 Task: Find connections with filter location Fuyu with filter topic #homebuyers with filter profile language English with filter current company Vuclip with filter school TKM College of Engineering , Kollam with filter industry Biotechnology Research with filter service category Coaching & Mentoring with filter keywords title Founder
Action: Mouse moved to (678, 79)
Screenshot: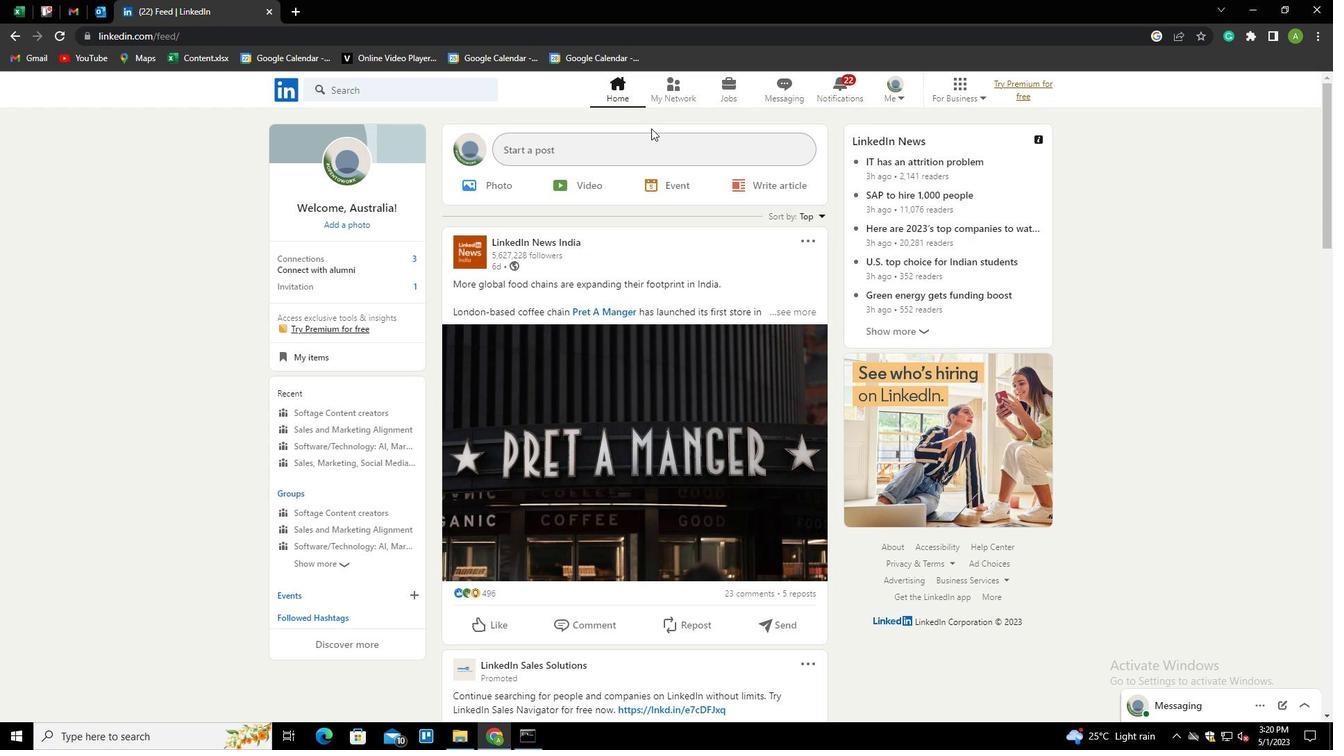 
Action: Mouse pressed left at (678, 79)
Screenshot: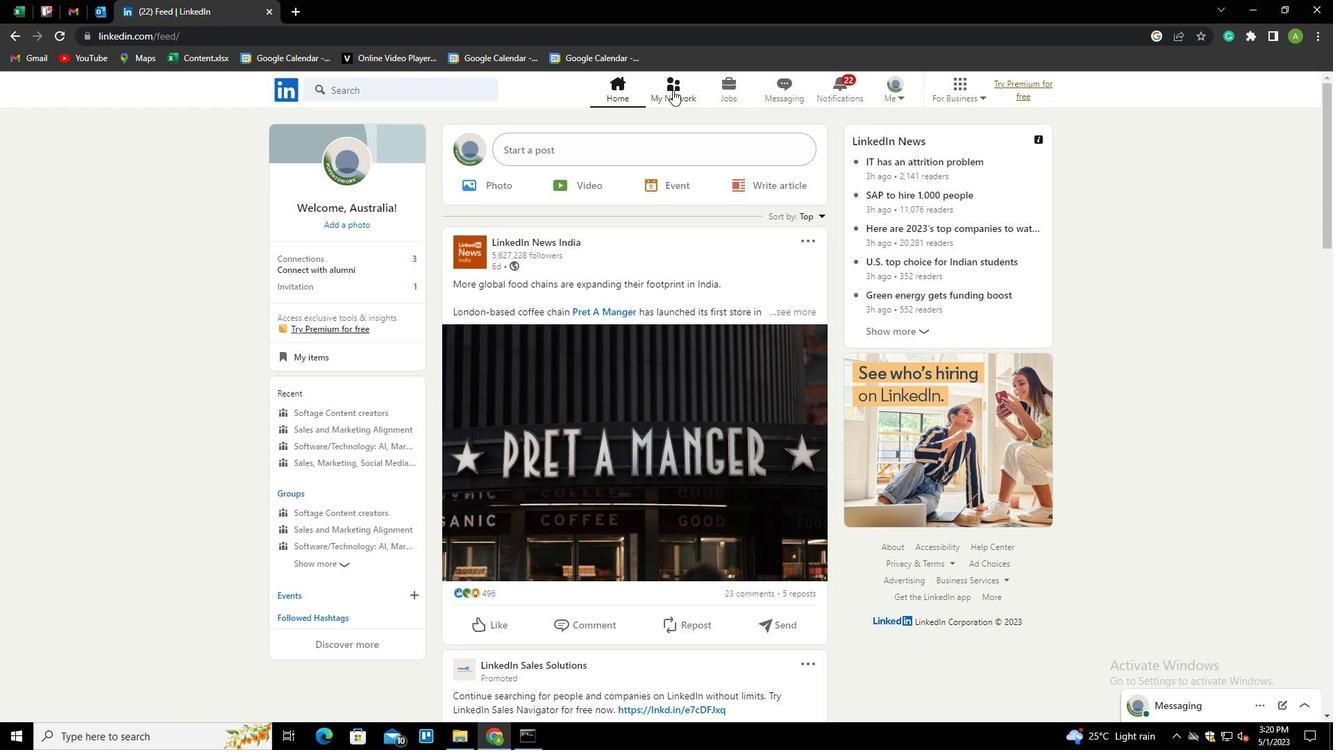 
Action: Mouse moved to (368, 163)
Screenshot: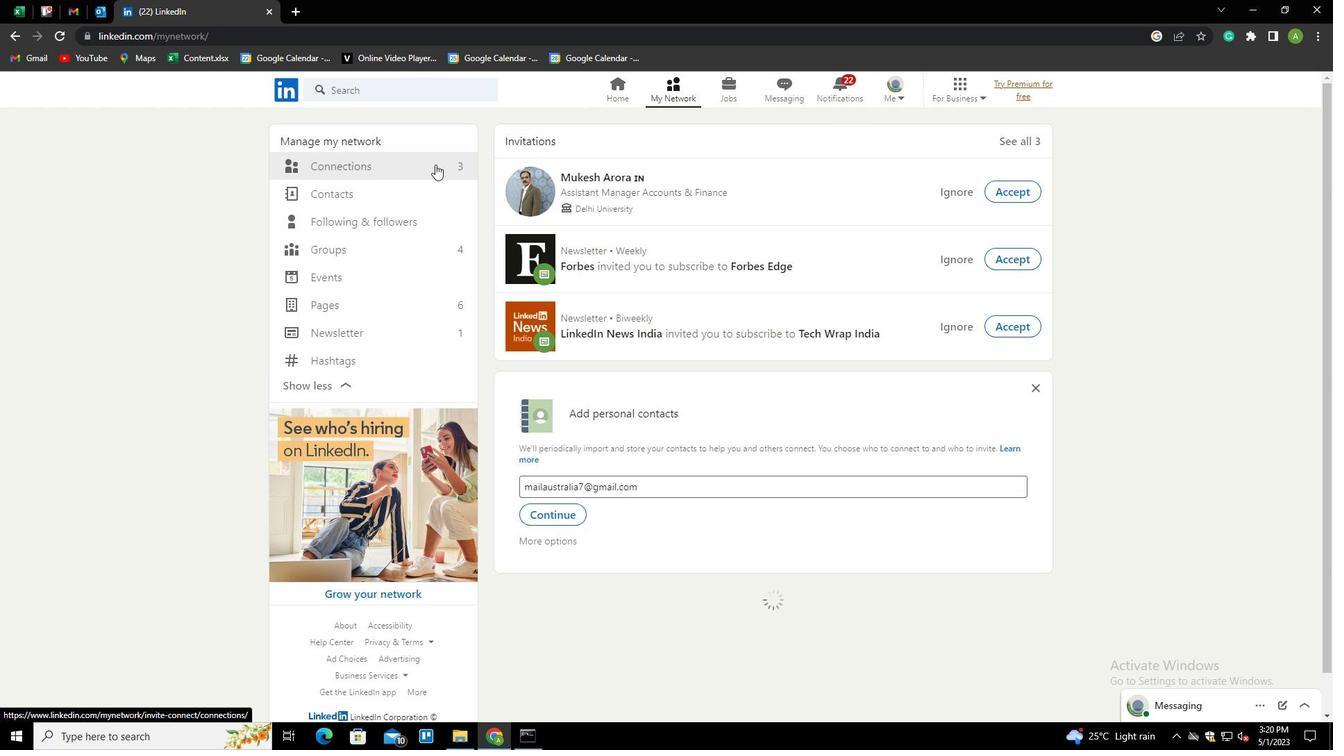 
Action: Mouse pressed left at (368, 163)
Screenshot: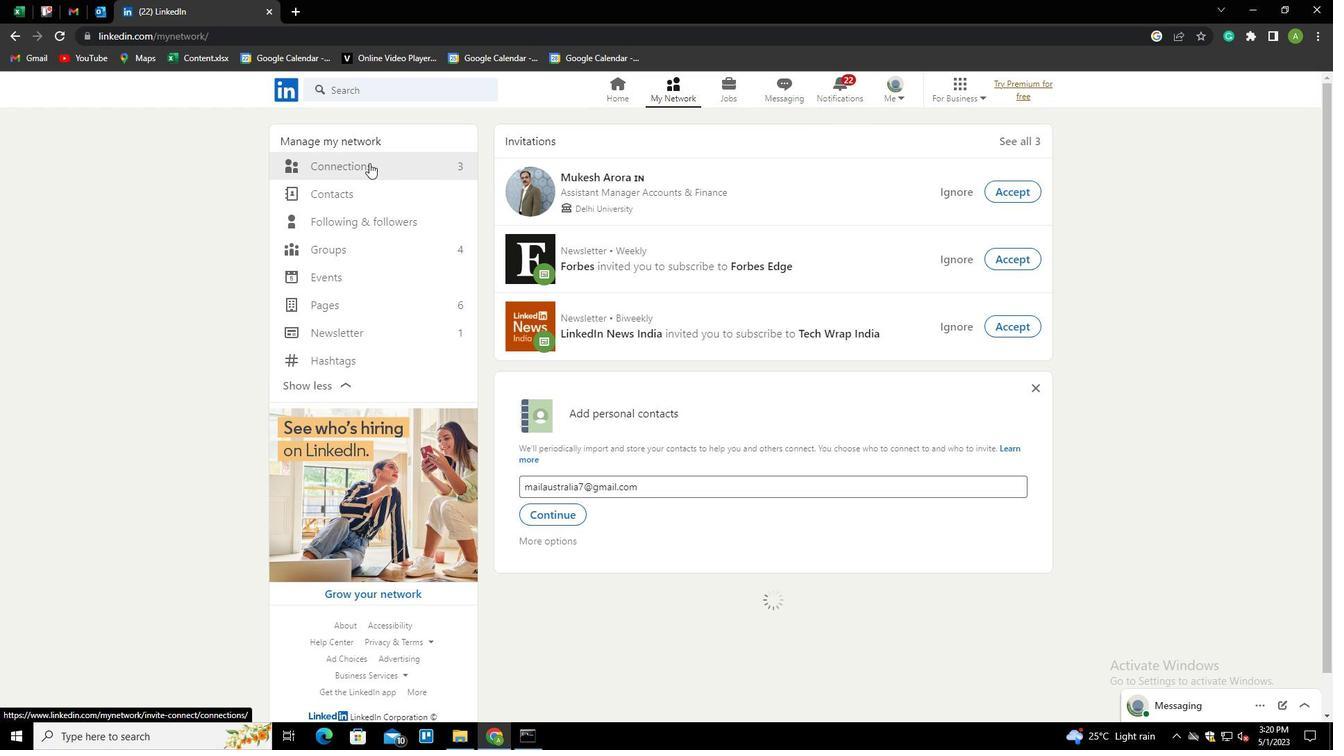 
Action: Mouse moved to (758, 166)
Screenshot: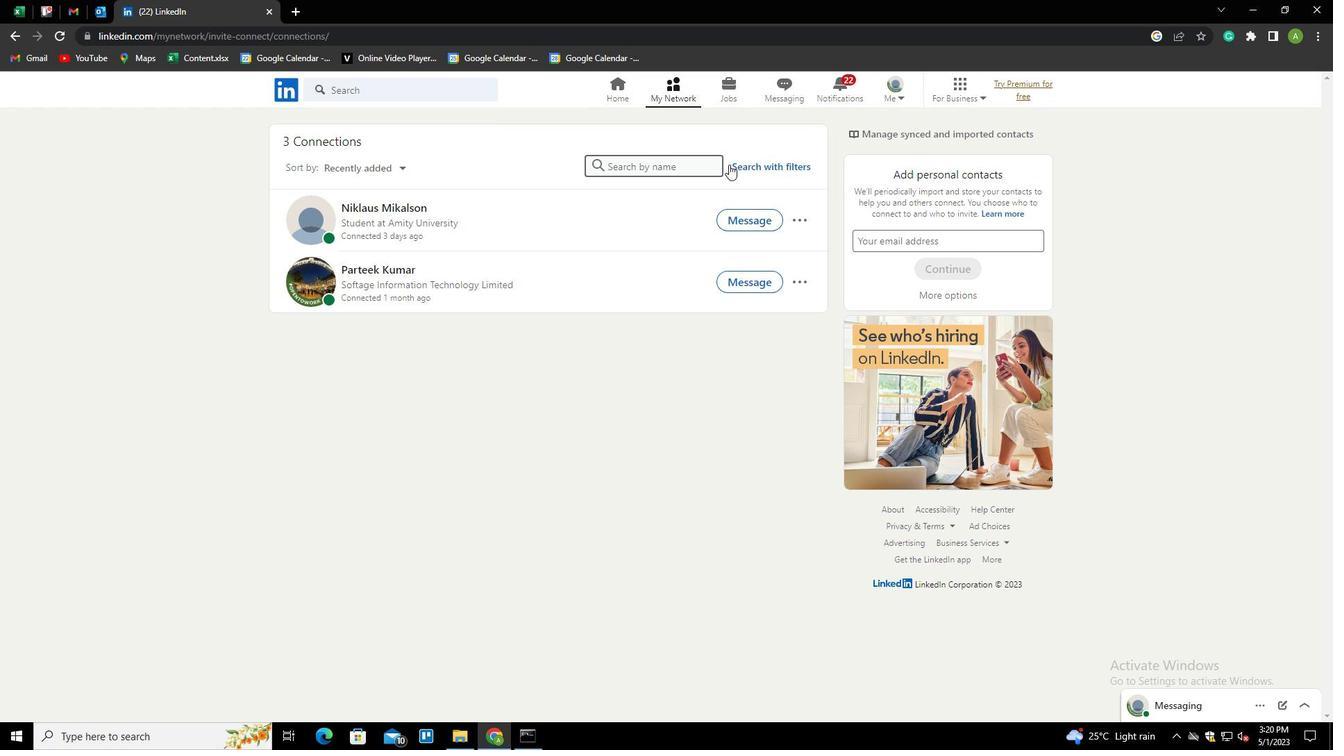 
Action: Mouse pressed left at (758, 166)
Screenshot: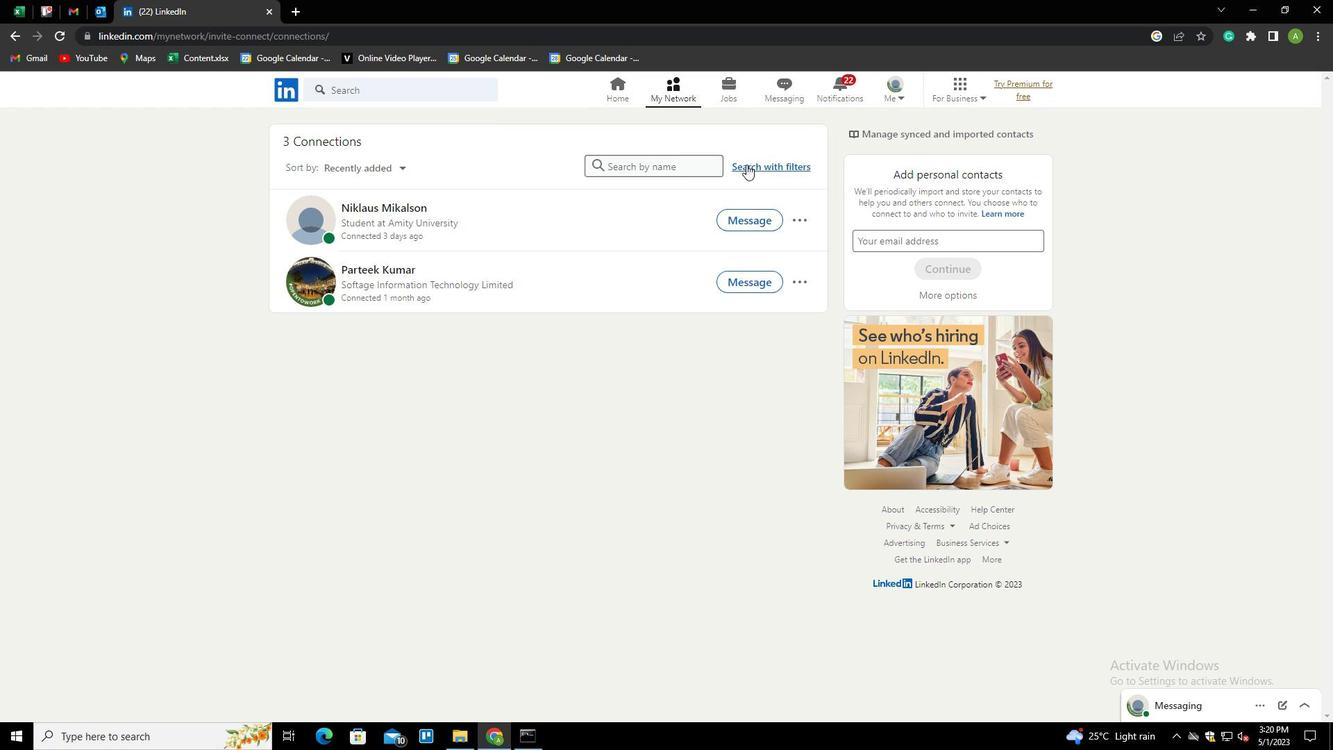 
Action: Mouse moved to (708, 133)
Screenshot: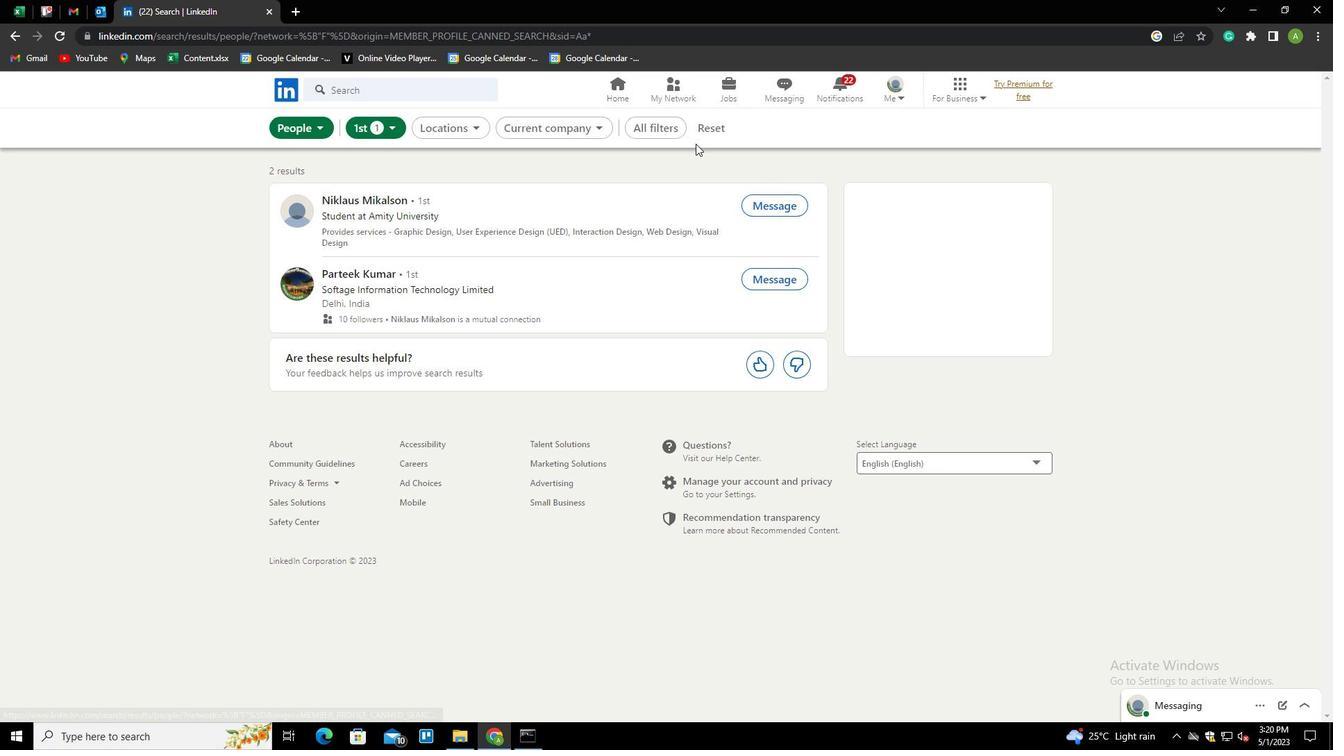 
Action: Mouse pressed left at (708, 133)
Screenshot: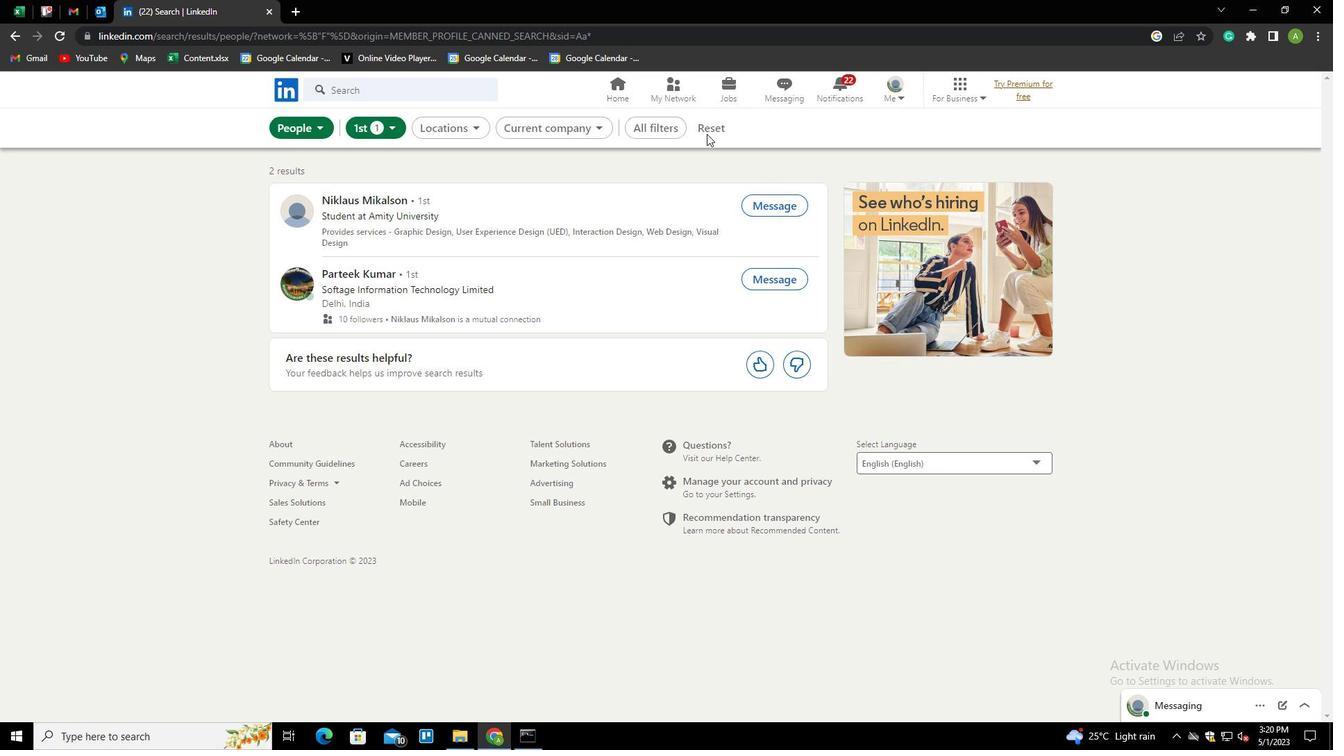 
Action: Mouse moved to (684, 123)
Screenshot: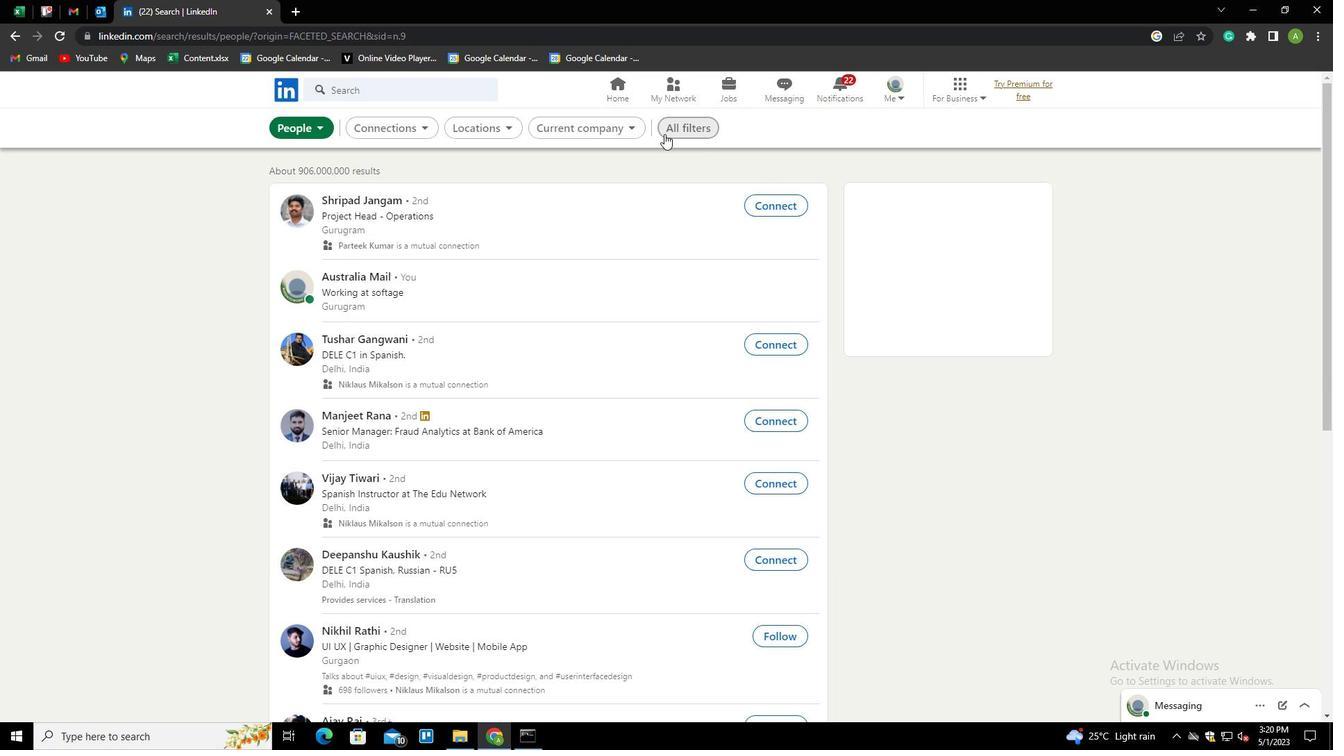 
Action: Mouse pressed left at (684, 123)
Screenshot: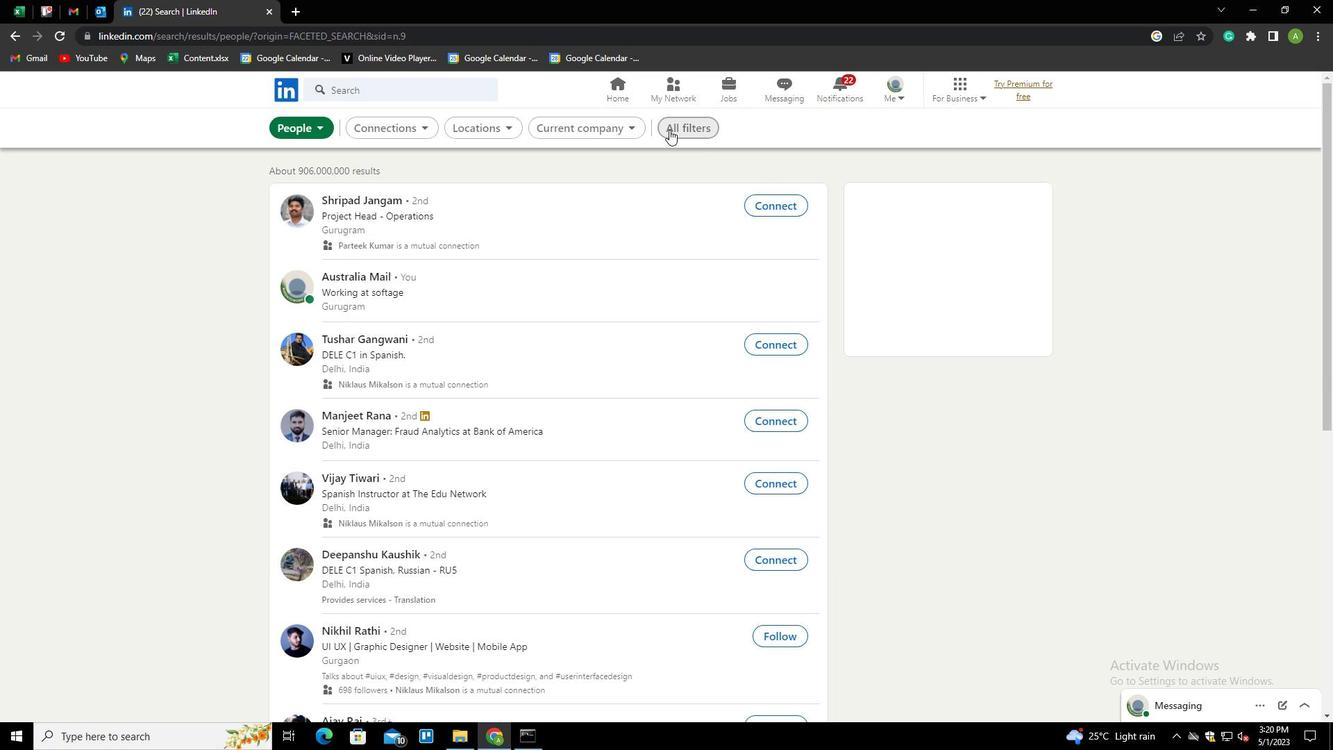 
Action: Mouse moved to (1168, 488)
Screenshot: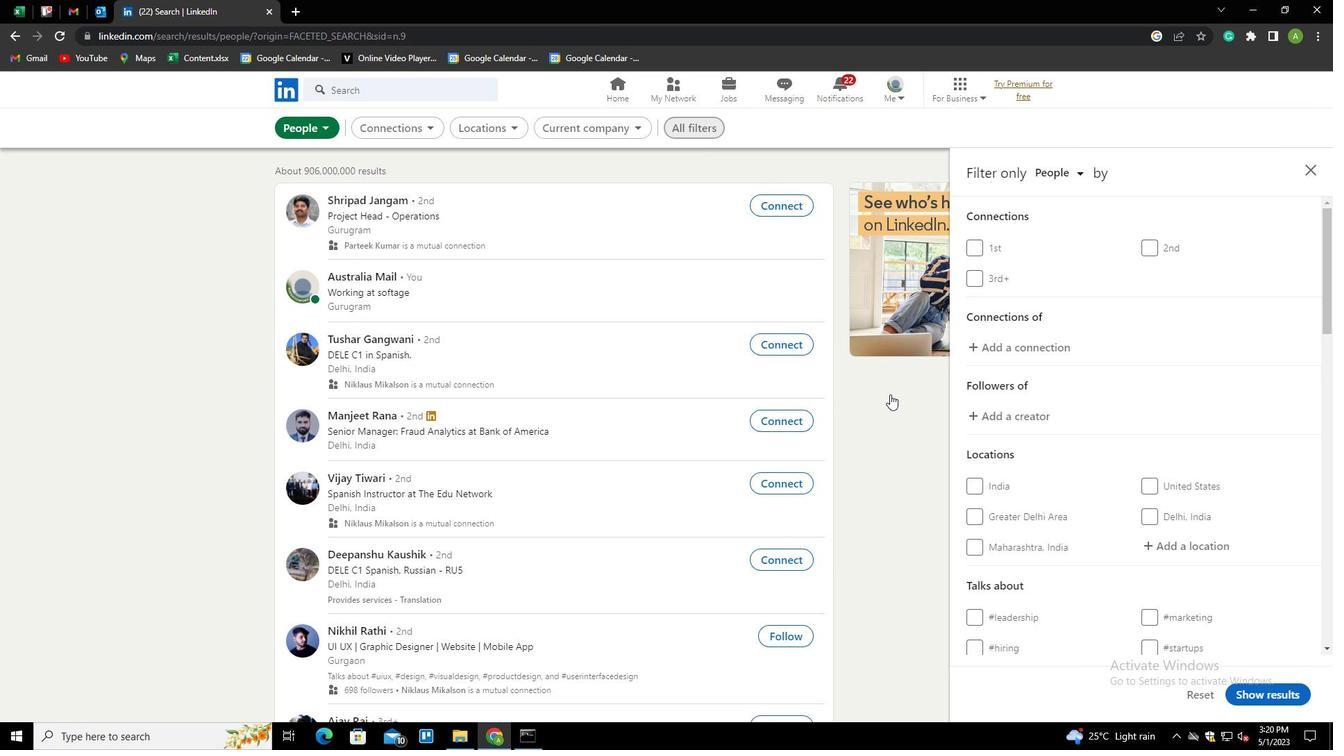 
Action: Mouse scrolled (1168, 488) with delta (0, 0)
Screenshot: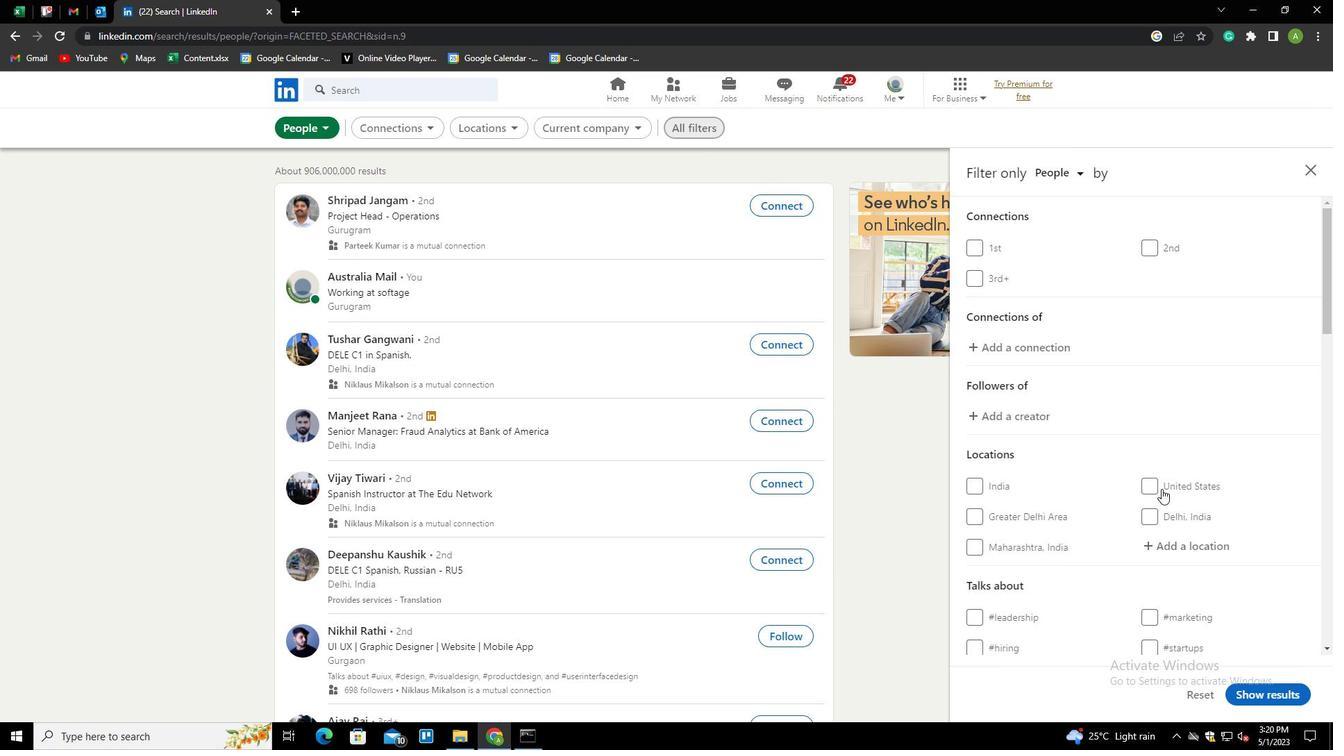 
Action: Mouse moved to (1162, 482)
Screenshot: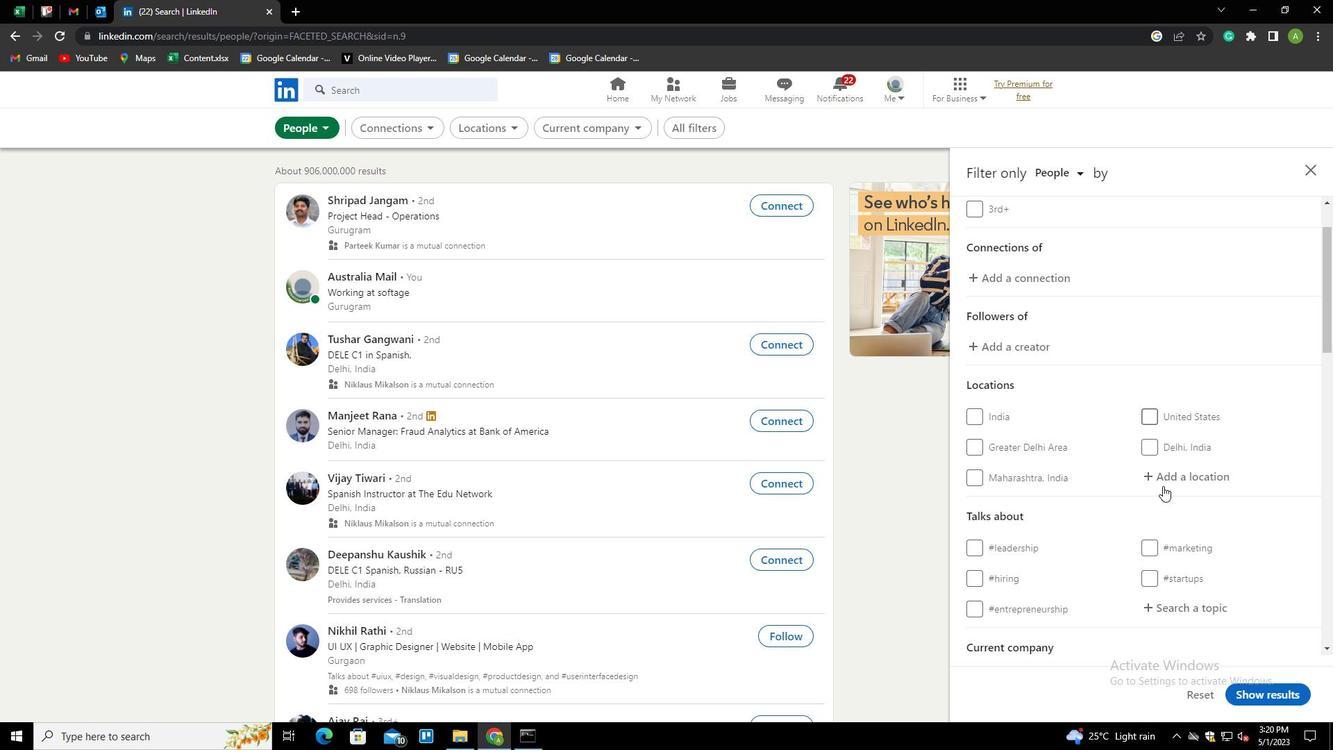 
Action: Mouse pressed left at (1162, 482)
Screenshot: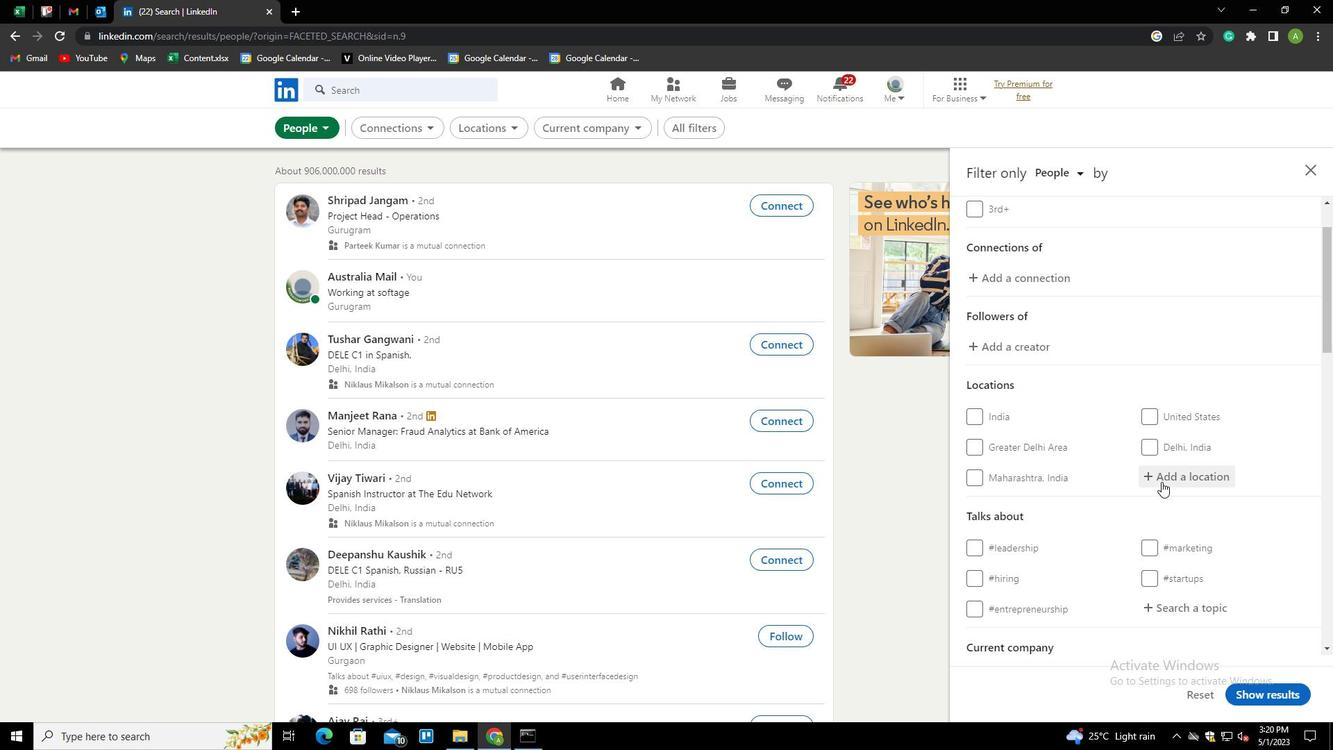 
Action: Key pressed <Key.shift>FUYU
Screenshot: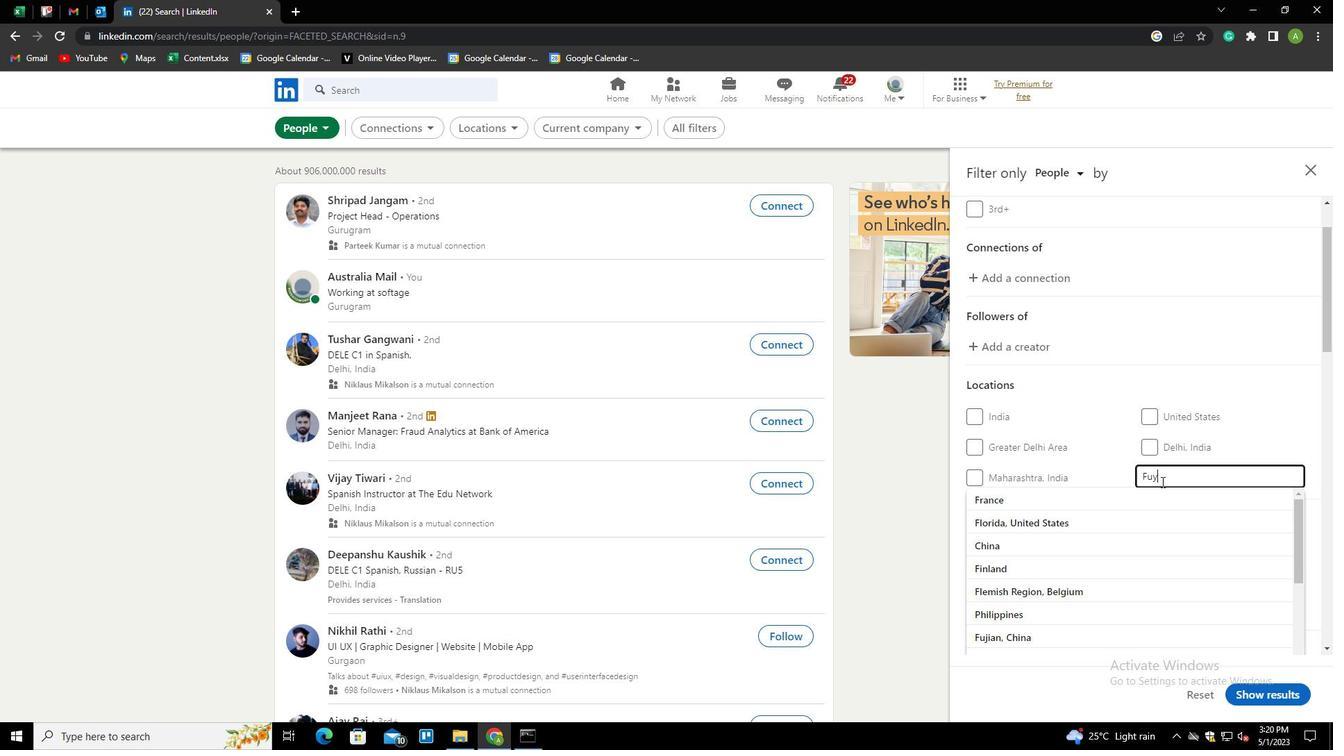 
Action: Mouse moved to (1203, 615)
Screenshot: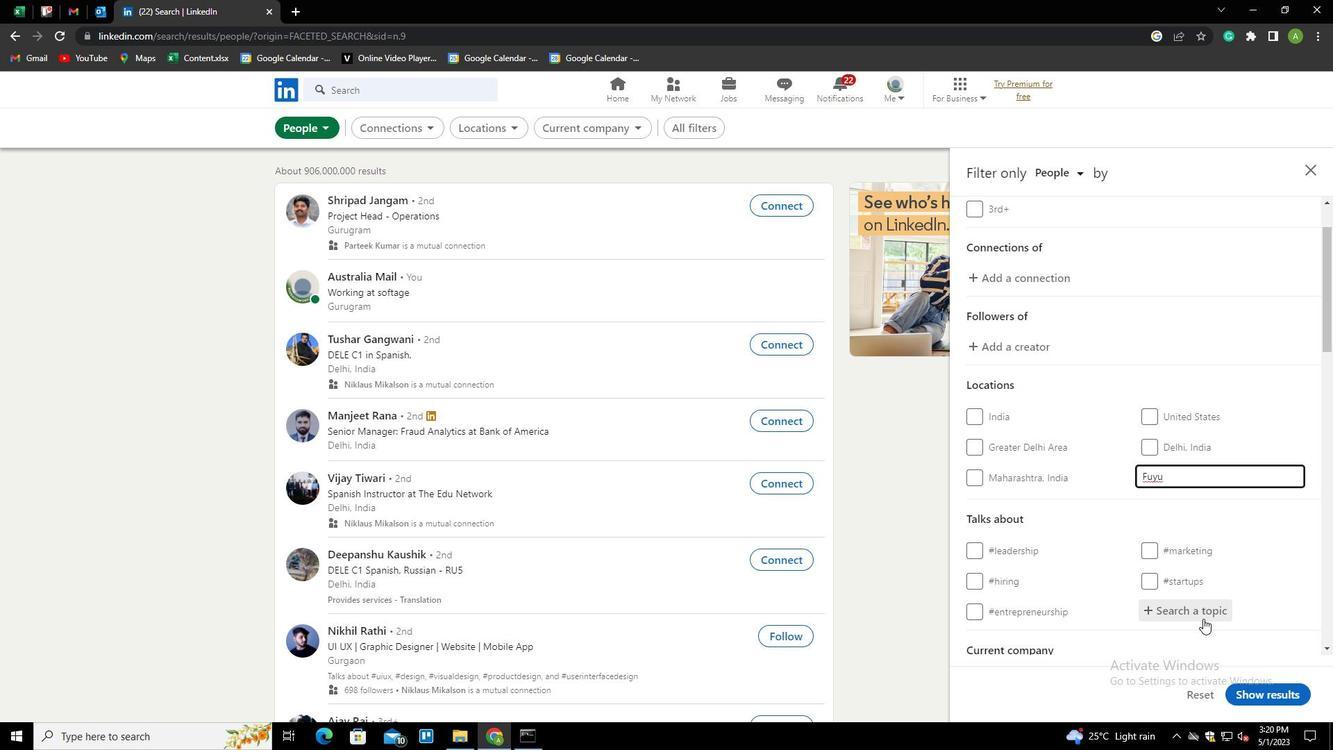 
Action: Mouse pressed left at (1203, 615)
Screenshot: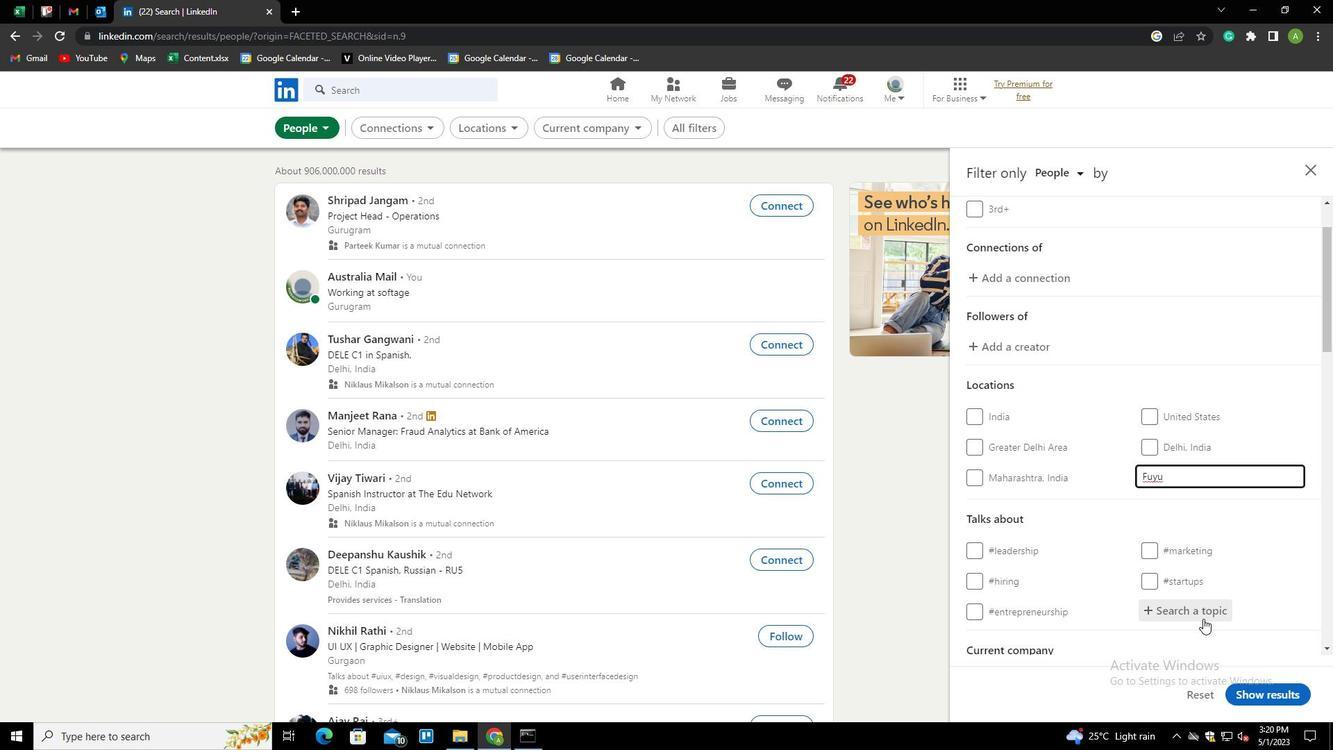 
Action: Mouse moved to (1208, 611)
Screenshot: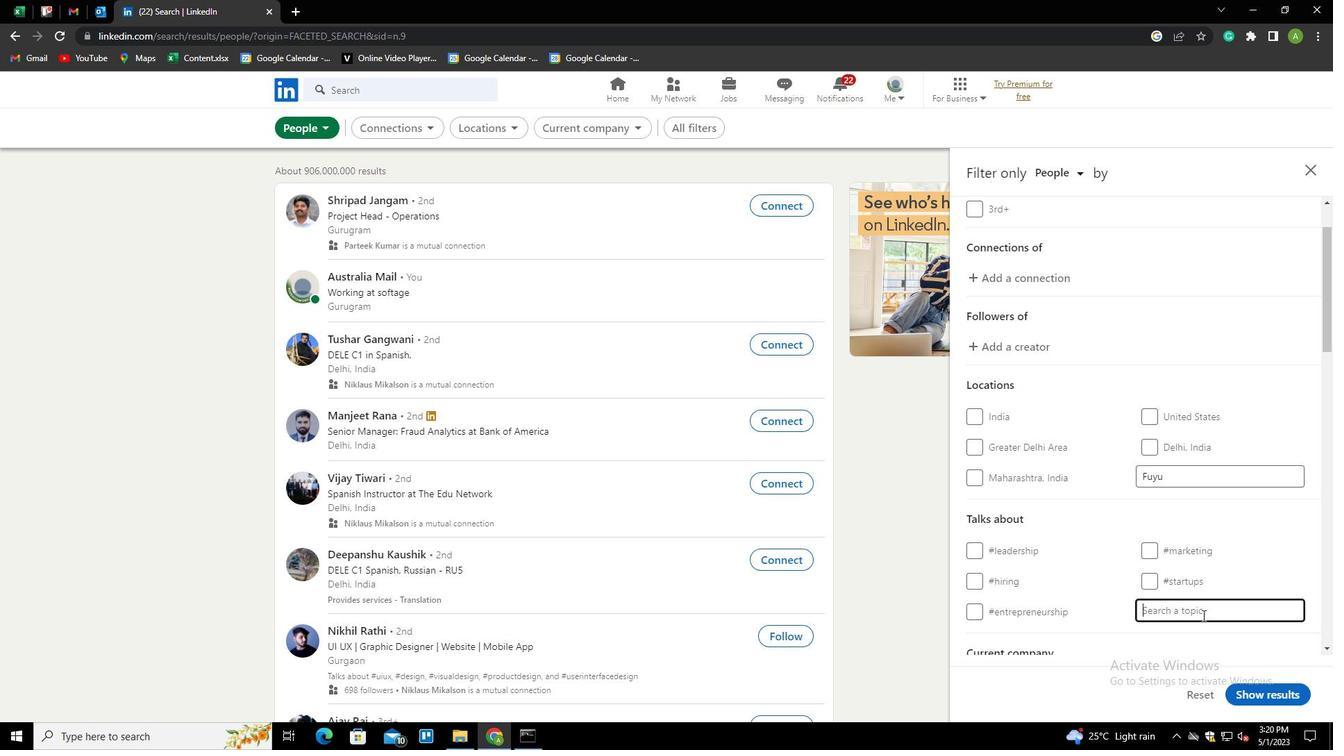 
Action: Mouse pressed left at (1208, 611)
Screenshot: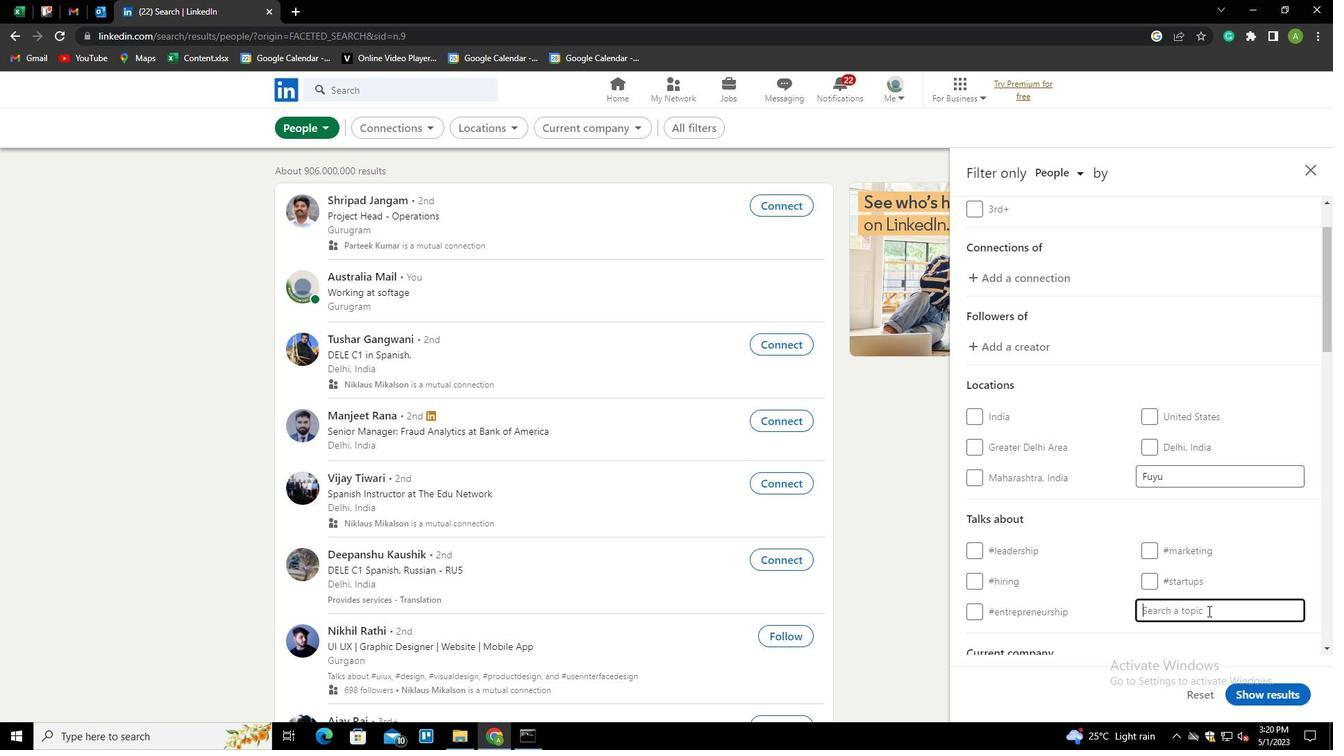 
Action: Key pressed HOMEBUYER<Key.down><Key.enter>
Screenshot: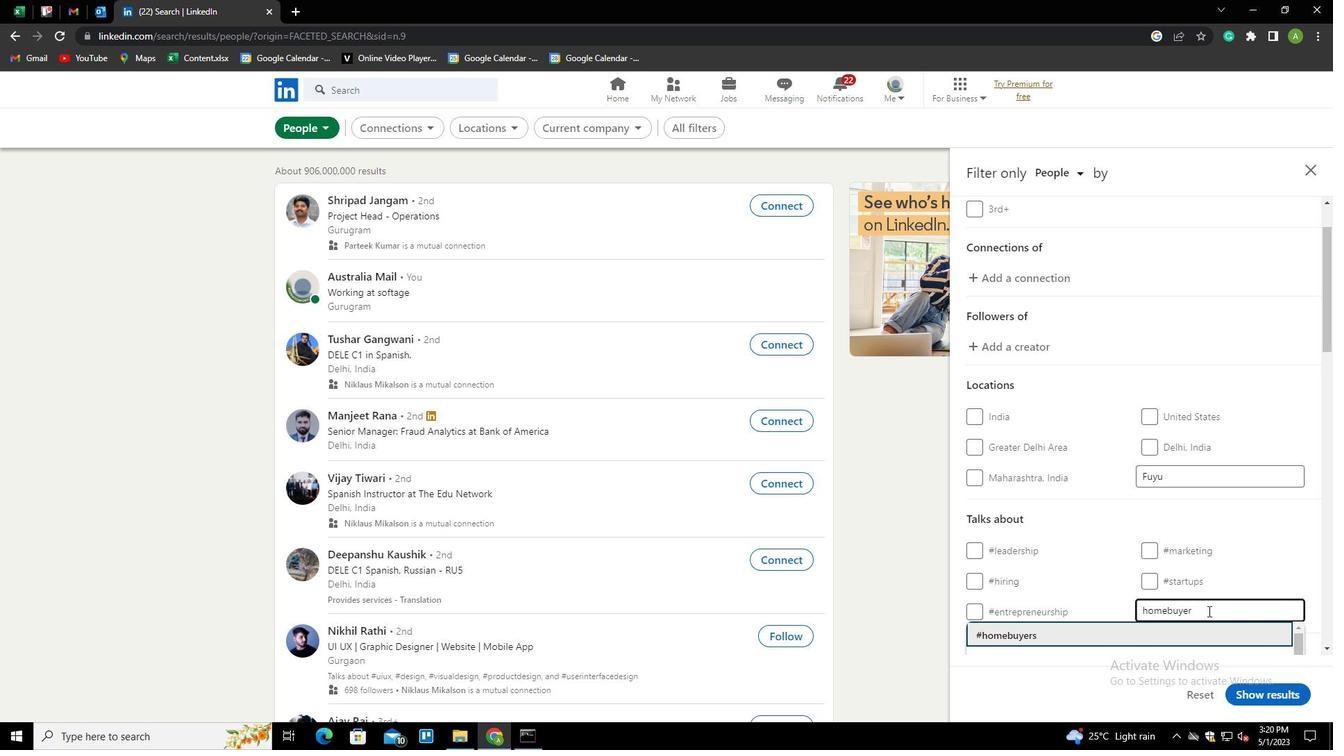 
Action: Mouse scrolled (1208, 610) with delta (0, 0)
Screenshot: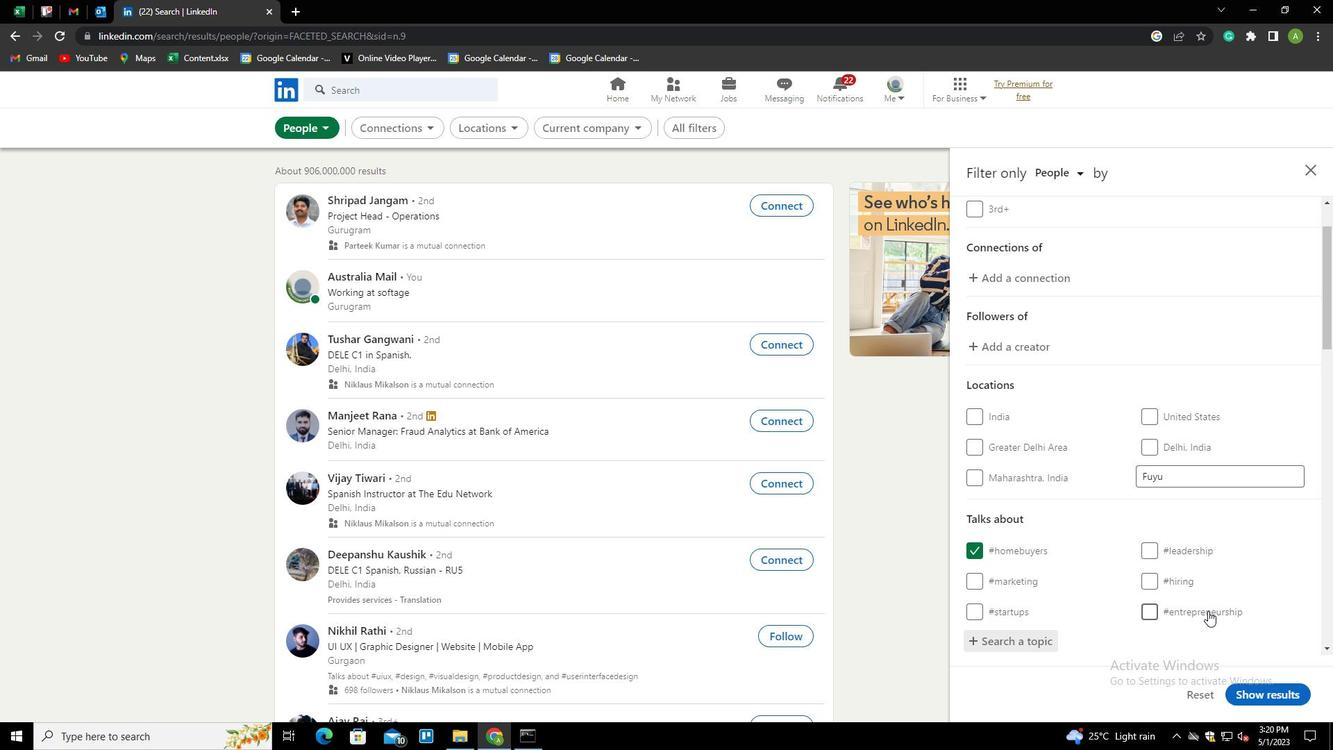 
Action: Mouse scrolled (1208, 610) with delta (0, 0)
Screenshot: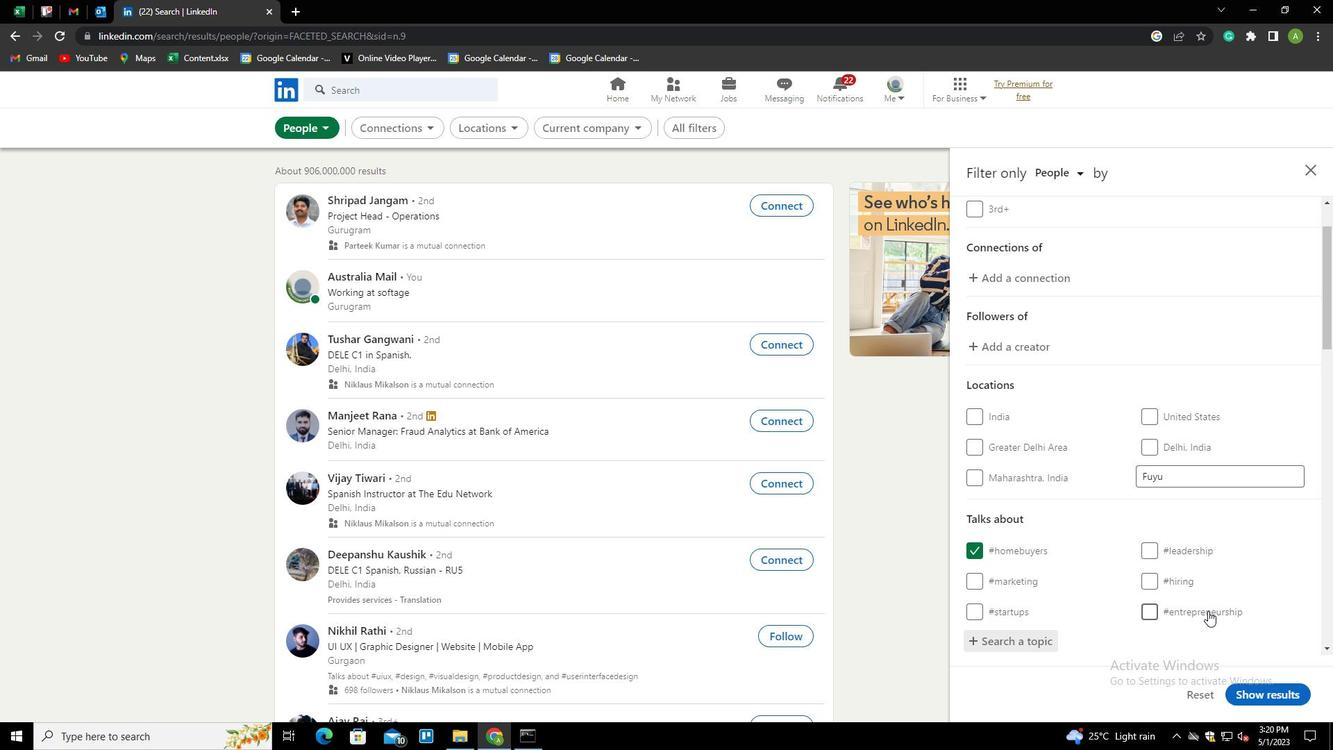 
Action: Mouse scrolled (1208, 610) with delta (0, 0)
Screenshot: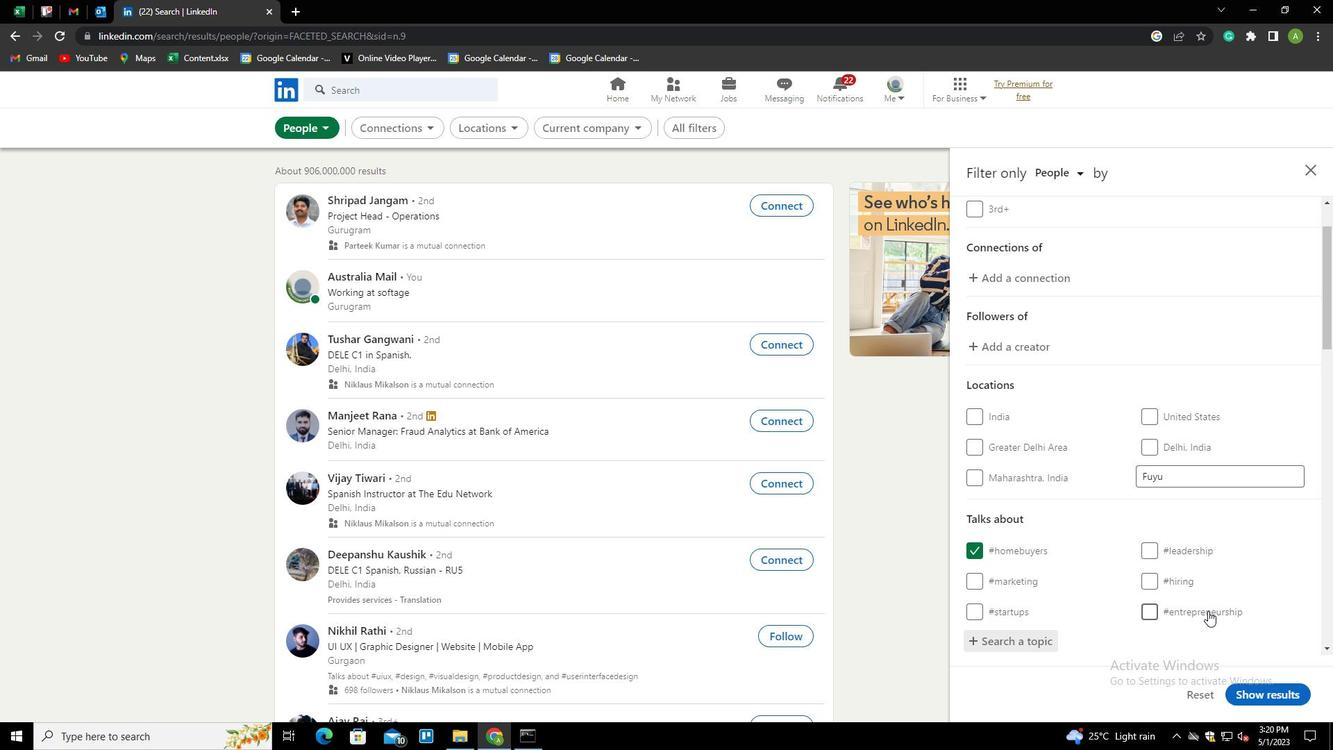 
Action: Mouse scrolled (1208, 610) with delta (0, 0)
Screenshot: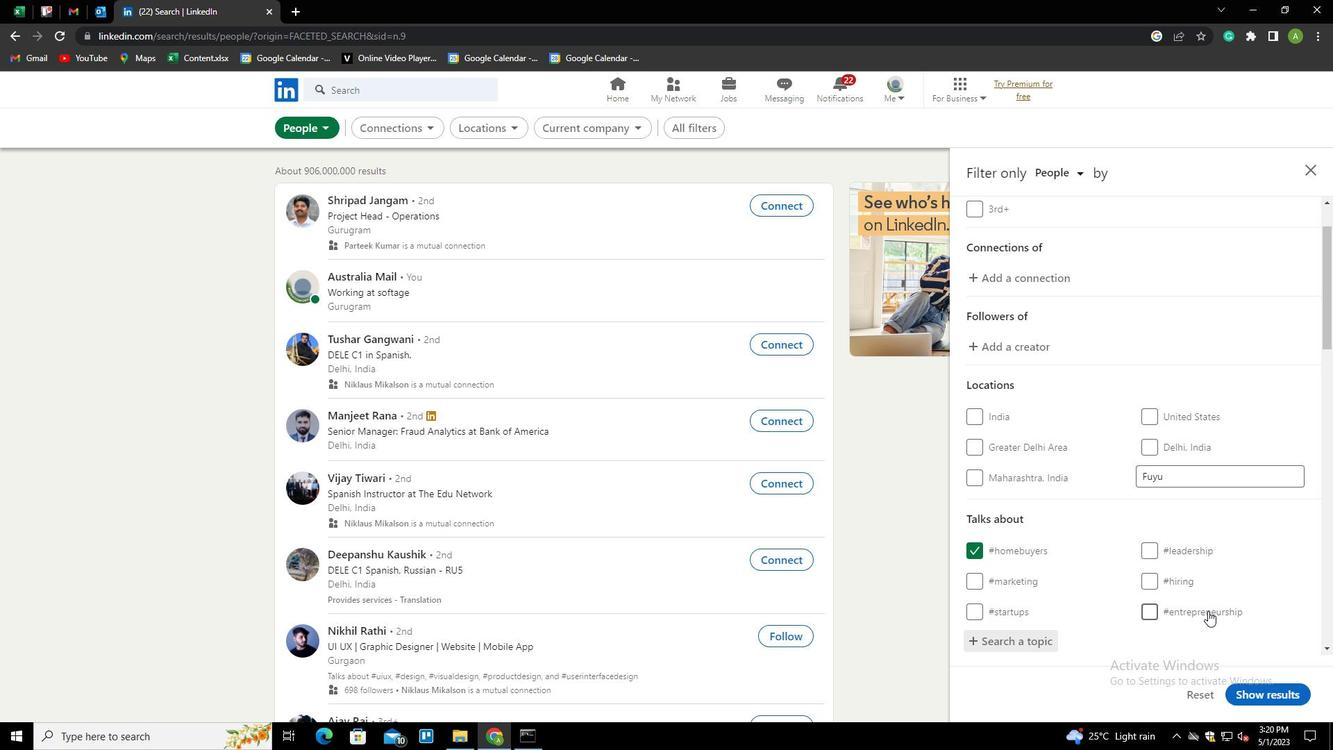 
Action: Mouse scrolled (1208, 610) with delta (0, 0)
Screenshot: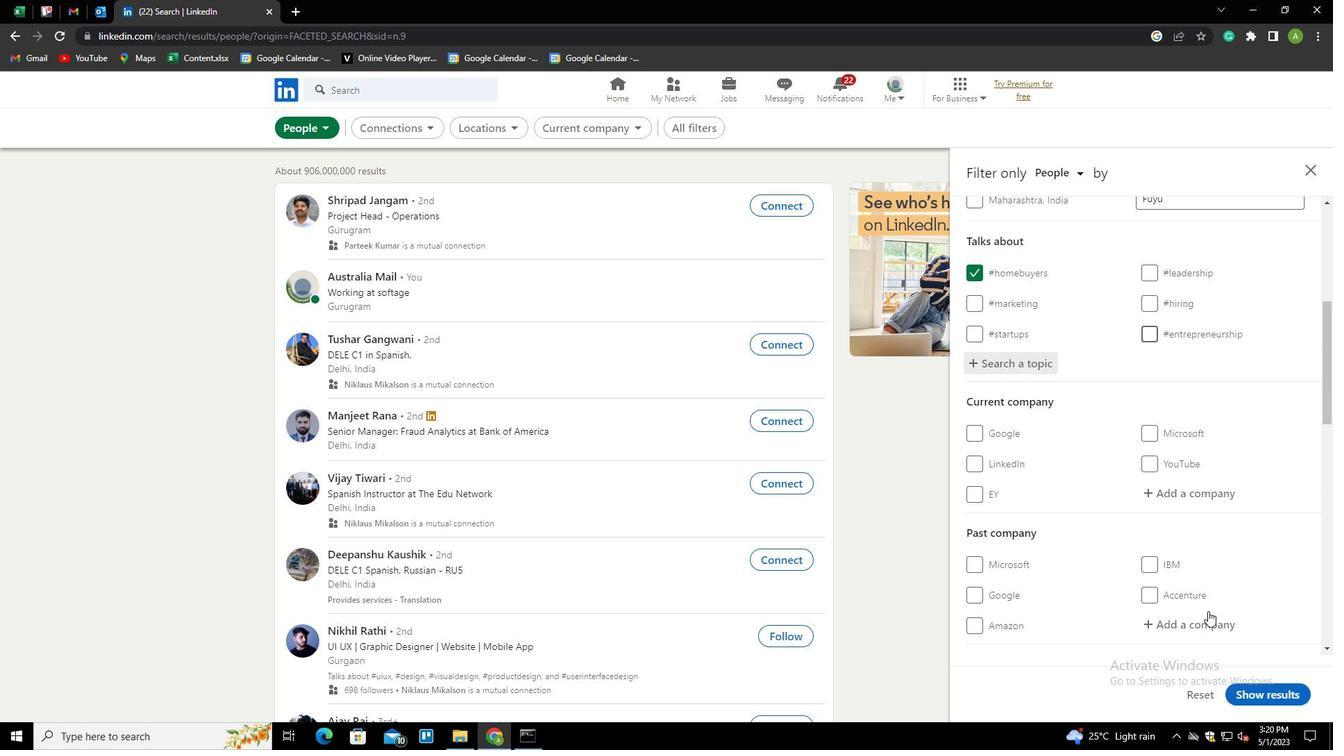 
Action: Mouse scrolled (1208, 610) with delta (0, 0)
Screenshot: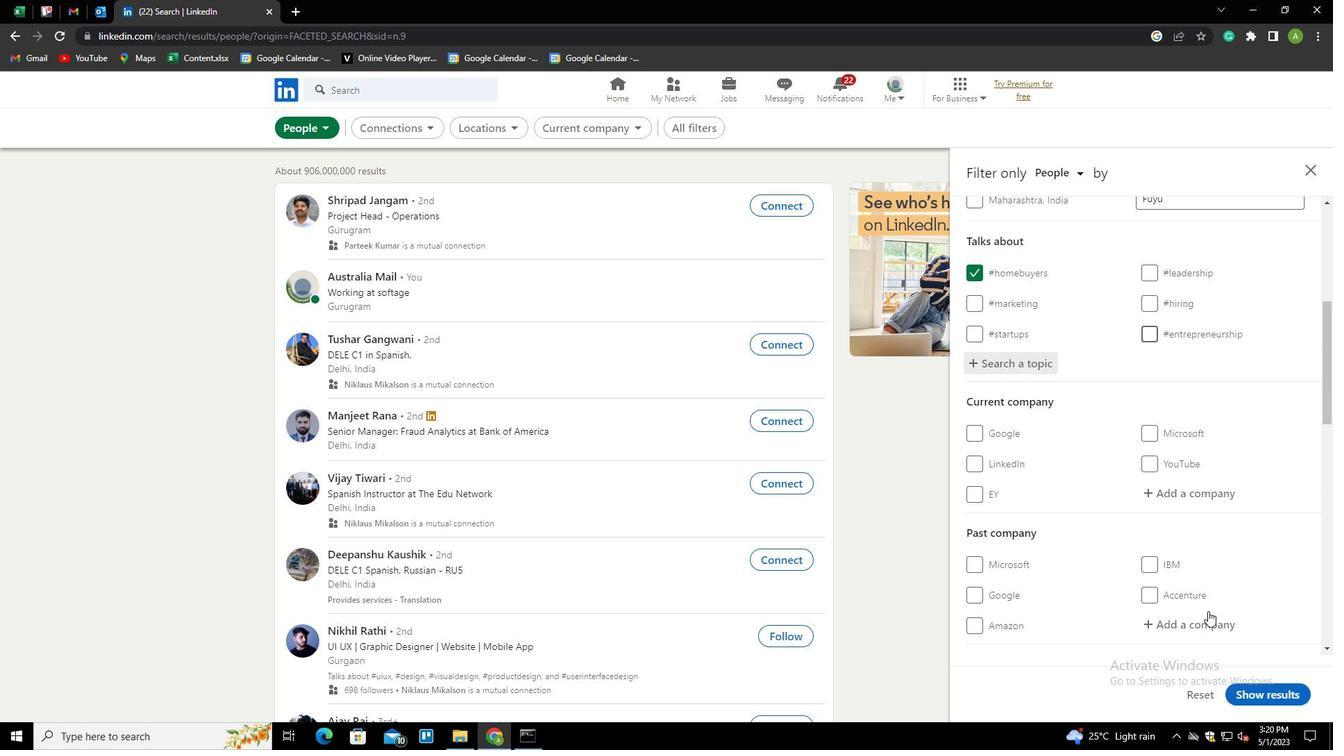 
Action: Mouse scrolled (1208, 610) with delta (0, 0)
Screenshot: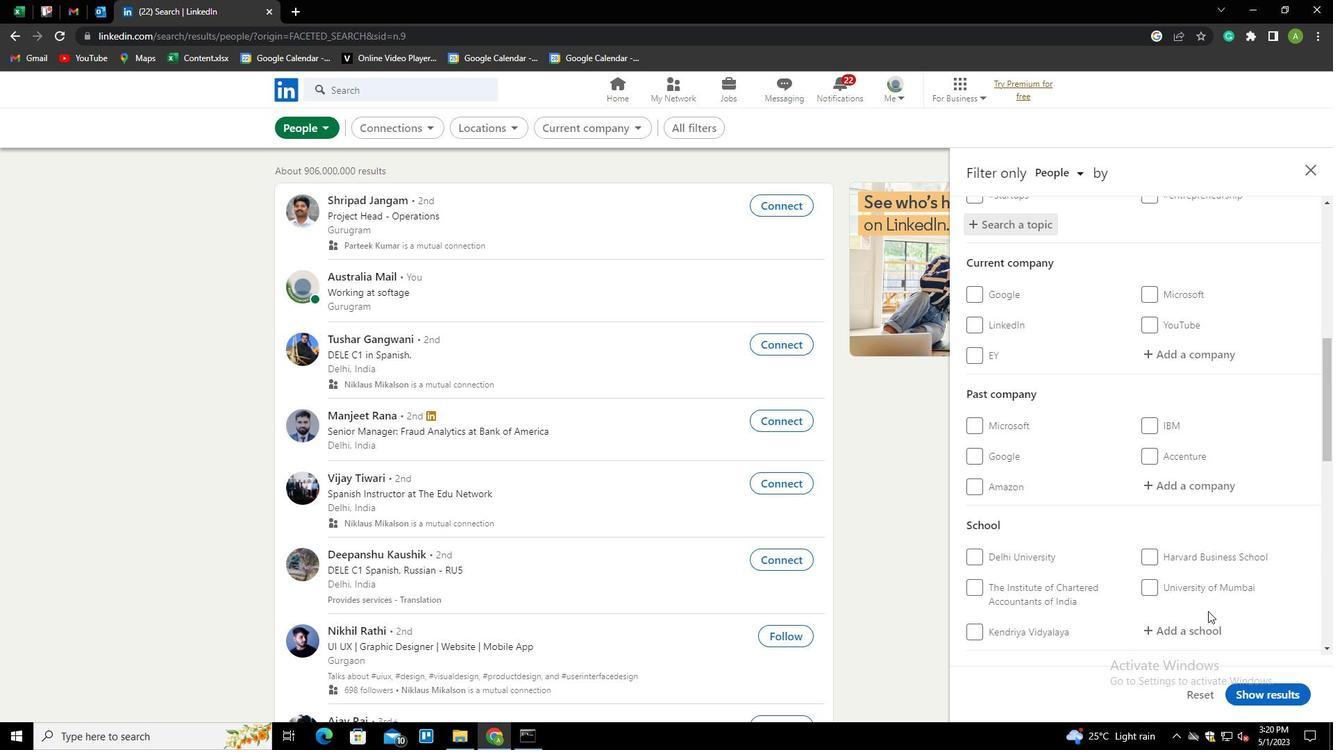 
Action: Mouse moved to (1205, 604)
Screenshot: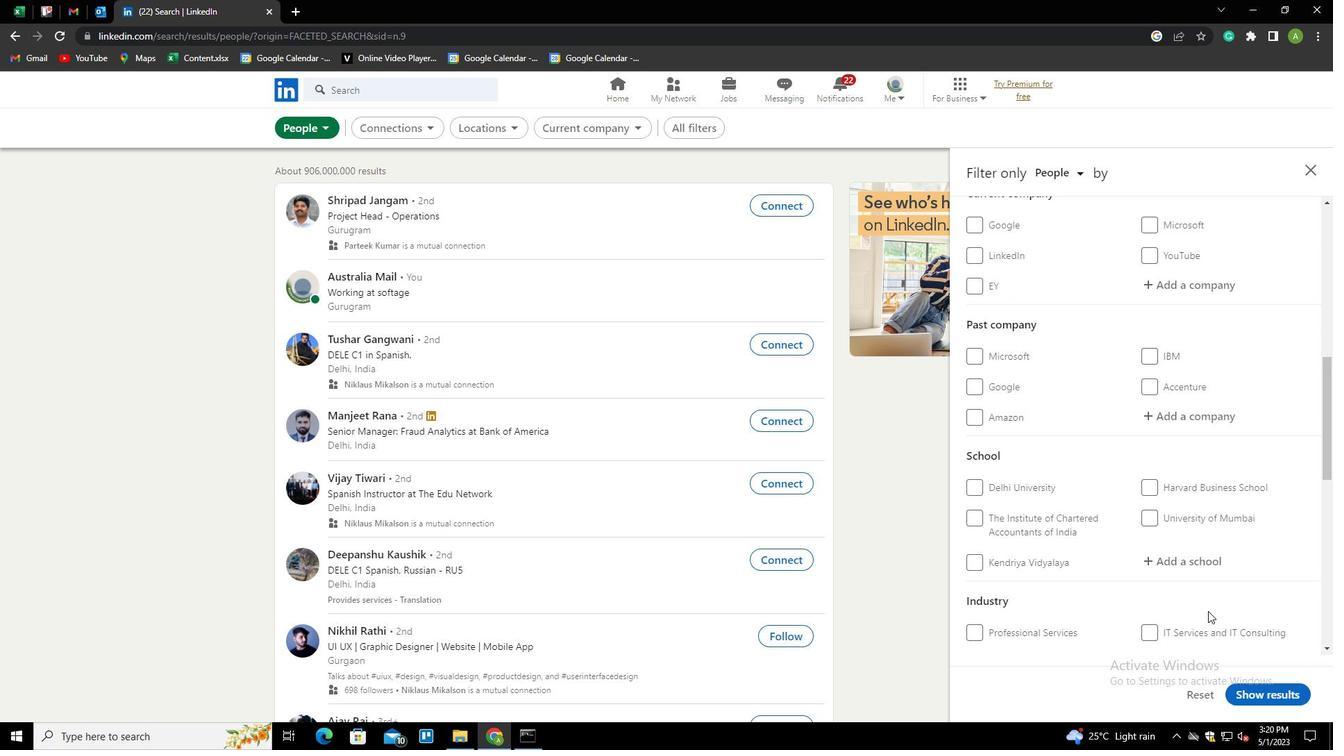 
Action: Mouse scrolled (1205, 604) with delta (0, 0)
Screenshot: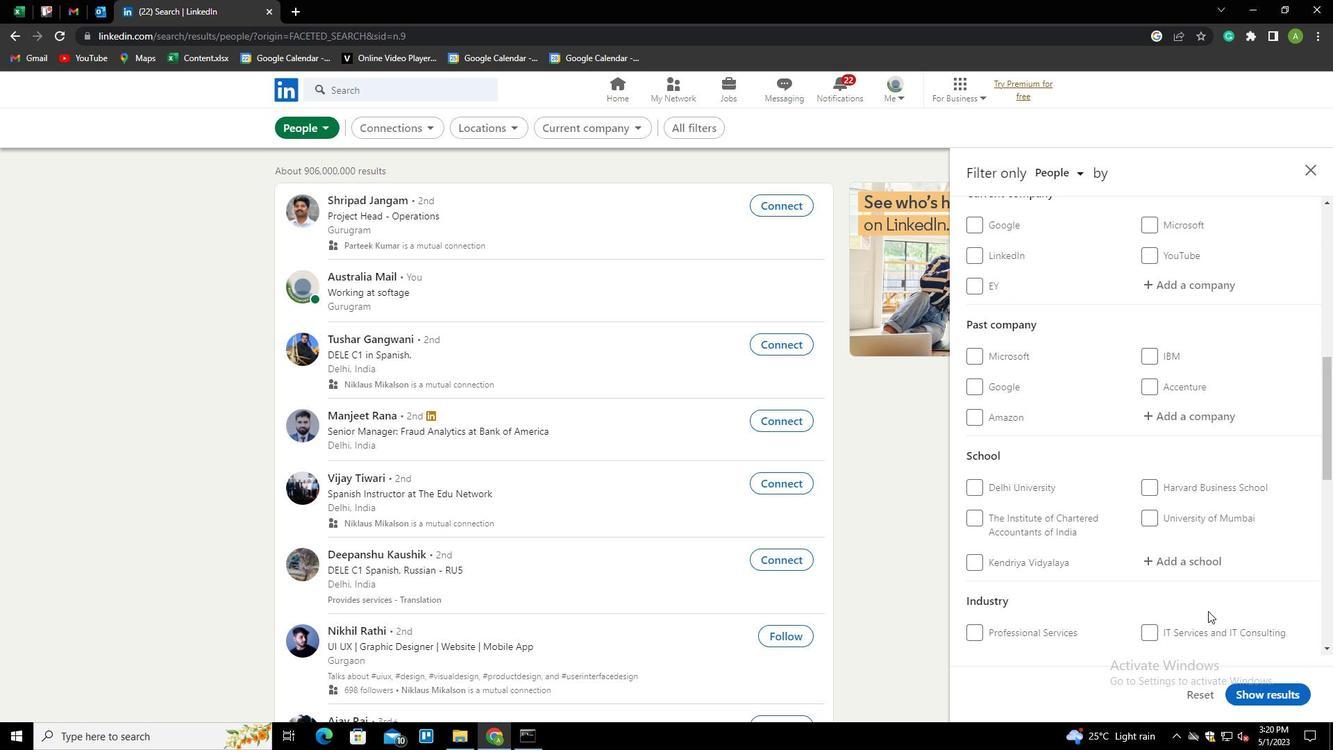 
Action: Mouse scrolled (1205, 604) with delta (0, 0)
Screenshot: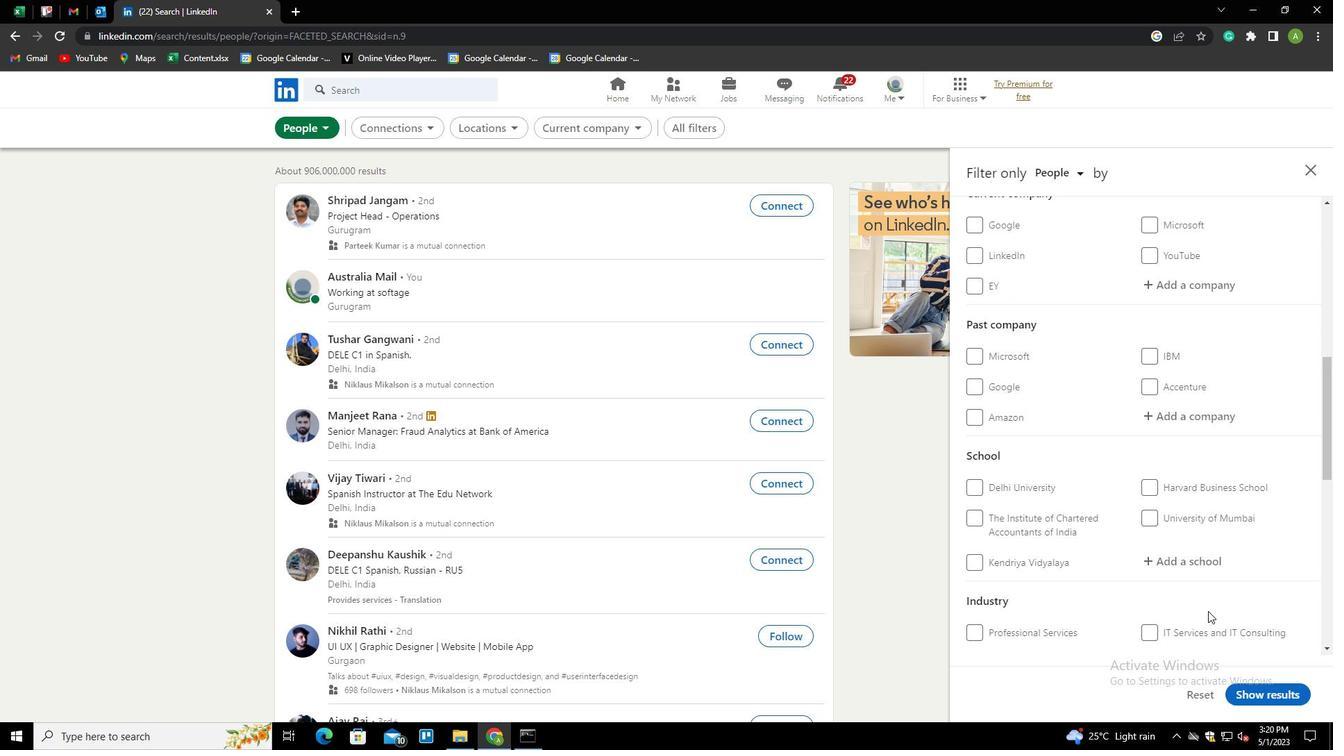 
Action: Mouse scrolled (1205, 604) with delta (0, 0)
Screenshot: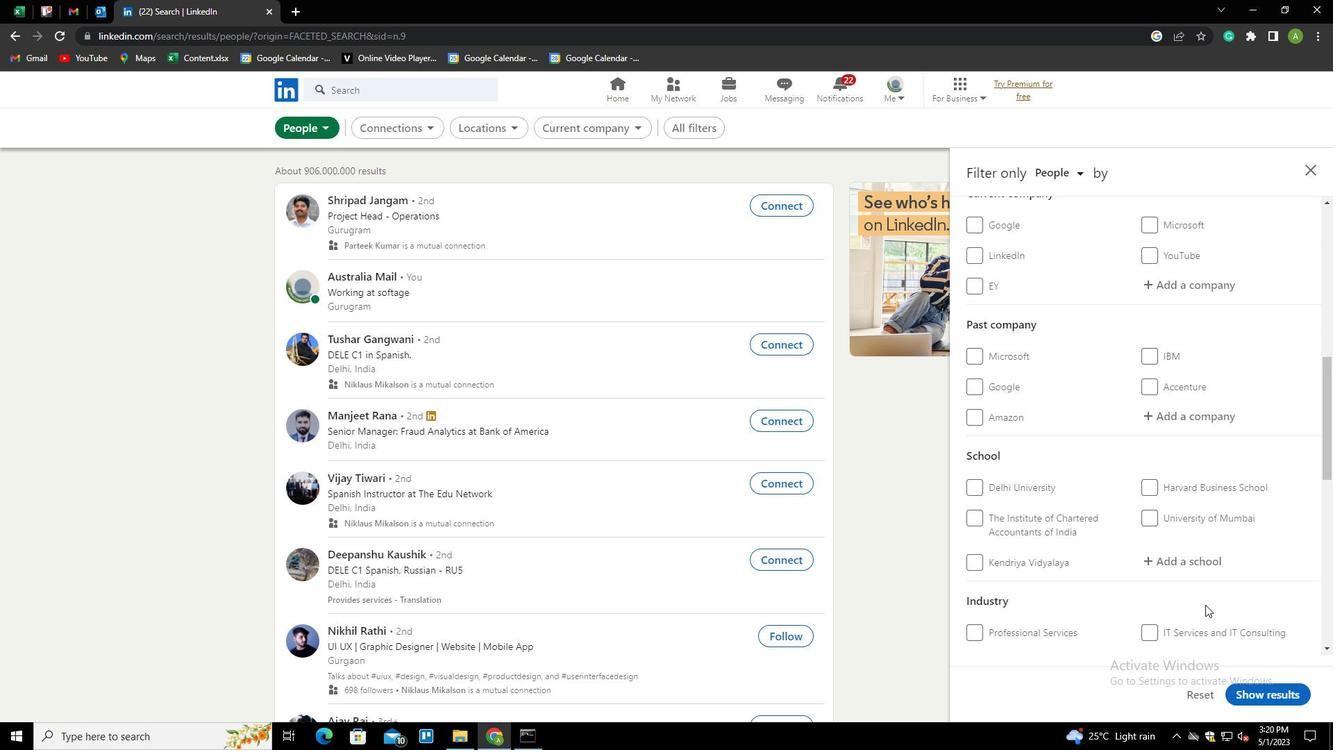 
Action: Mouse scrolled (1205, 604) with delta (0, 0)
Screenshot: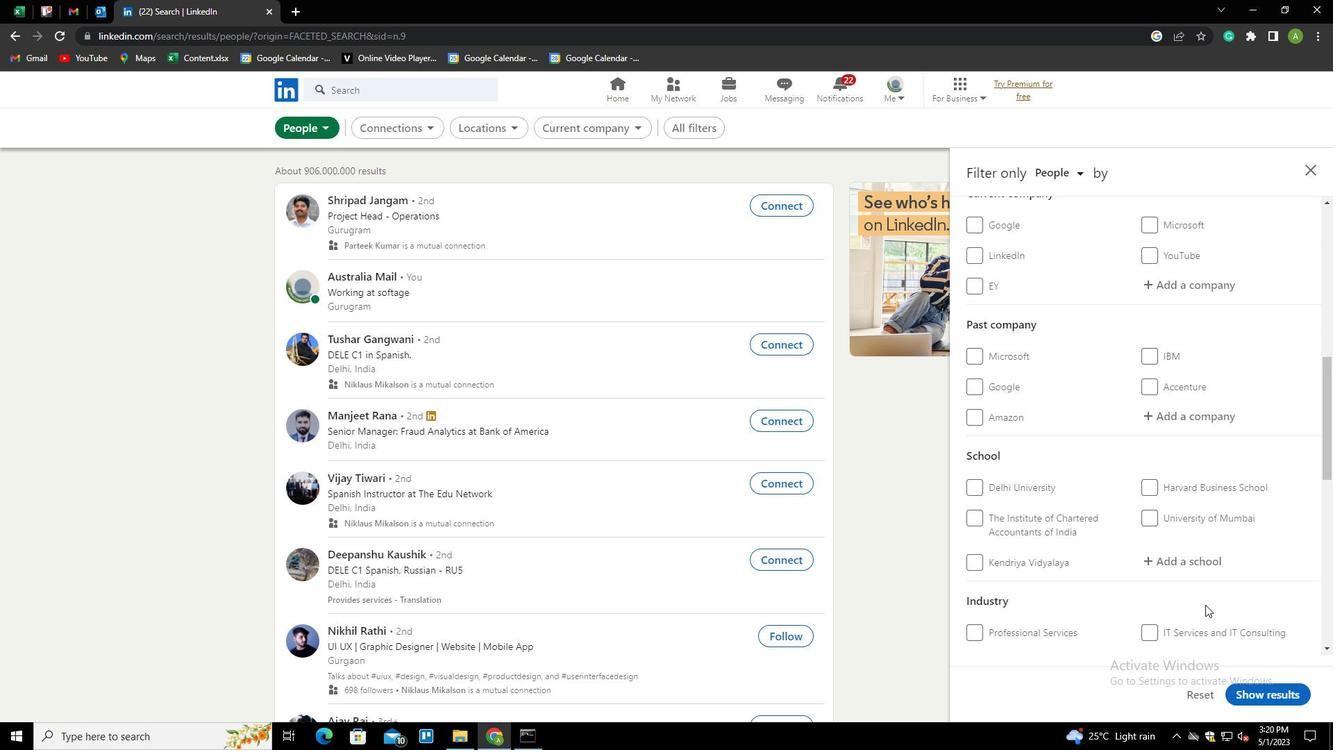 
Action: Mouse scrolled (1205, 604) with delta (0, 0)
Screenshot: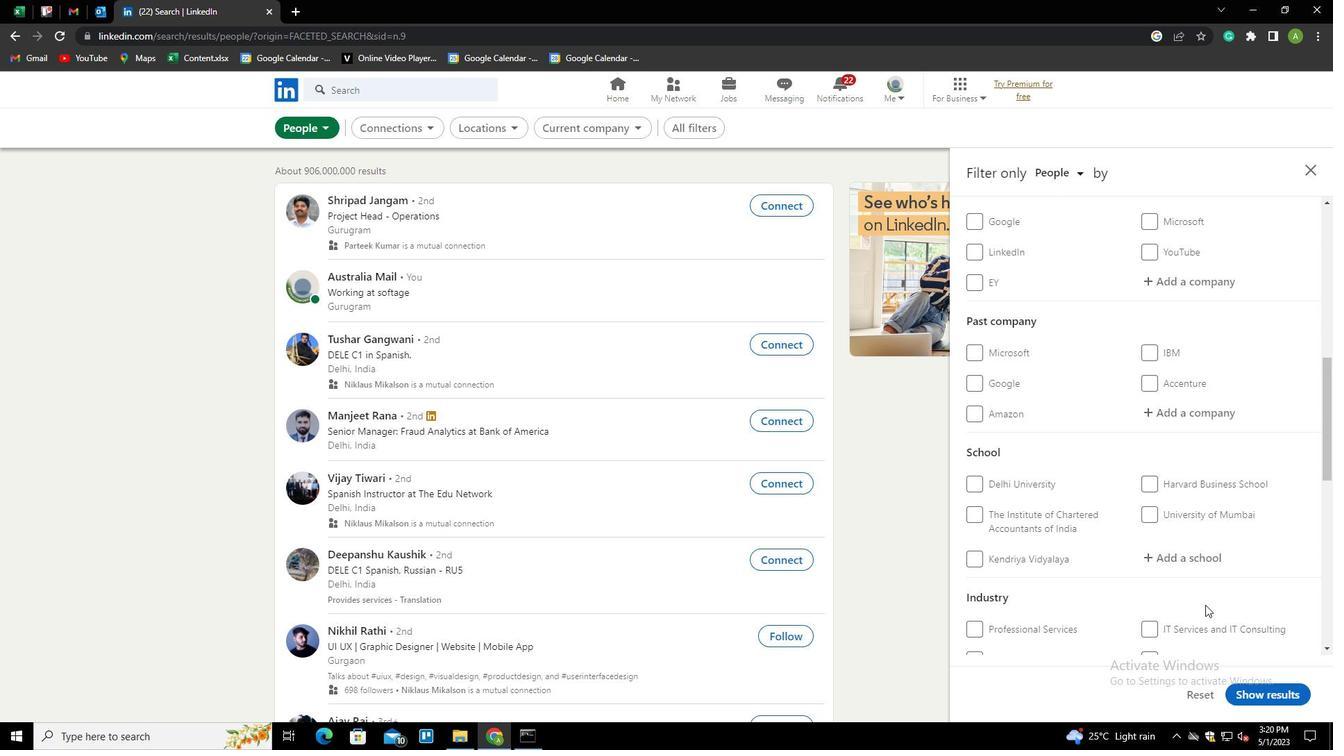 
Action: Mouse scrolled (1205, 604) with delta (0, 0)
Screenshot: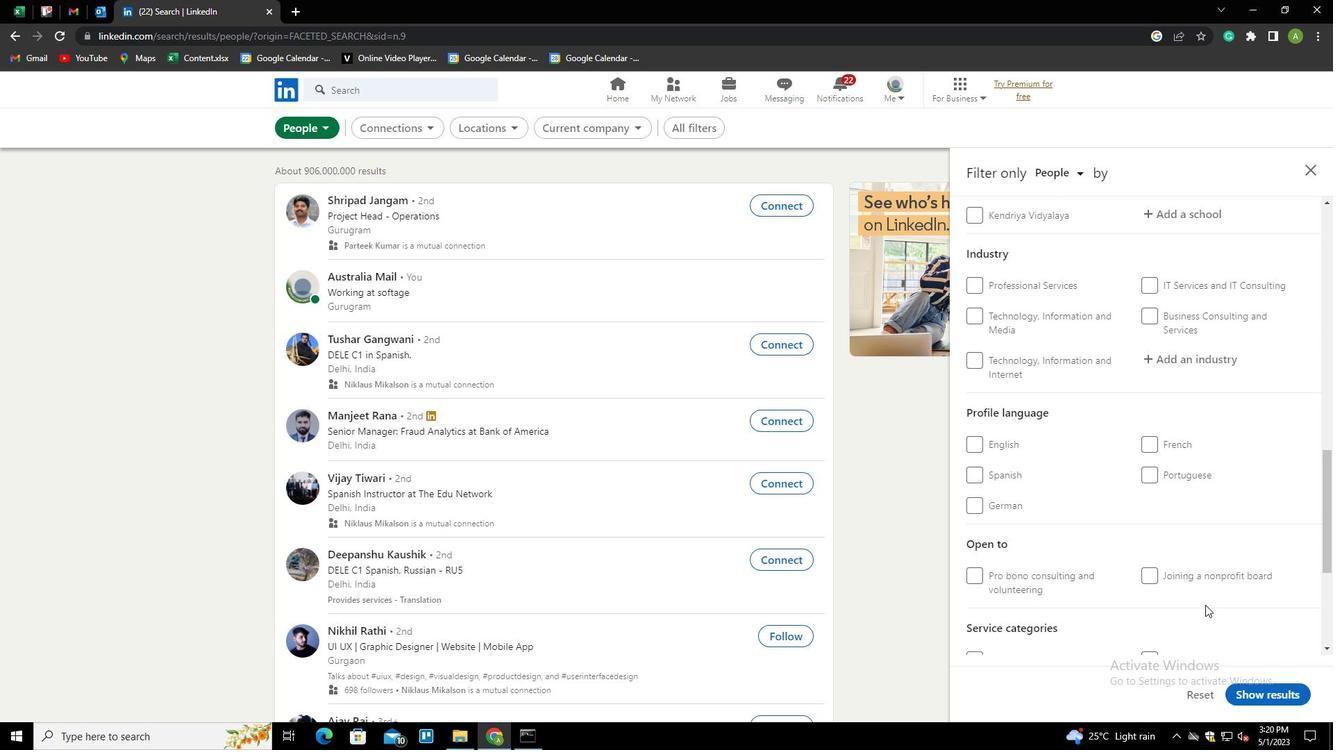 
Action: Mouse moved to (973, 375)
Screenshot: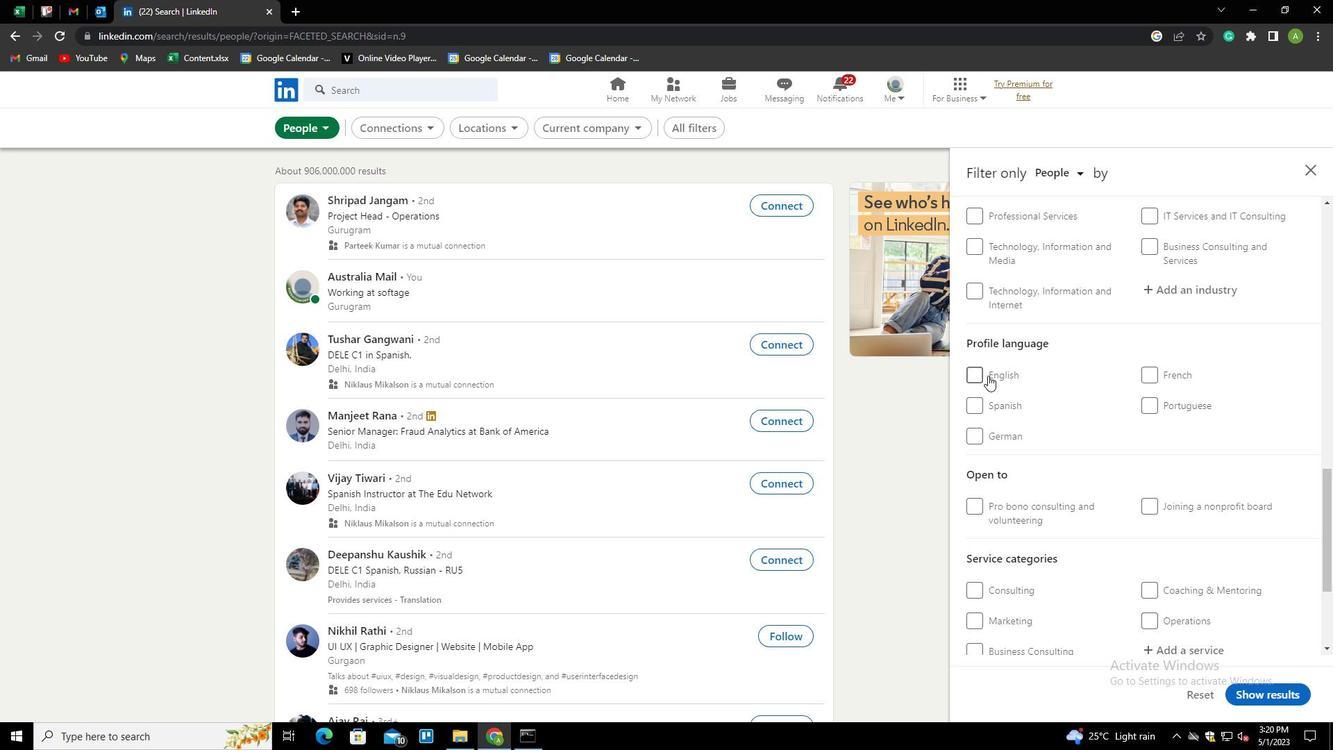 
Action: Mouse pressed left at (973, 375)
Screenshot: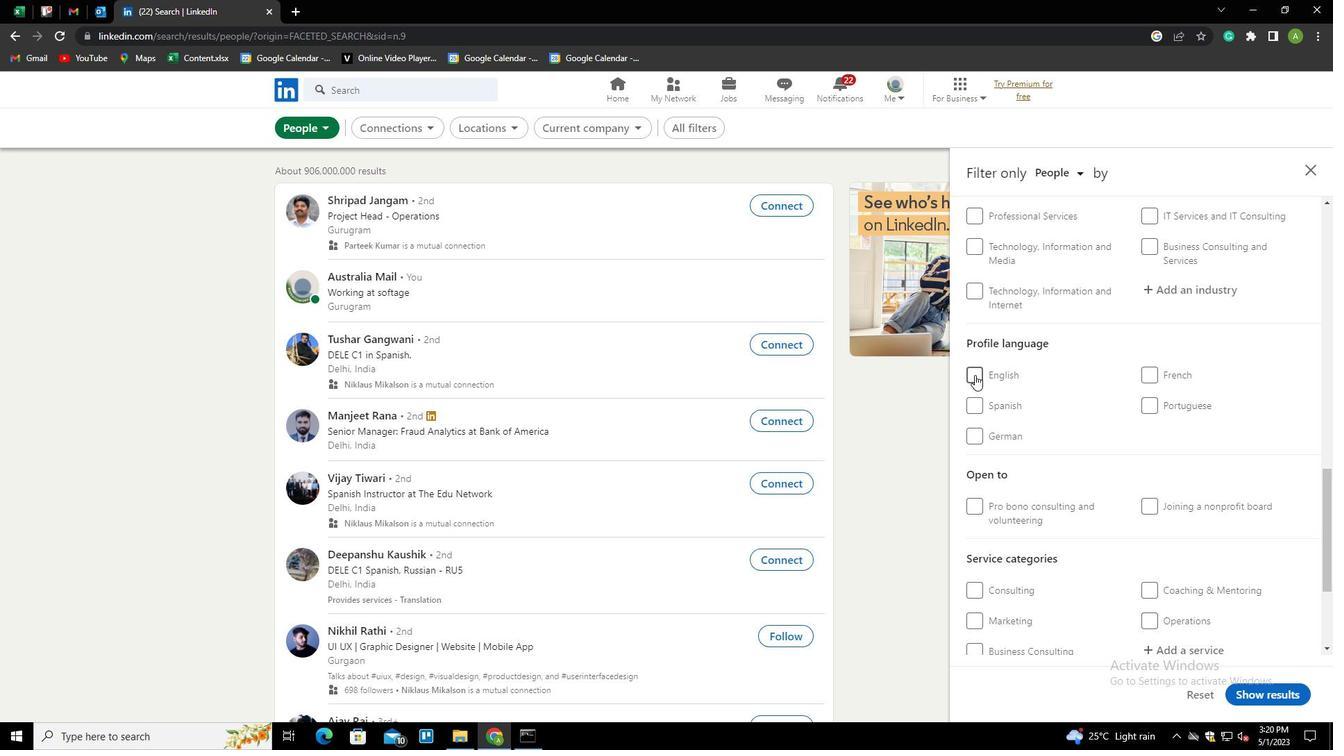 
Action: Mouse moved to (1183, 540)
Screenshot: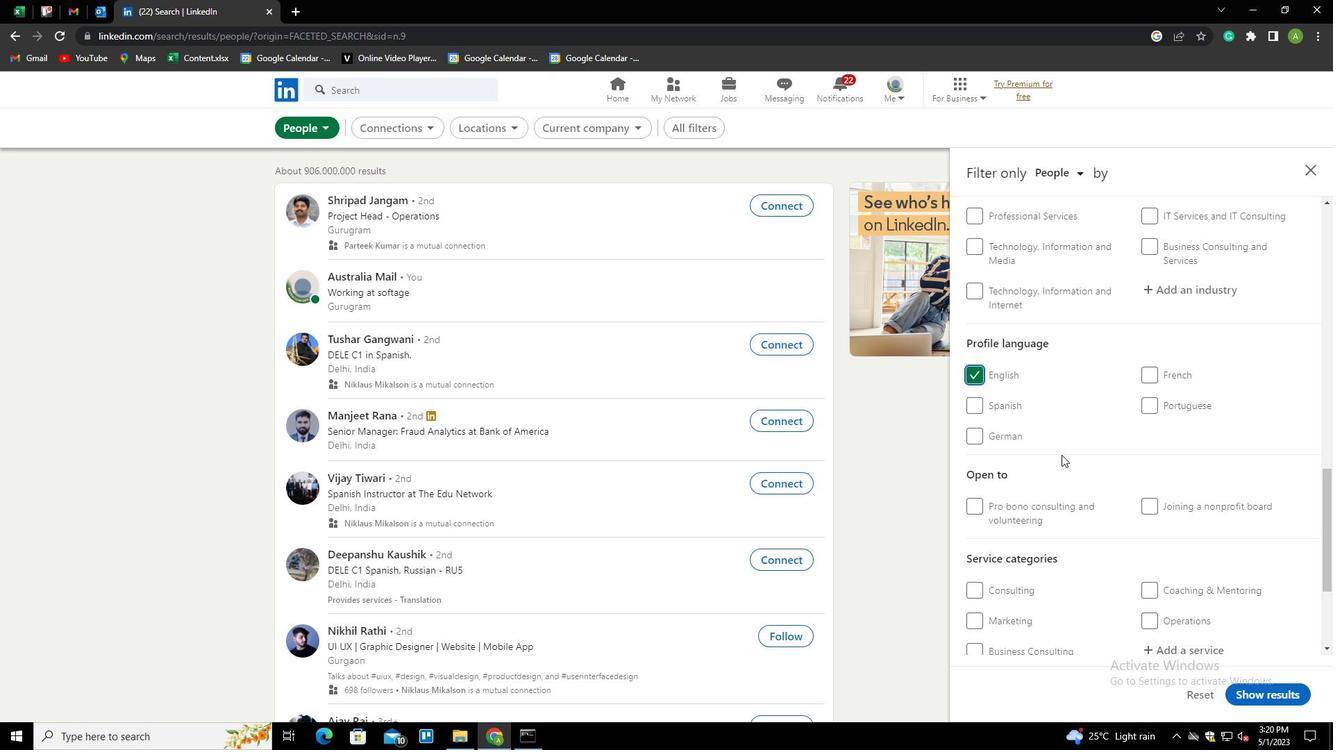 
Action: Mouse scrolled (1183, 541) with delta (0, 0)
Screenshot: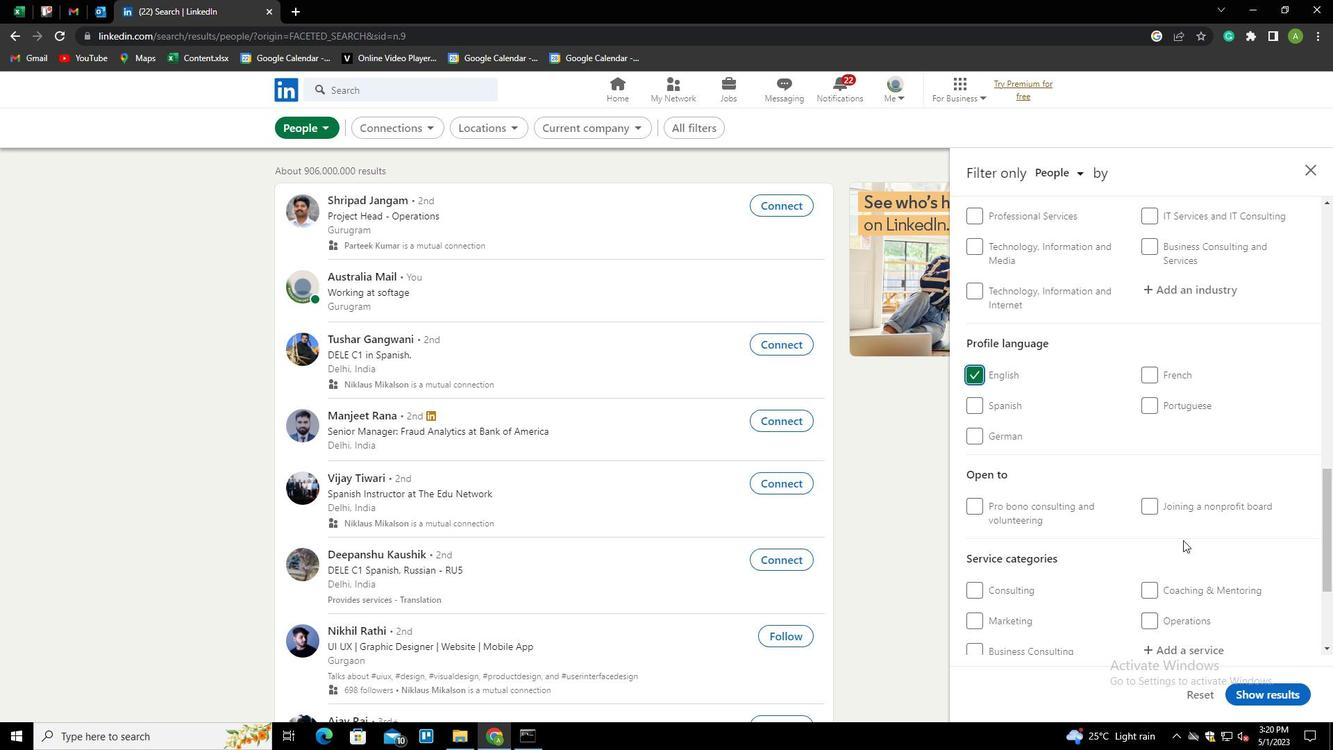 
Action: Mouse scrolled (1183, 541) with delta (0, 0)
Screenshot: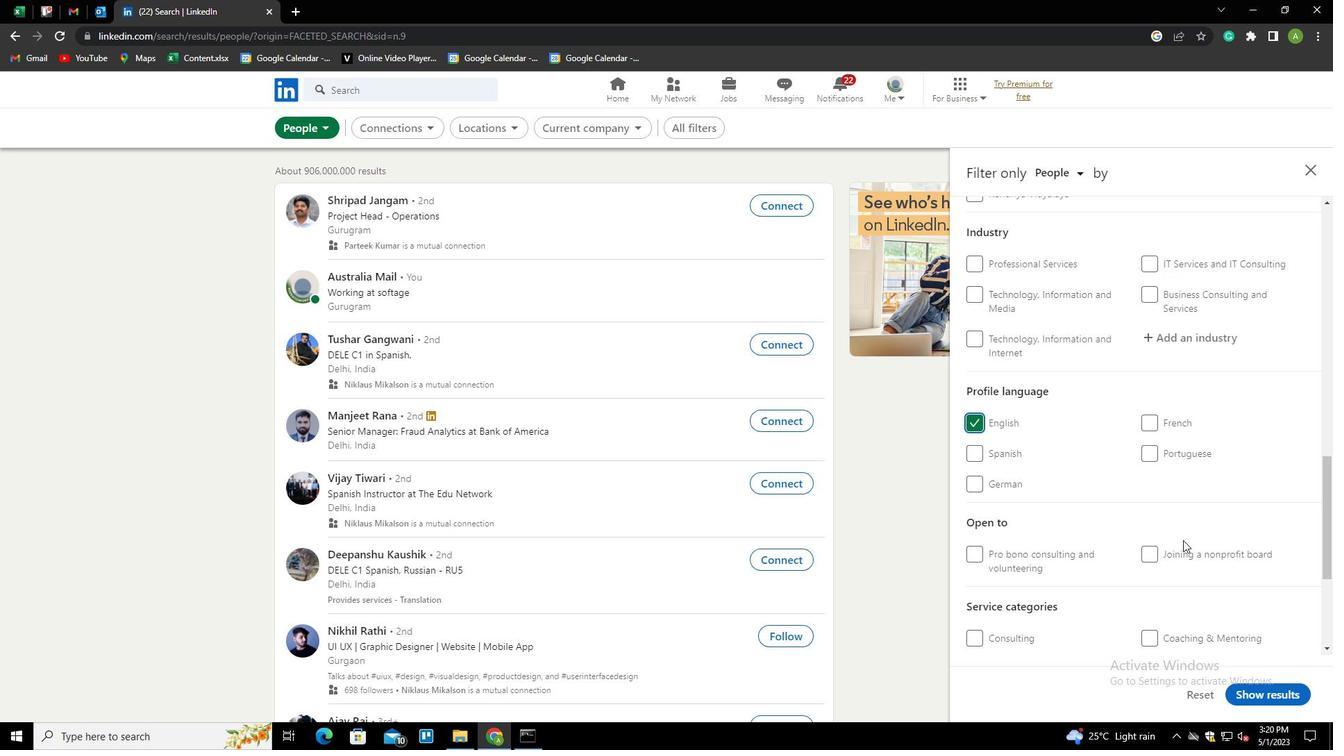 
Action: Mouse scrolled (1183, 541) with delta (0, 0)
Screenshot: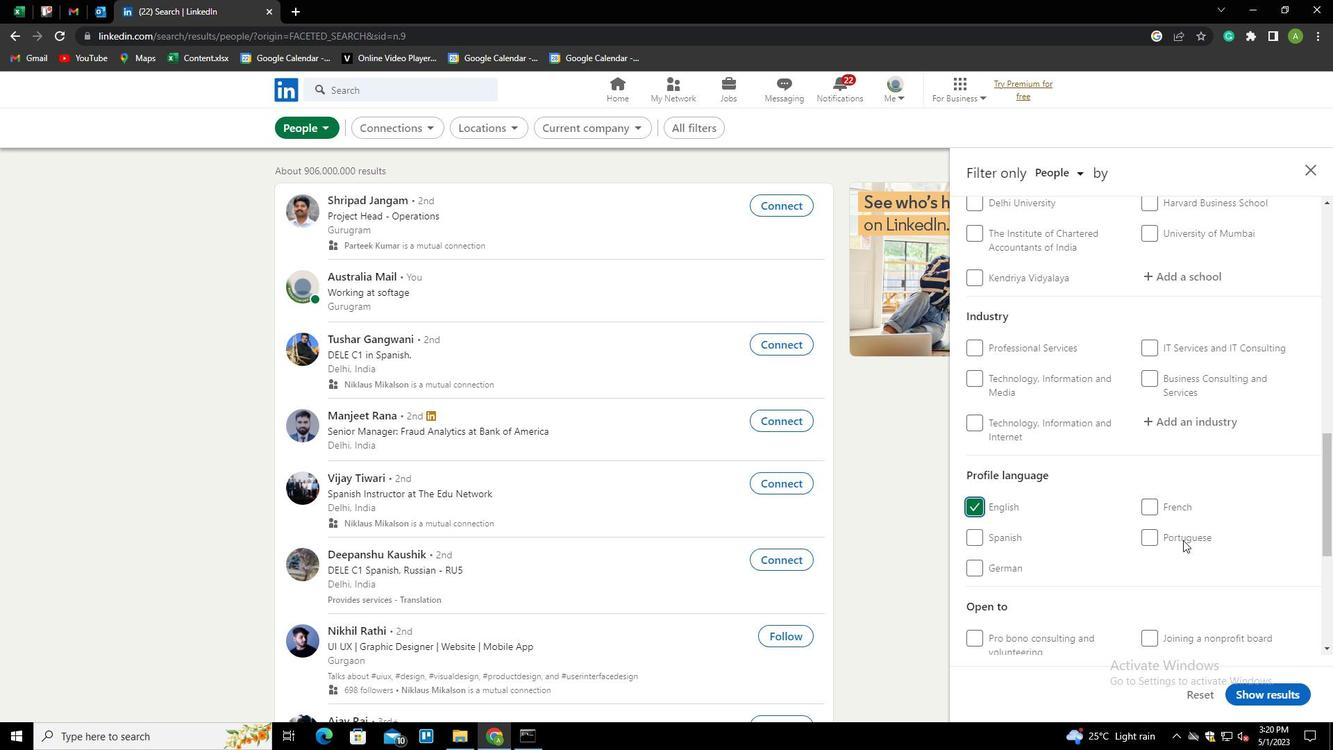 
Action: Mouse moved to (1175, 459)
Screenshot: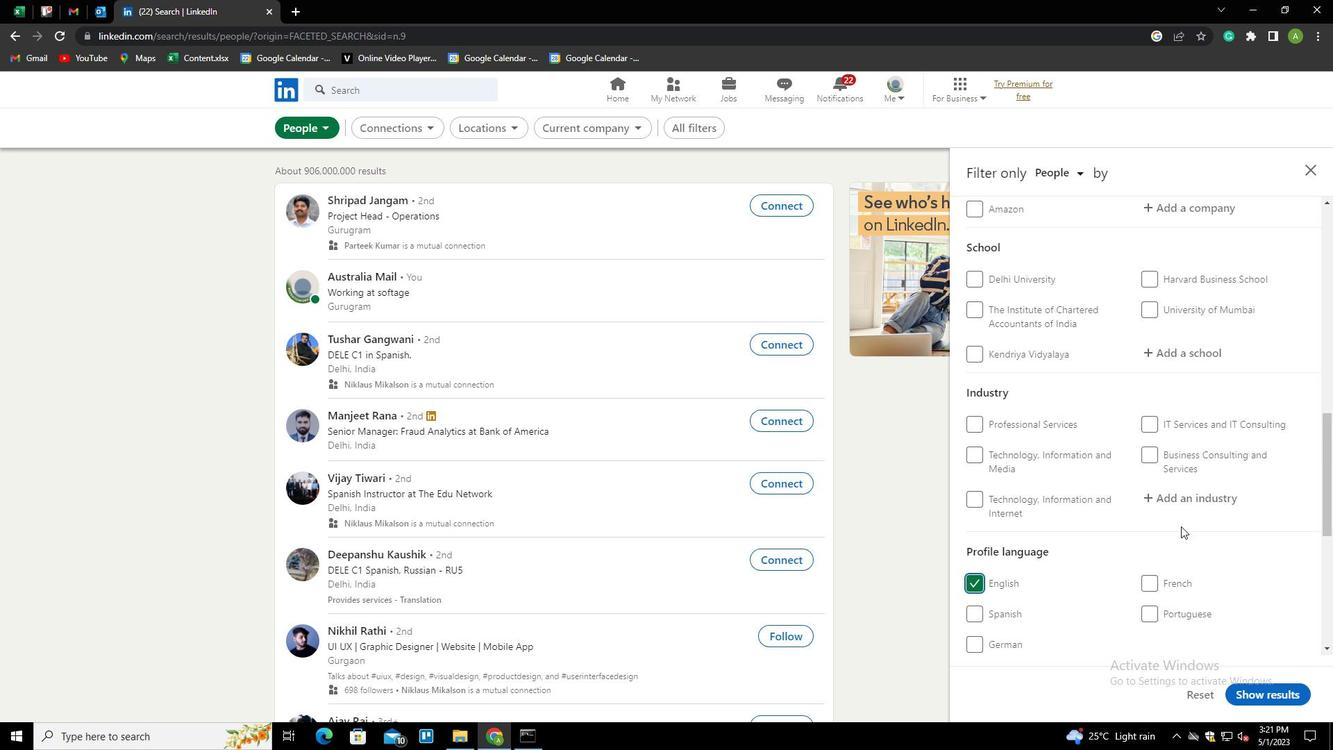 
Action: Mouse scrolled (1175, 460) with delta (0, 0)
Screenshot: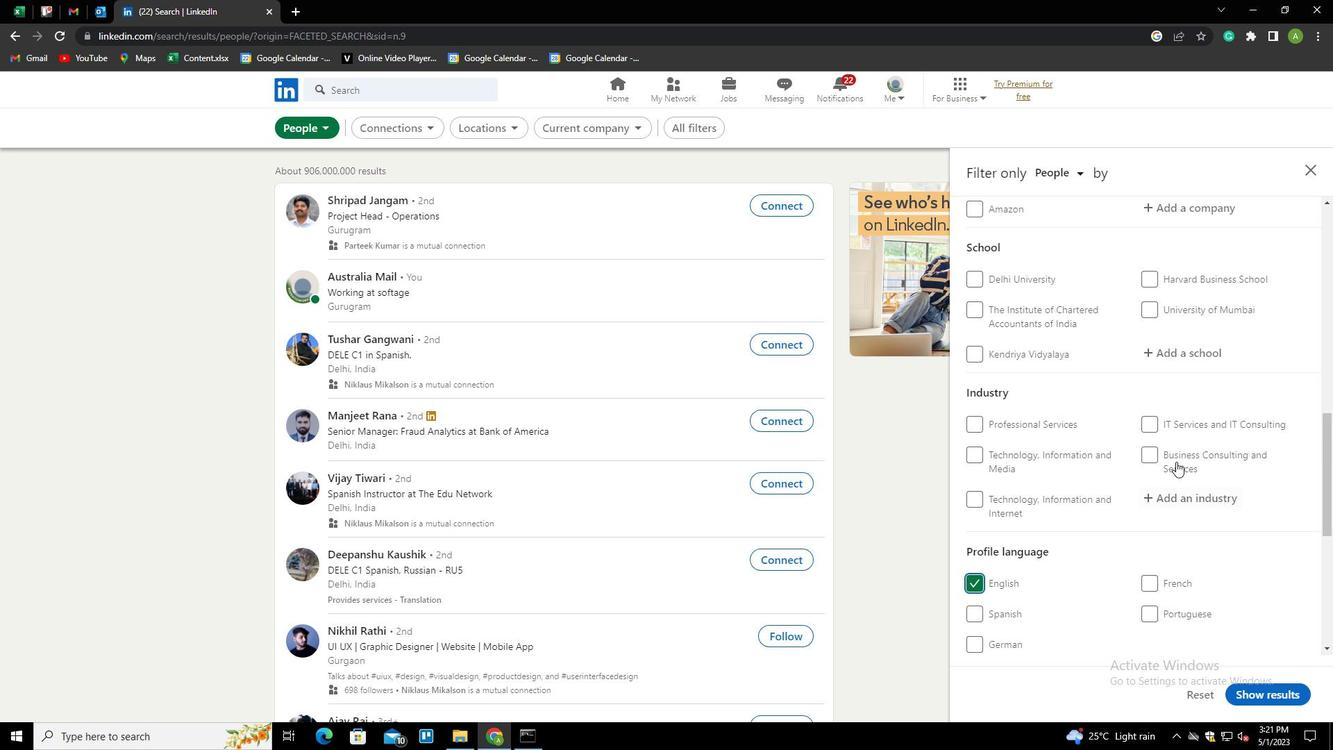 
Action: Mouse scrolled (1175, 460) with delta (0, 0)
Screenshot: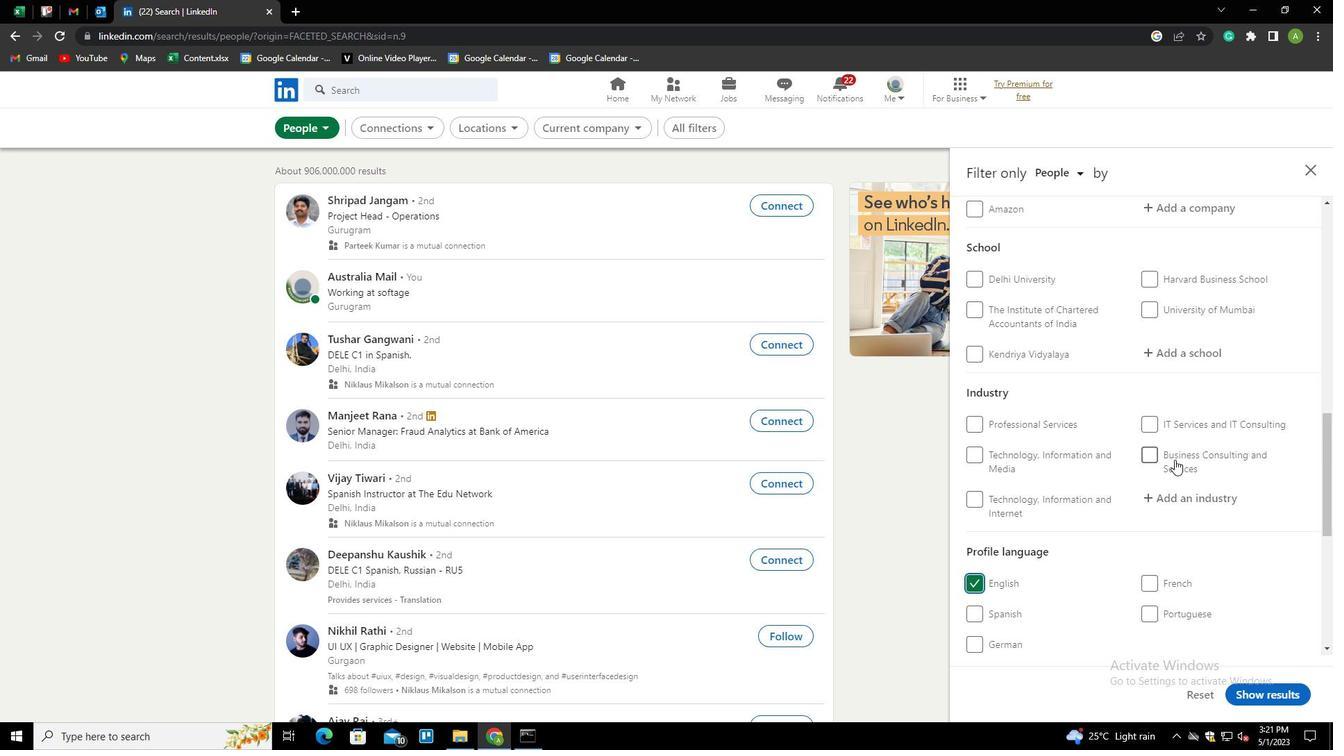 
Action: Mouse scrolled (1175, 460) with delta (0, 0)
Screenshot: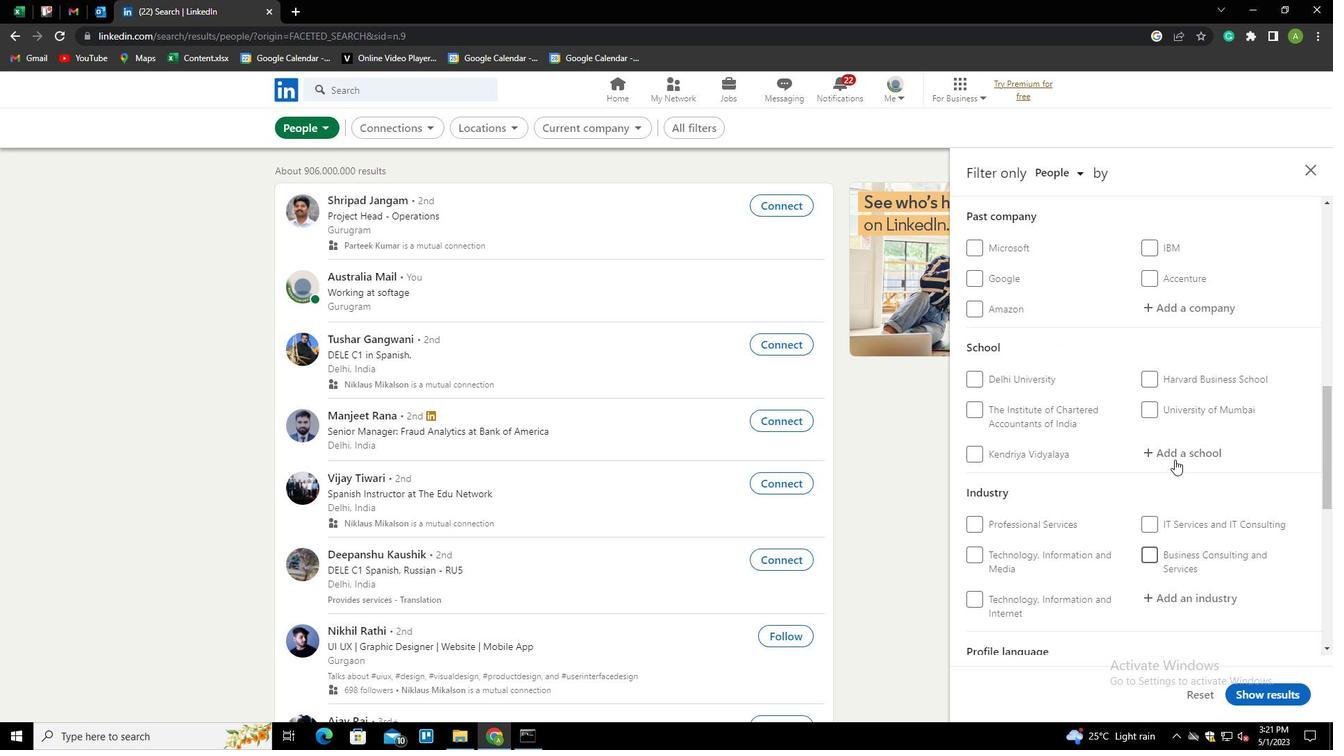 
Action: Mouse scrolled (1175, 460) with delta (0, 0)
Screenshot: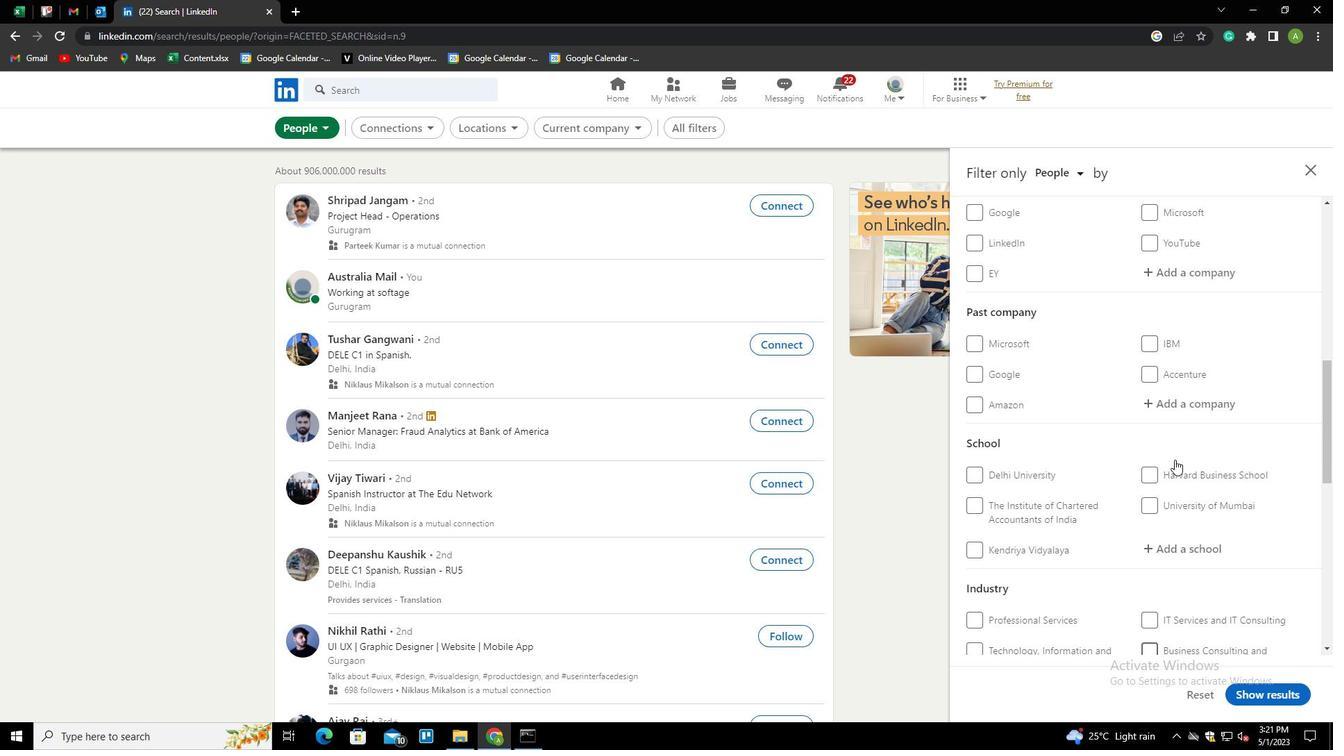 
Action: Mouse moved to (1167, 346)
Screenshot: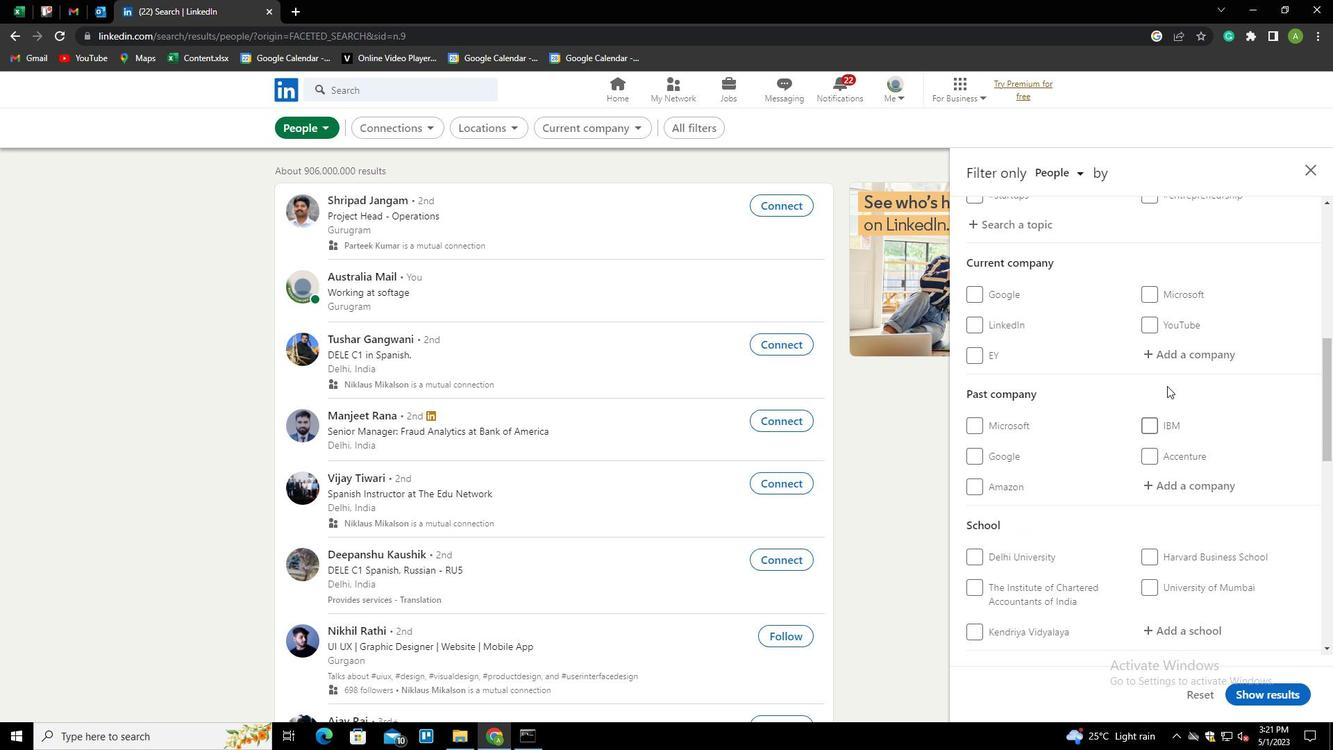 
Action: Mouse pressed left at (1167, 346)
Screenshot: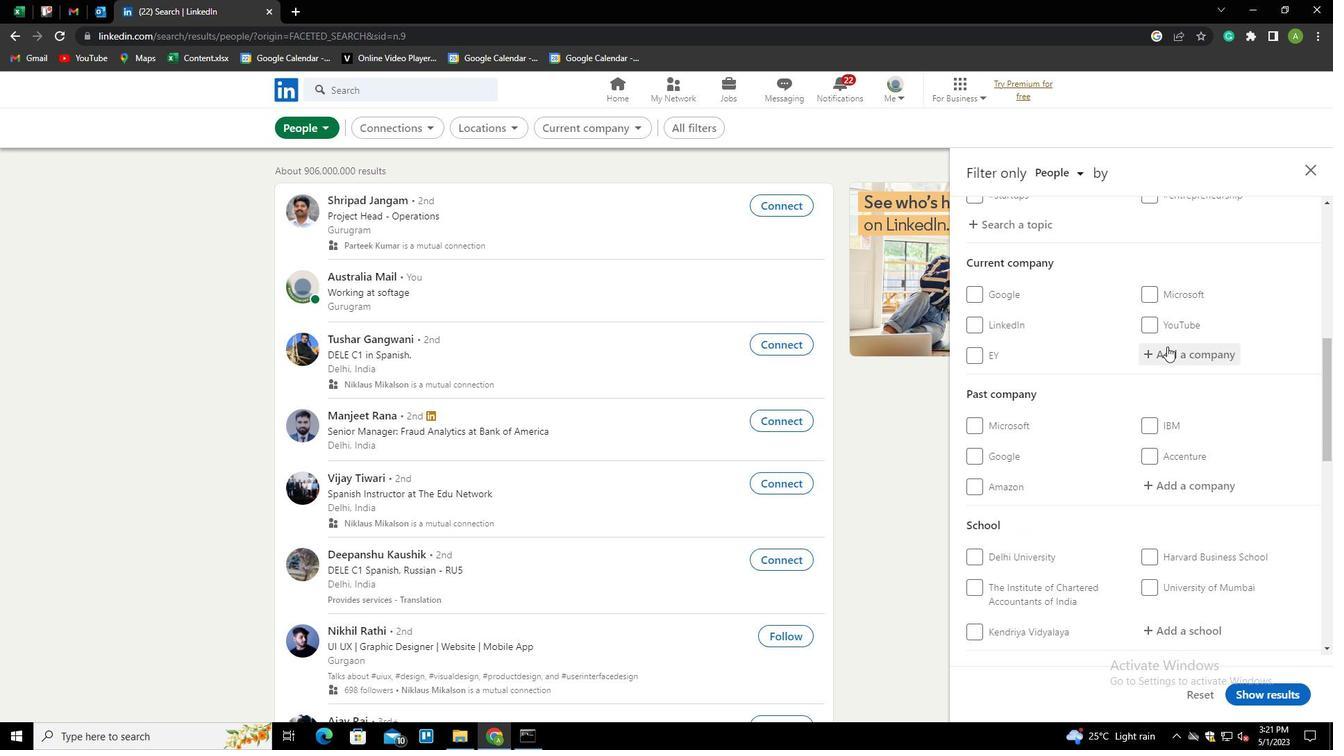 
Action: Key pressed <Key.shift>VUCLIP<Key.down><Key.enter>
Screenshot: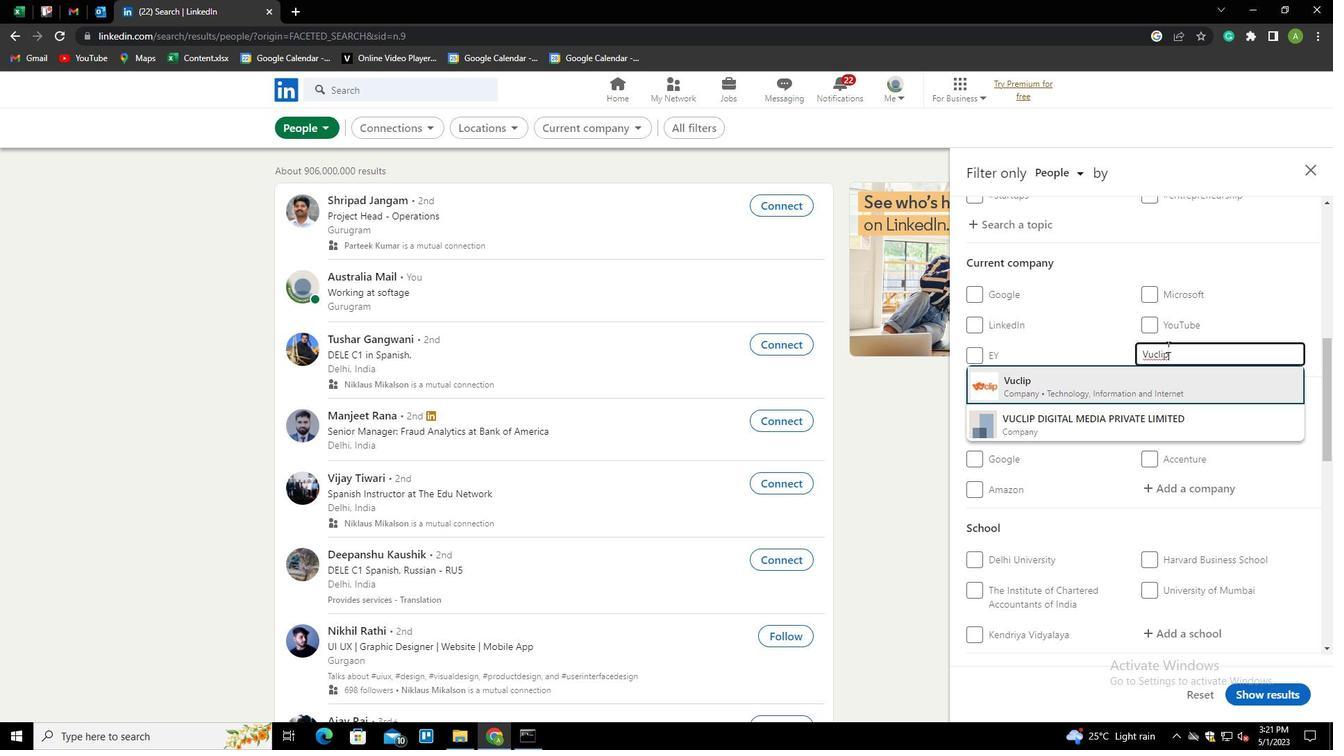 
Action: Mouse scrolled (1167, 345) with delta (0, 0)
Screenshot: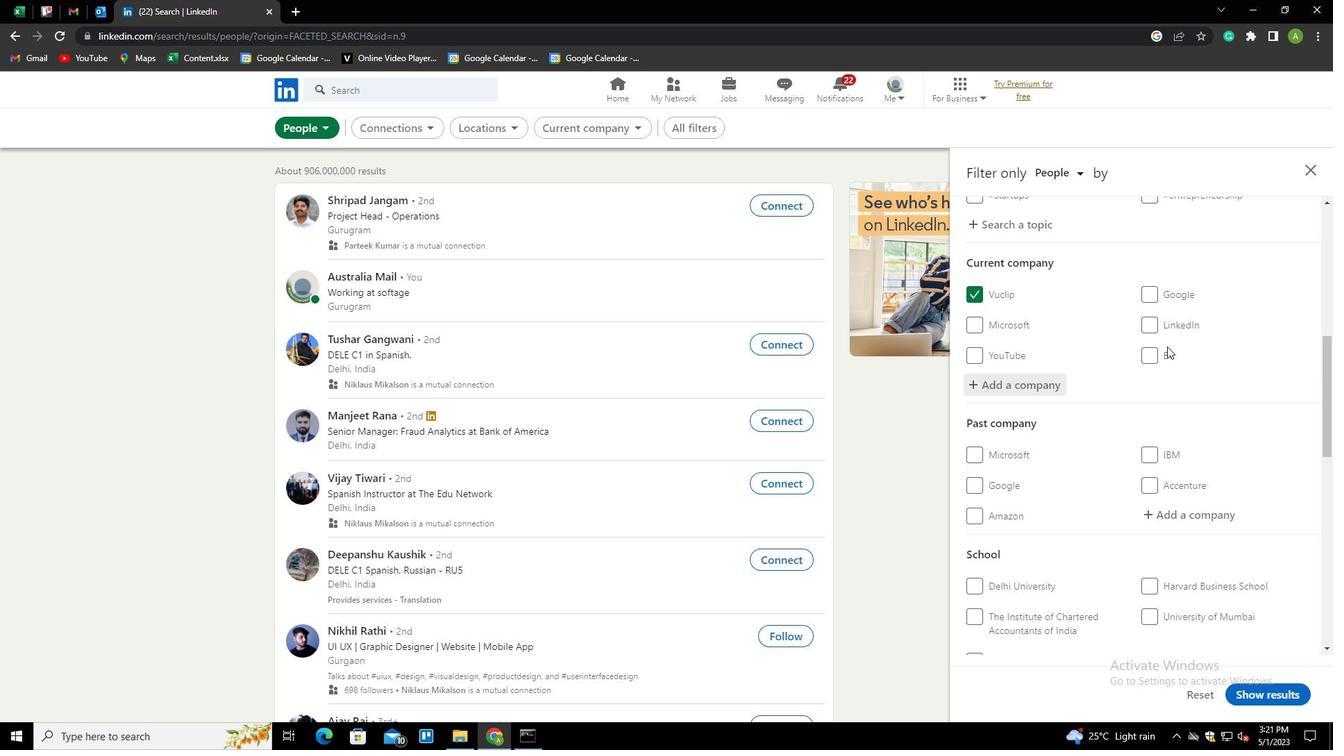 
Action: Mouse scrolled (1167, 345) with delta (0, 0)
Screenshot: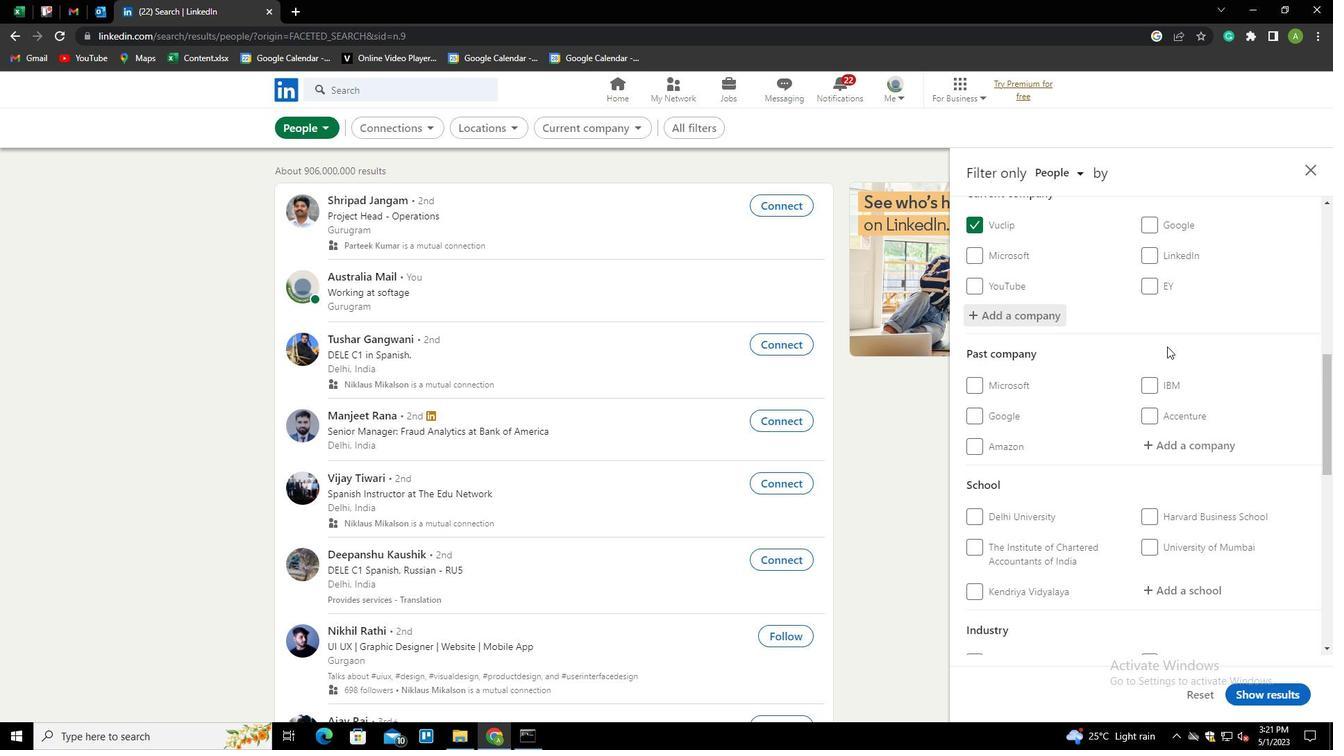 
Action: Mouse scrolled (1167, 345) with delta (0, 0)
Screenshot: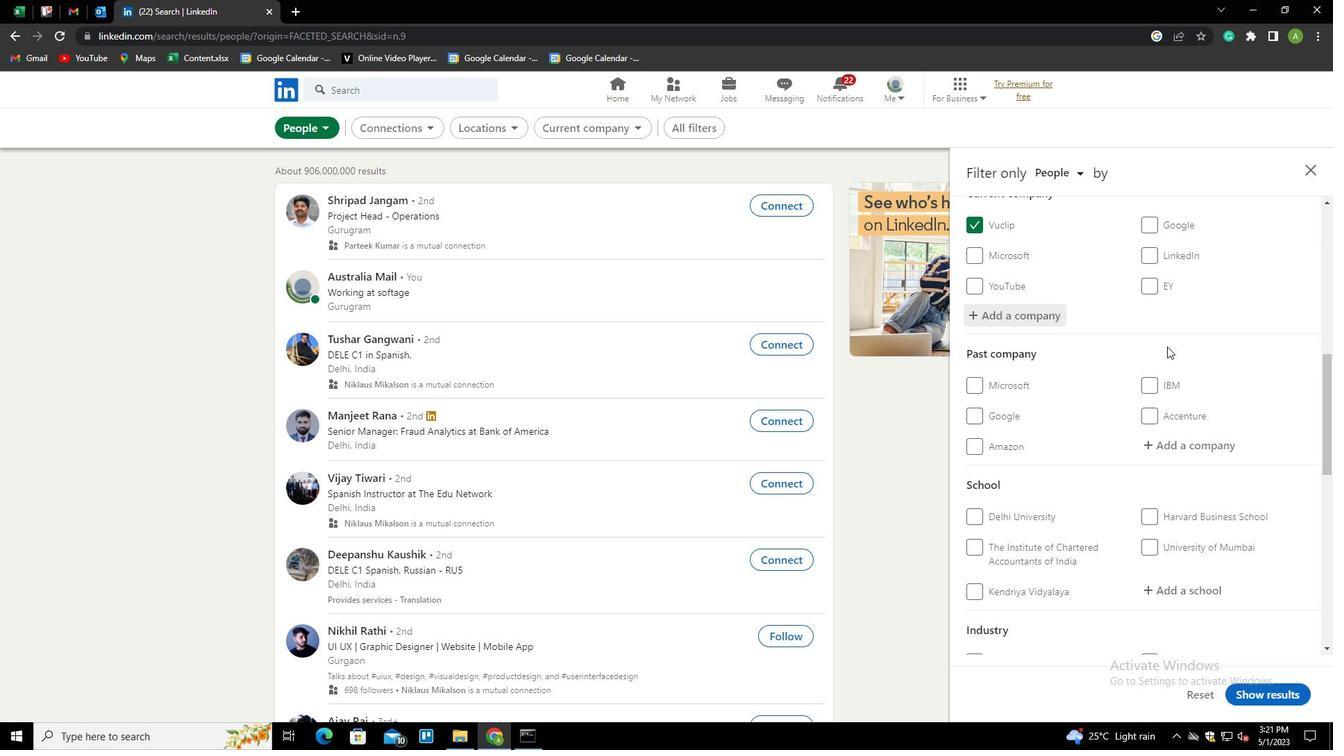 
Action: Mouse moved to (1167, 442)
Screenshot: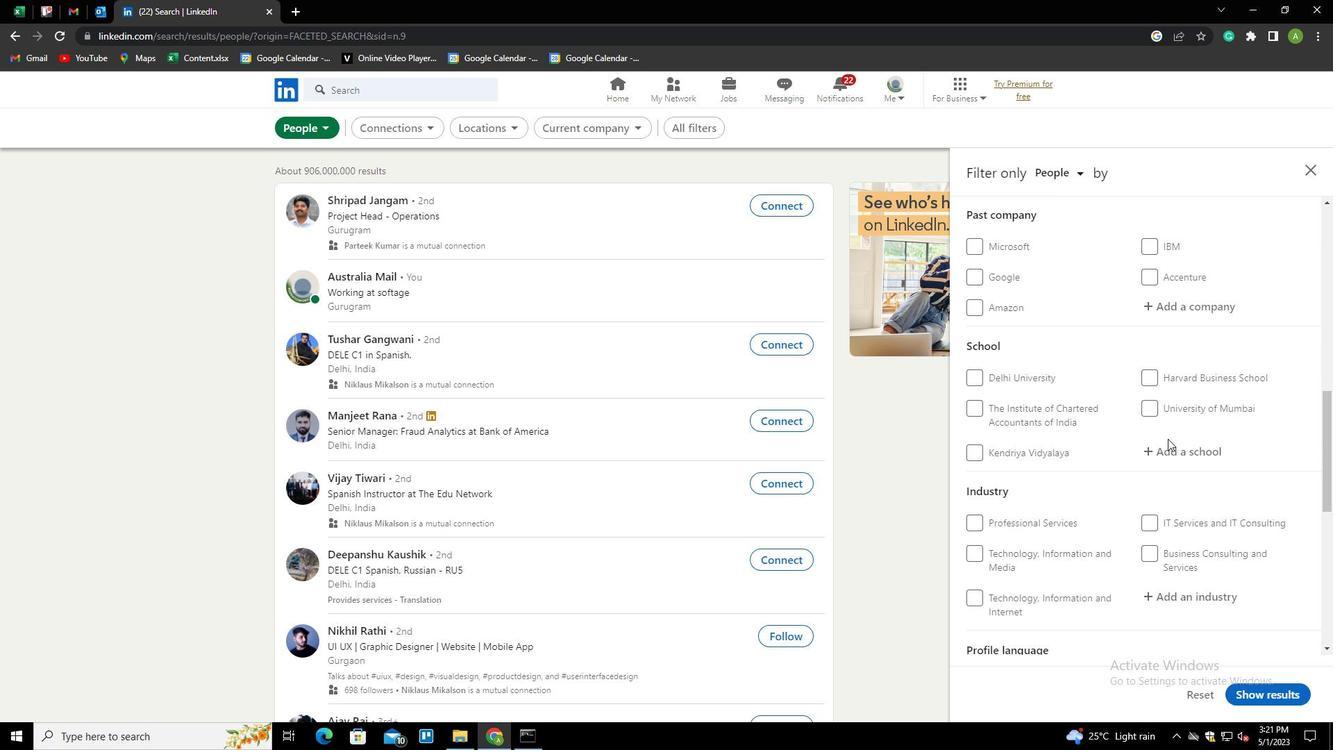 
Action: Mouse pressed left at (1167, 442)
Screenshot: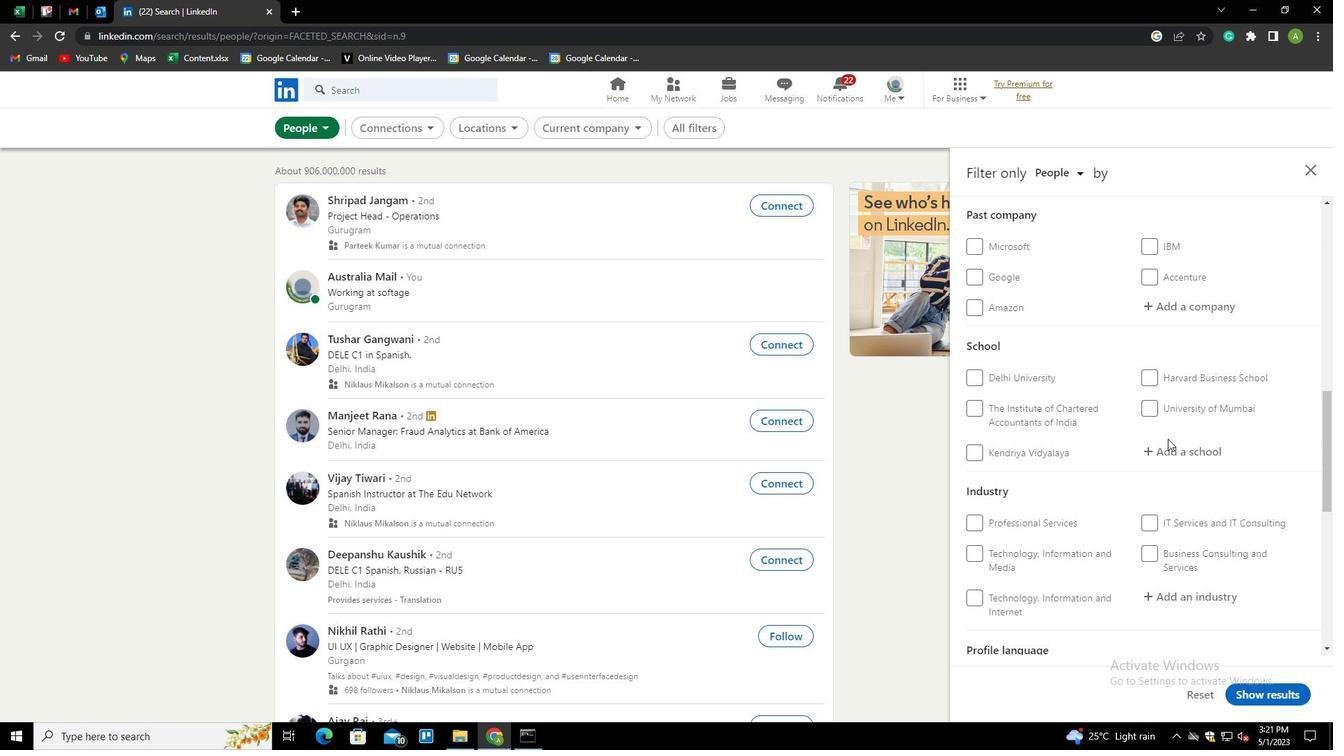 
Action: Mouse moved to (1166, 443)
Screenshot: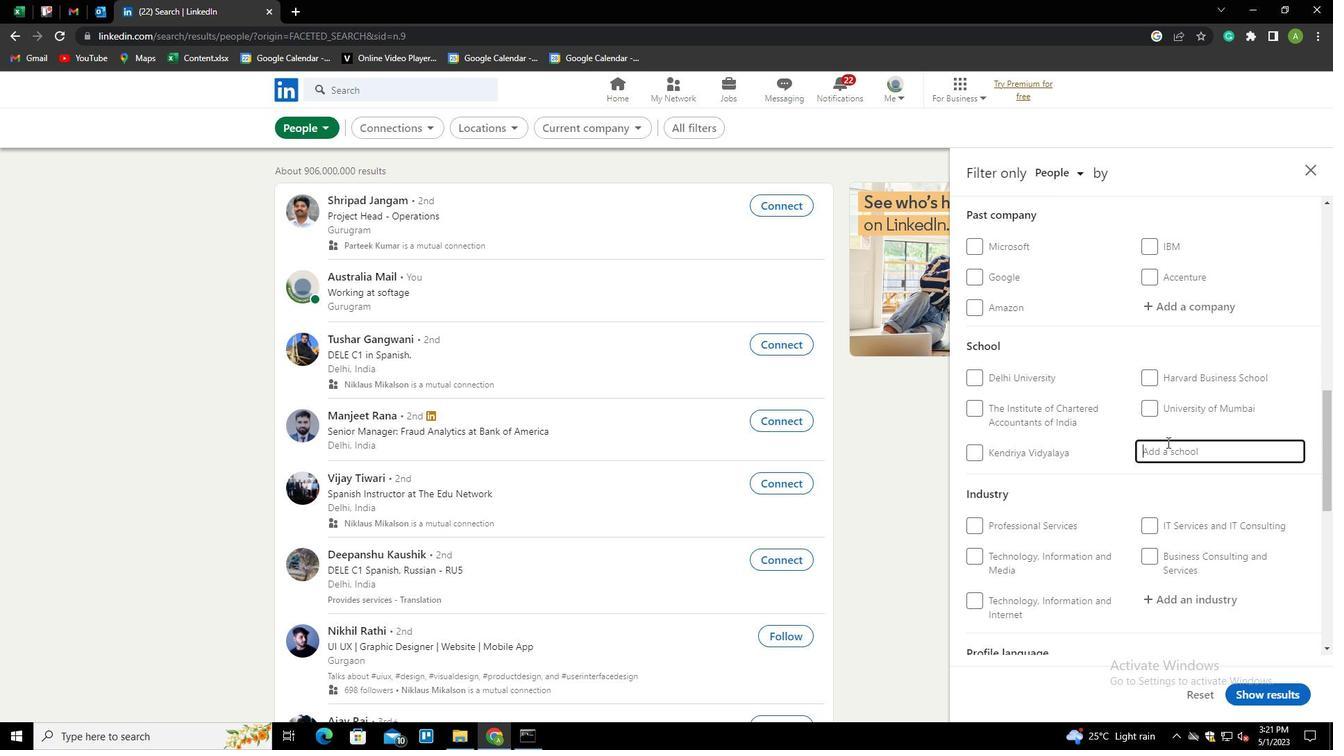 
Action: Key pressed <Key.shift>
Screenshot: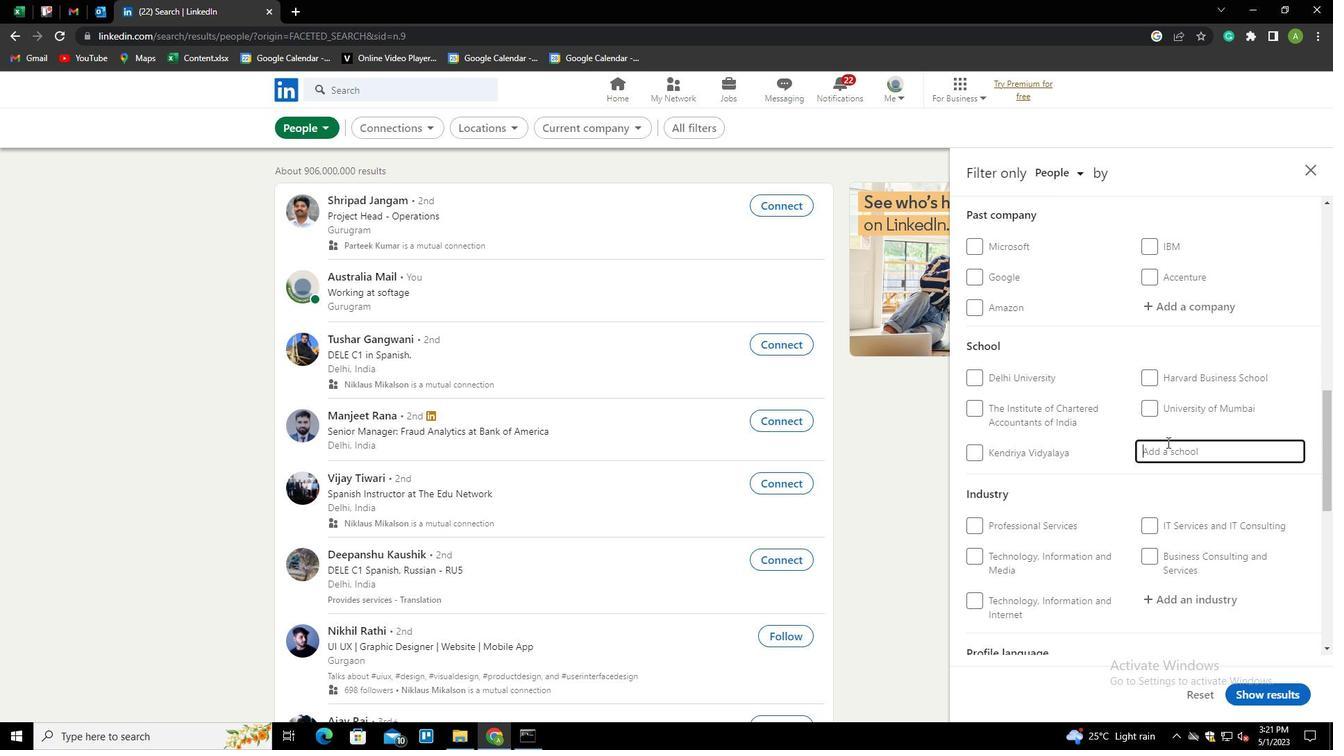
Action: Mouse moved to (1165, 443)
Screenshot: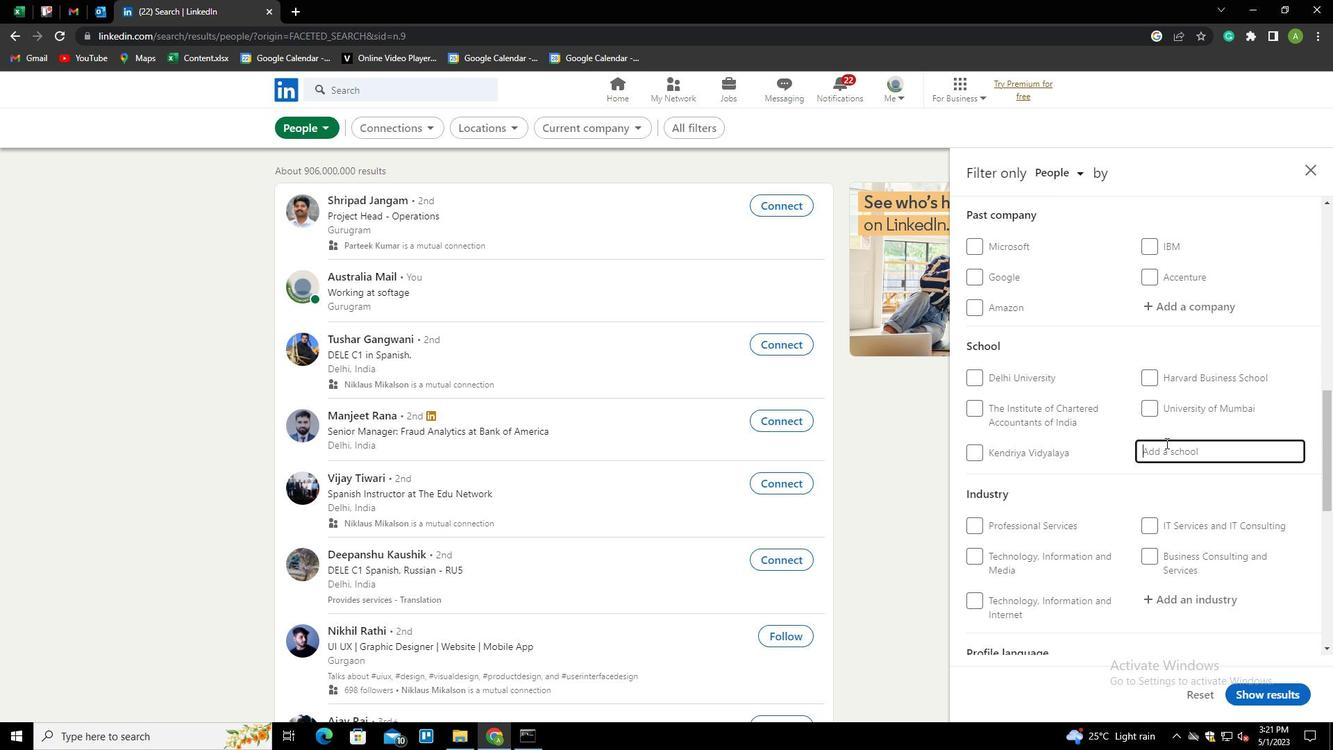 
Action: Key pressed <Key.shift><Key.shift><Key.shift><Key.shift><Key.shift><Key.shift><Key.shift><Key.shift><Key.shift><Key.shift>TKM<Key.space><Key.shift>GR<Key.backspace><Key.backspace>COLL<Key.down><Key.enter>
Screenshot: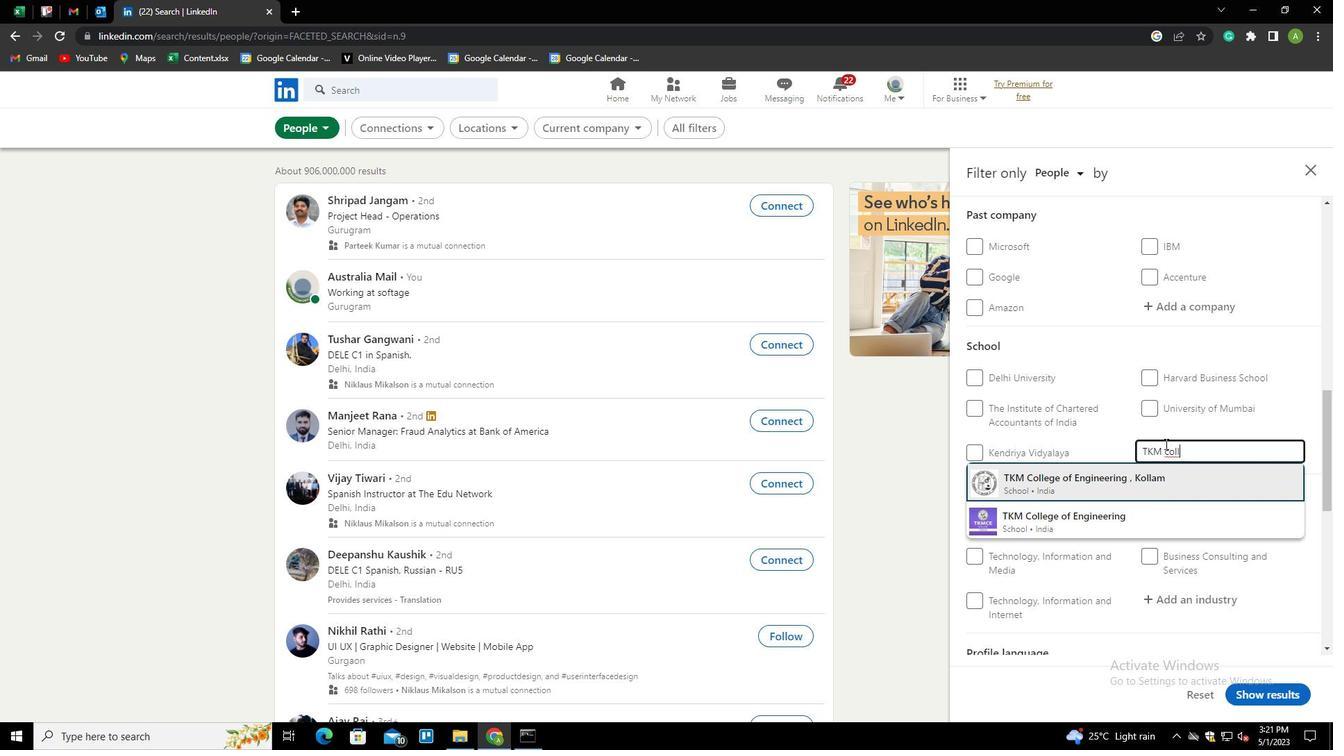 
Action: Mouse scrolled (1165, 443) with delta (0, 0)
Screenshot: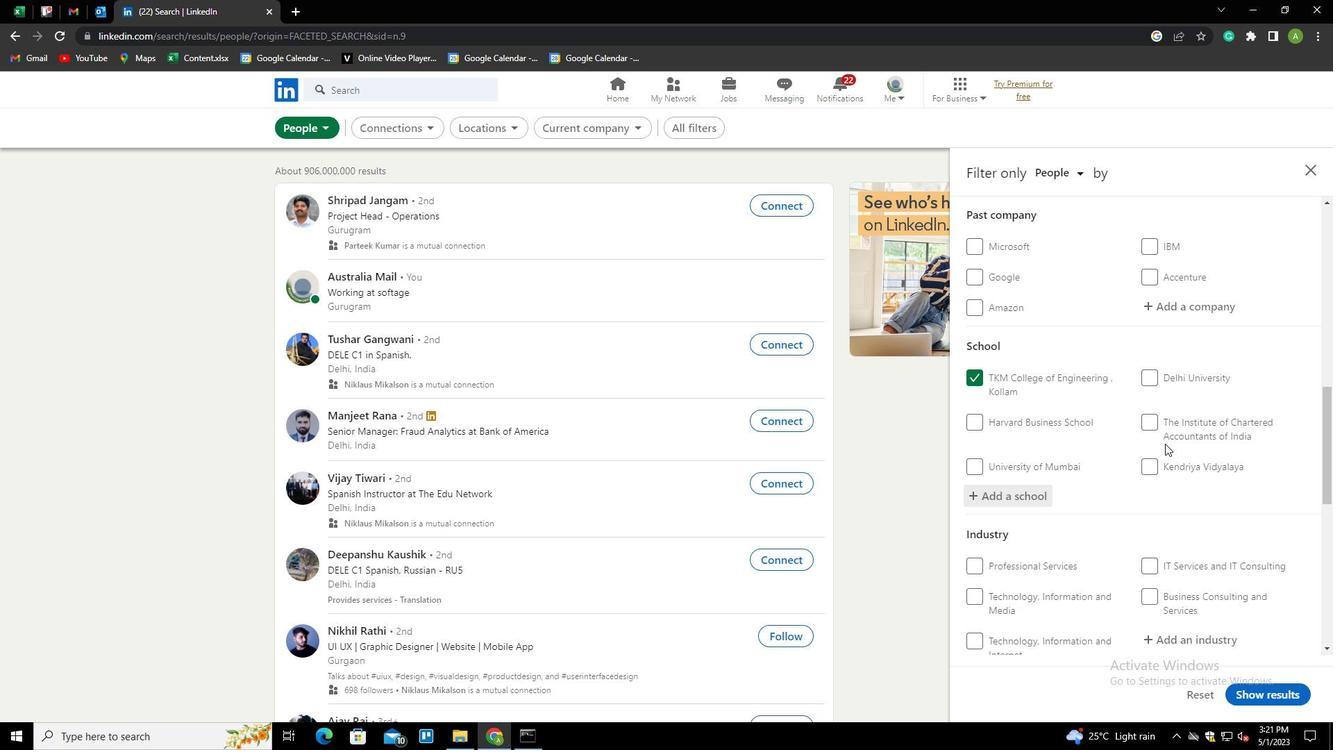 
Action: Mouse scrolled (1165, 443) with delta (0, 0)
Screenshot: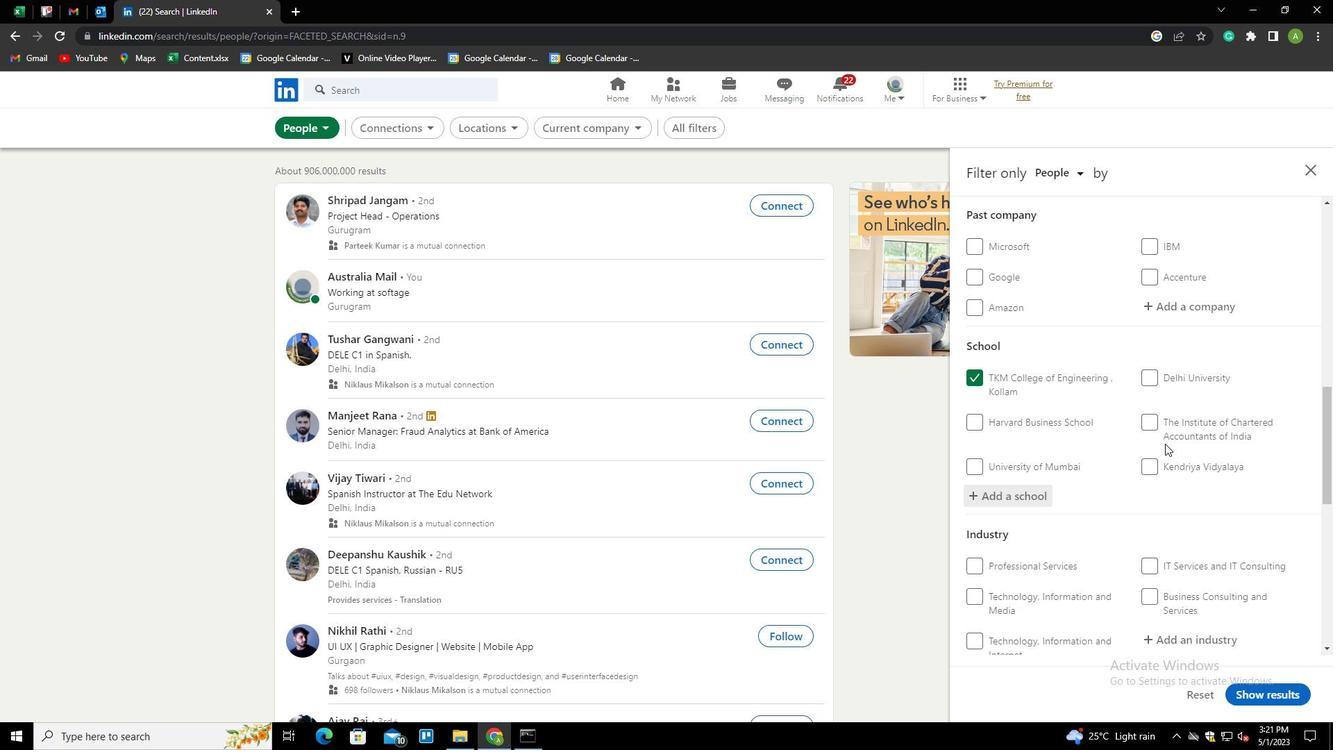 
Action: Mouse moved to (1163, 503)
Screenshot: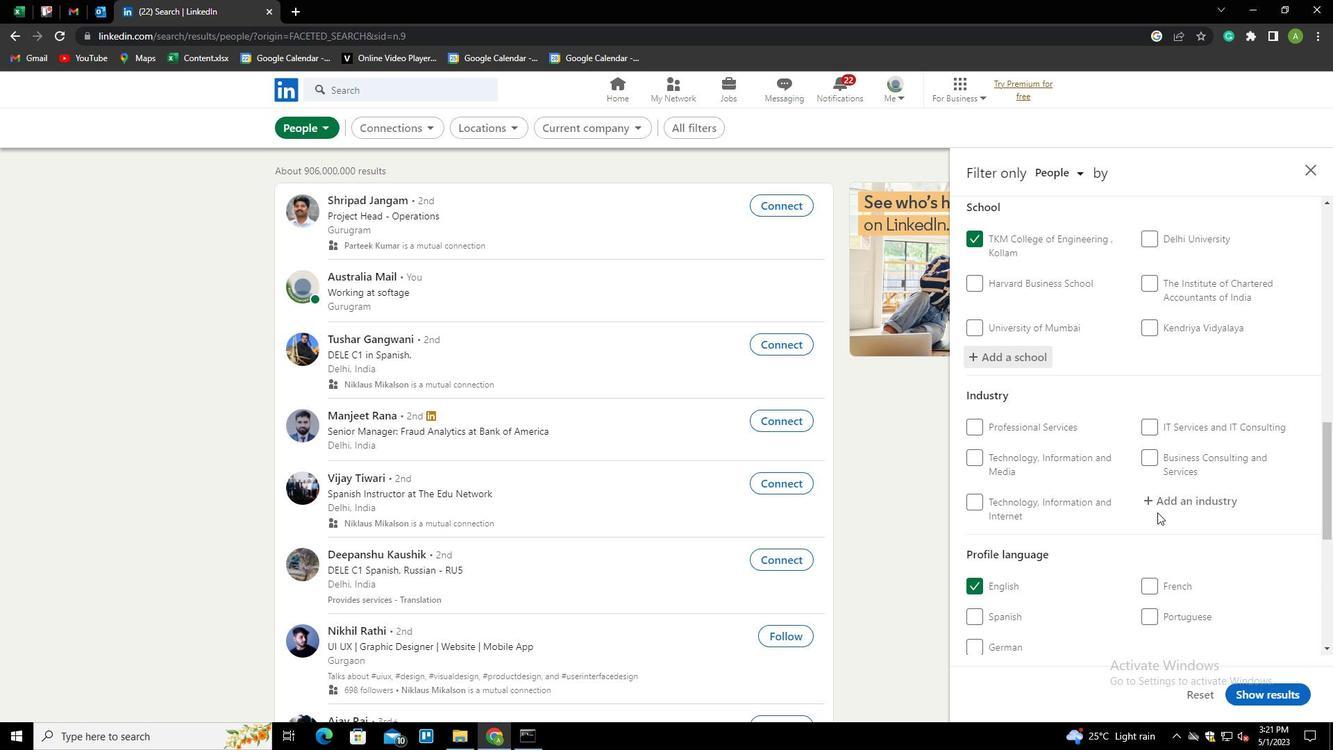 
Action: Mouse pressed left at (1163, 503)
Screenshot: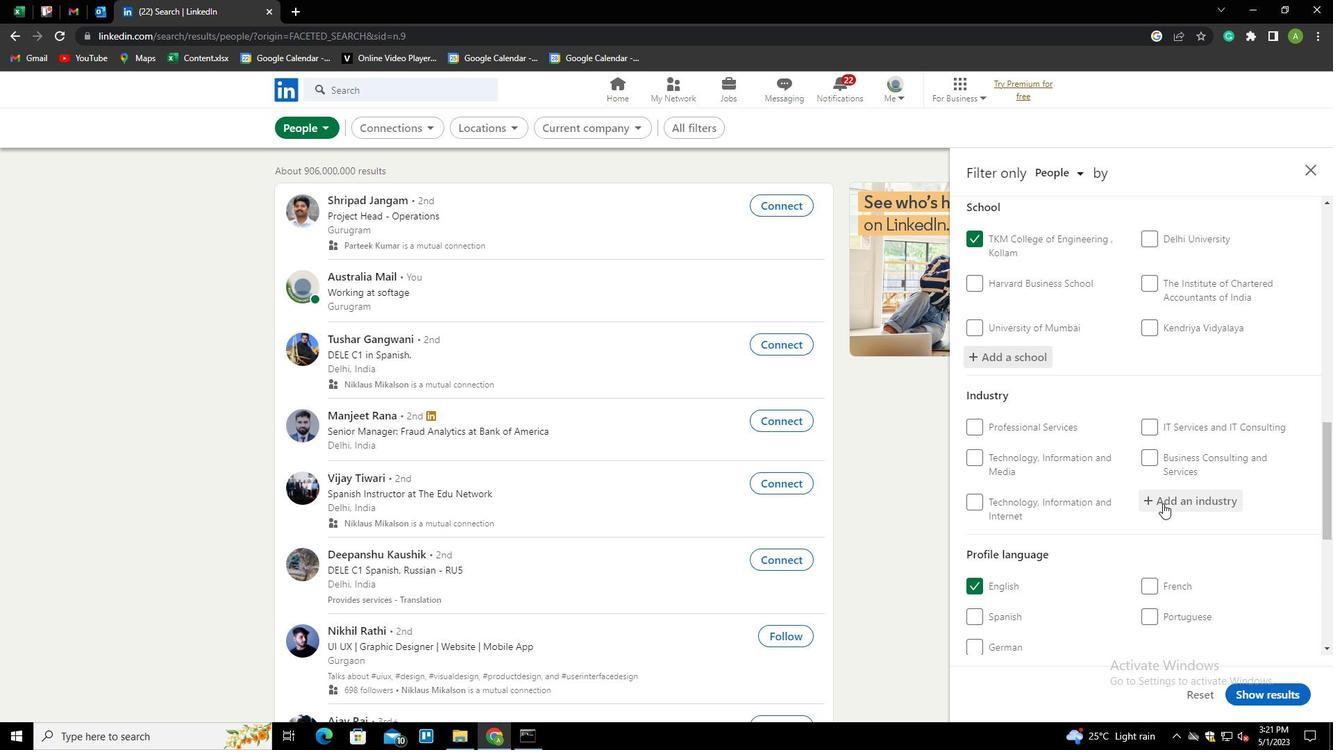 
Action: Mouse moved to (1177, 496)
Screenshot: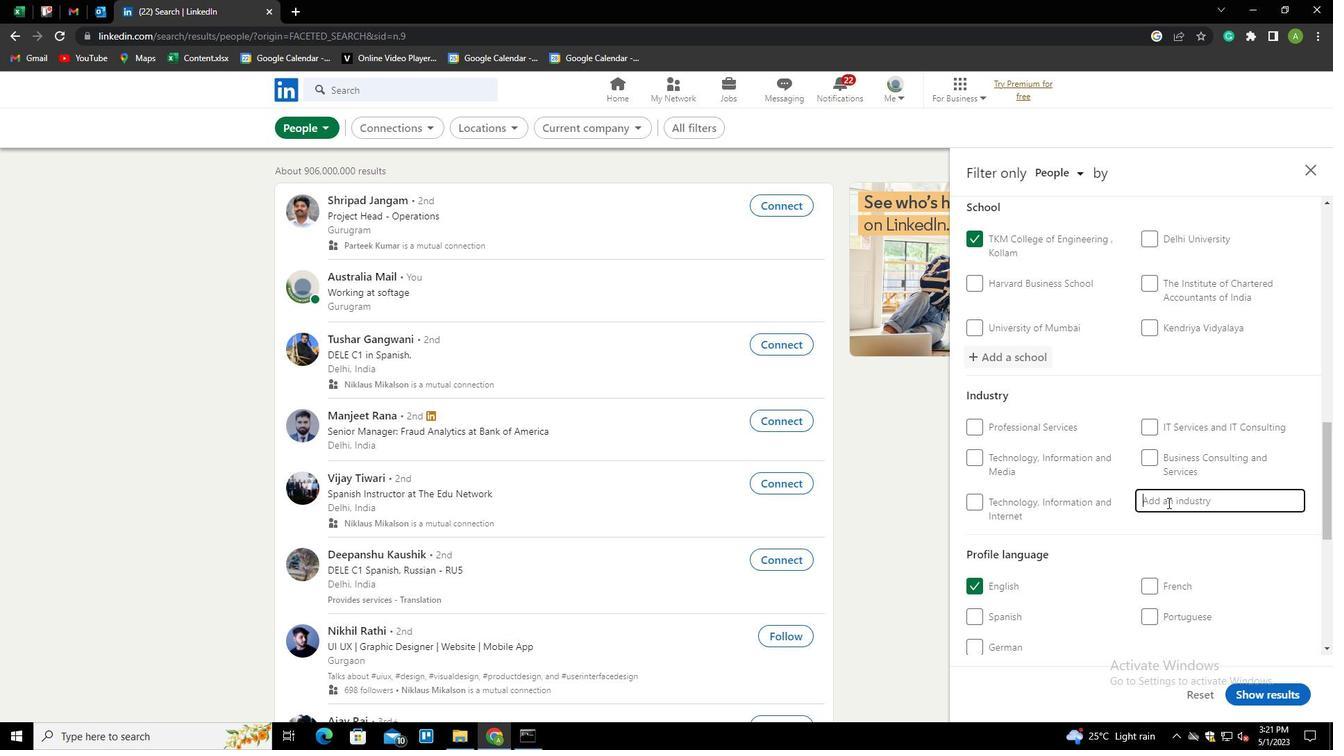 
Action: Mouse pressed left at (1177, 496)
Screenshot: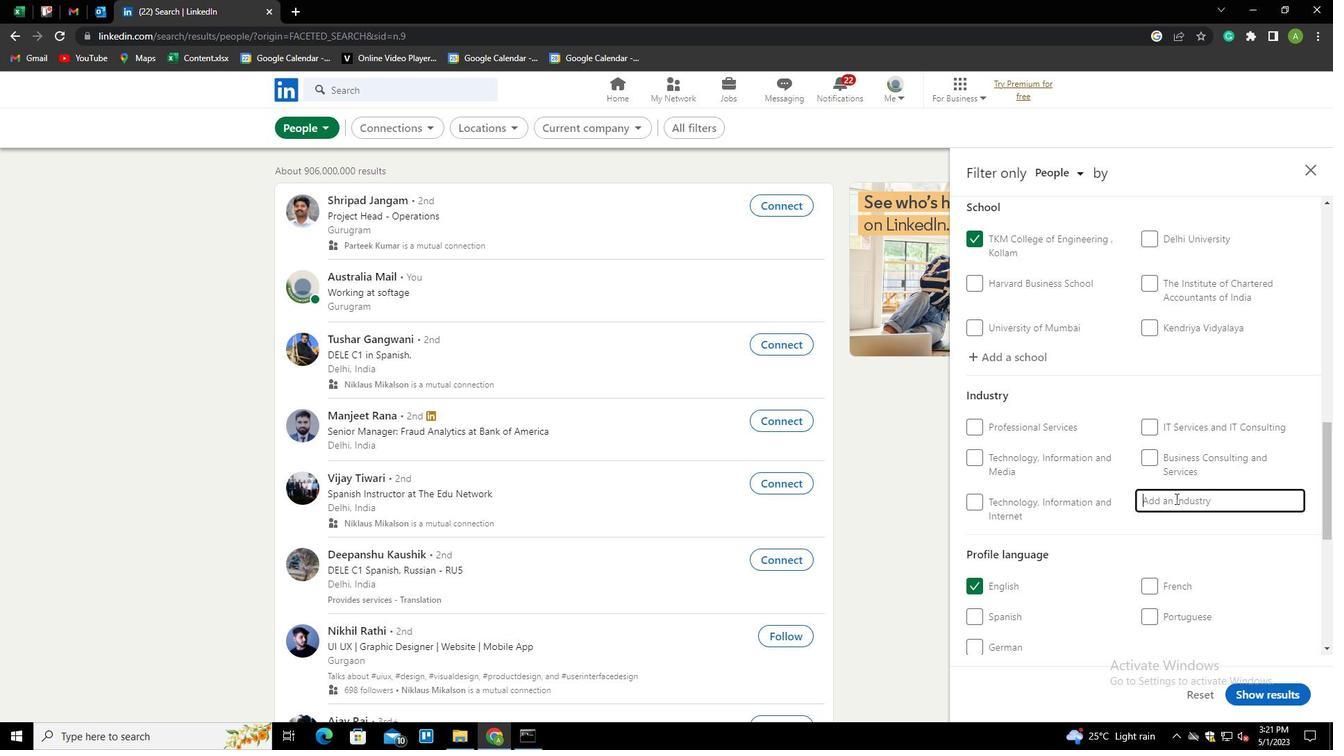 
Action: Key pressed <Key.shift>BIOTEC<Key.down><Key.enter>
Screenshot: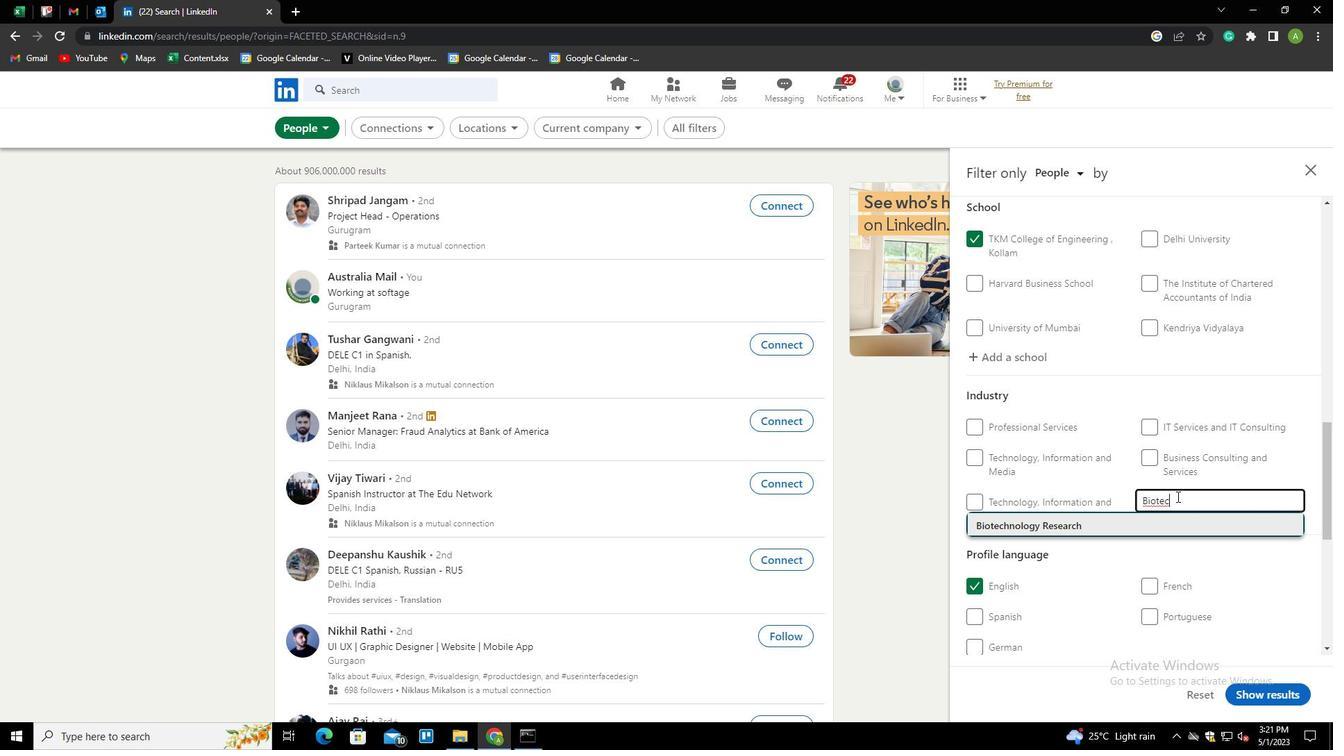 
Action: Mouse scrolled (1177, 495) with delta (0, 0)
Screenshot: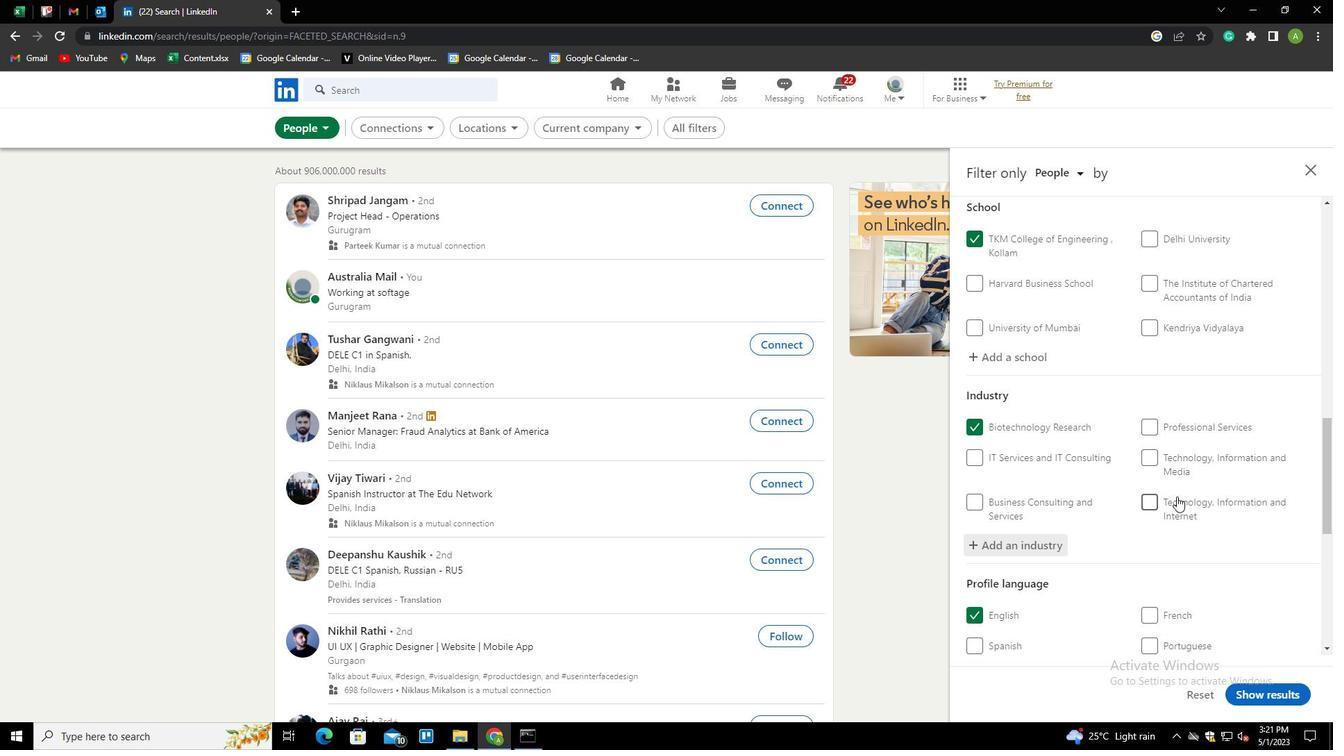 
Action: Mouse scrolled (1177, 495) with delta (0, 0)
Screenshot: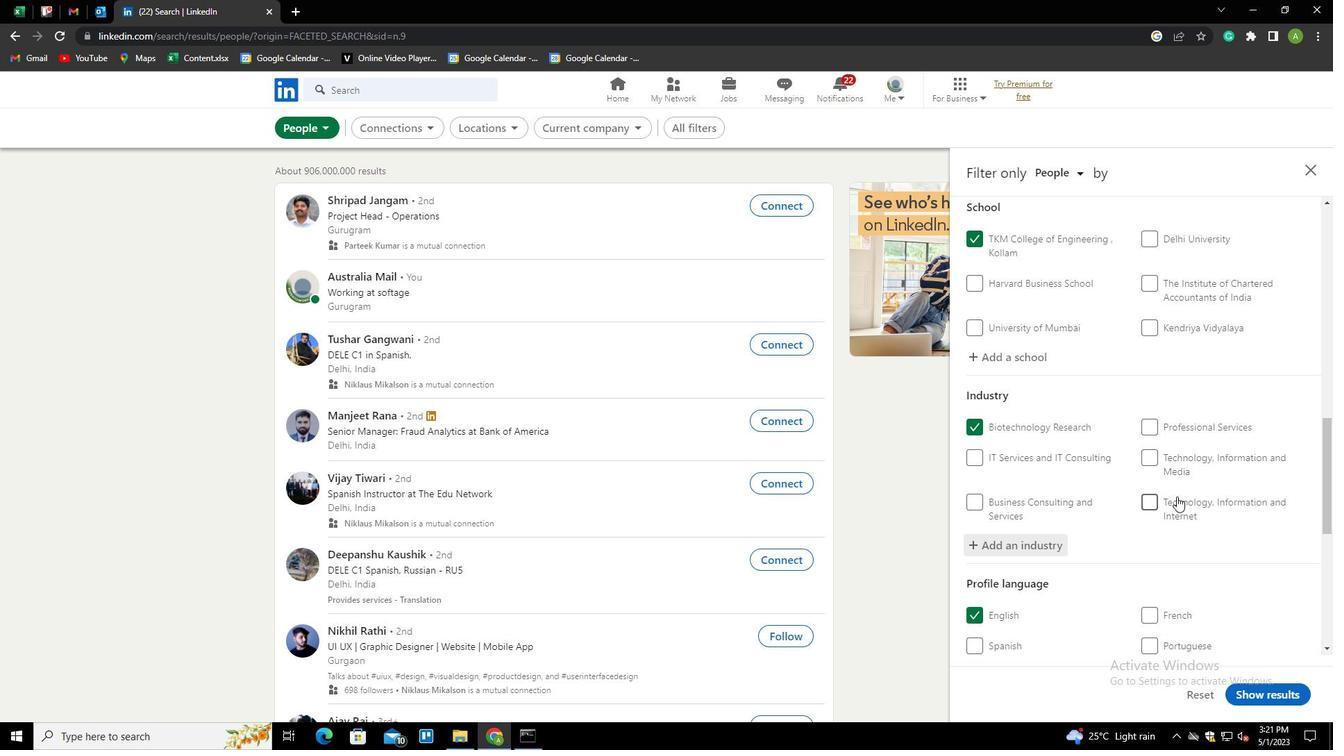 
Action: Mouse scrolled (1177, 495) with delta (0, 0)
Screenshot: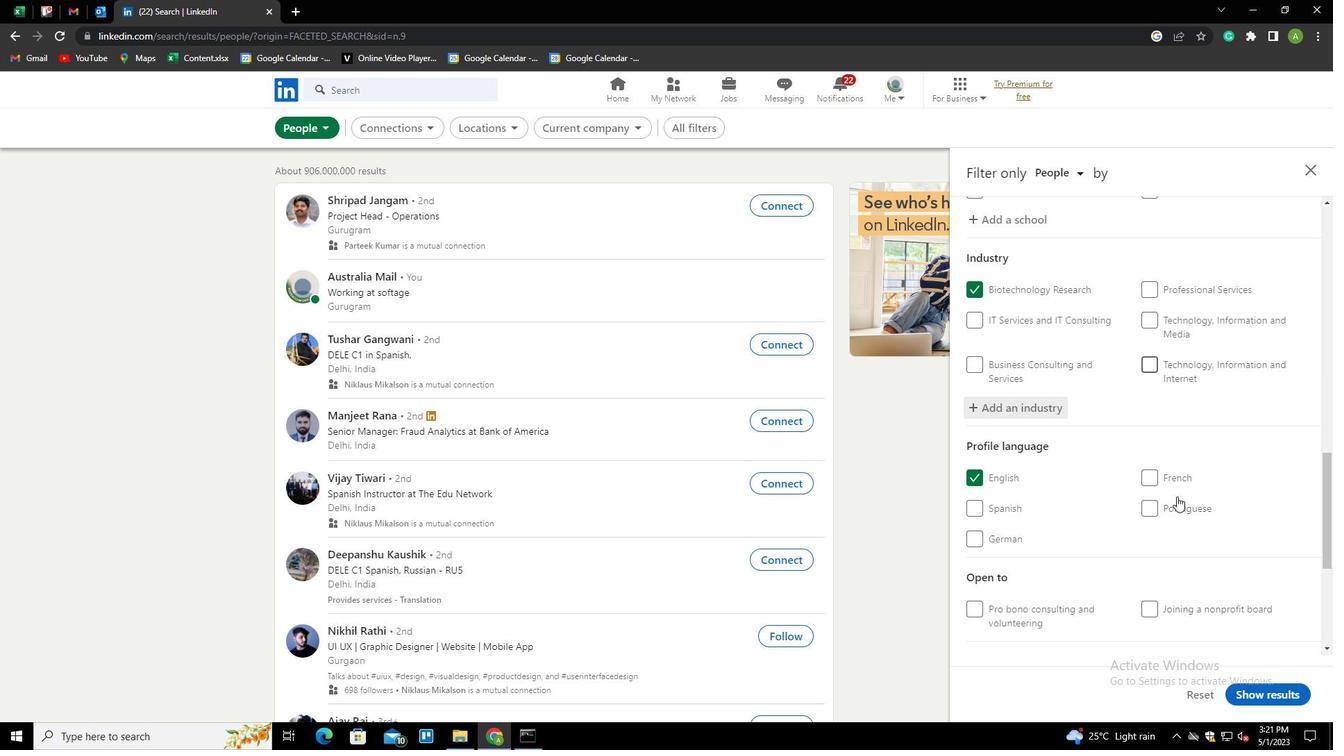 
Action: Mouse scrolled (1177, 495) with delta (0, 0)
Screenshot: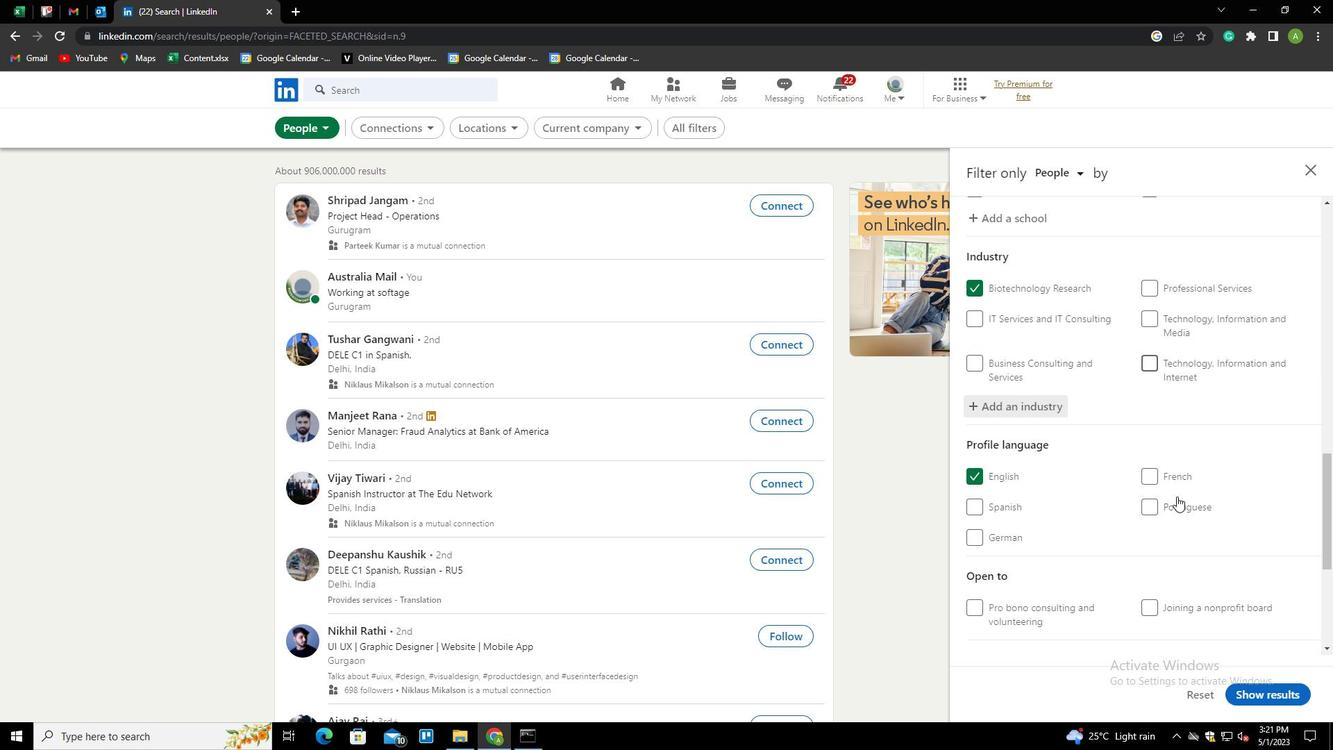 
Action: Mouse scrolled (1177, 495) with delta (0, 0)
Screenshot: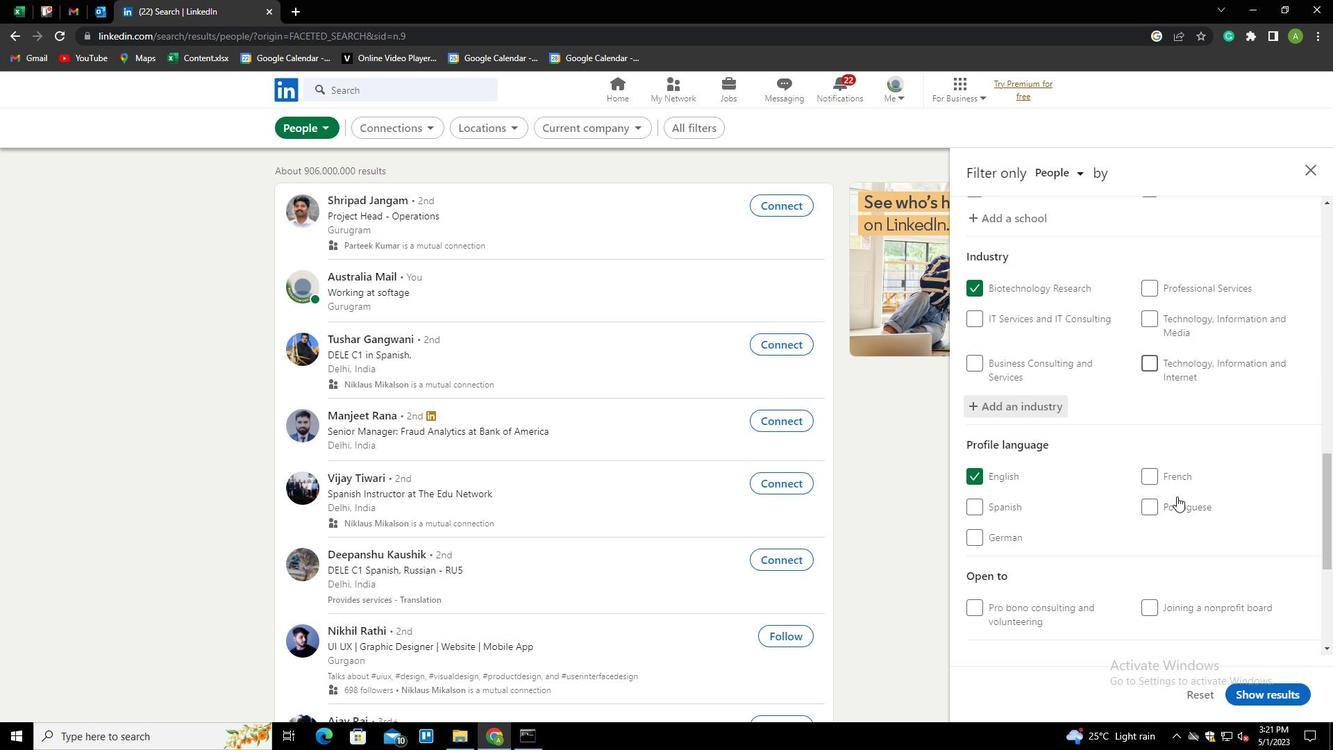 
Action: Mouse moved to (1154, 537)
Screenshot: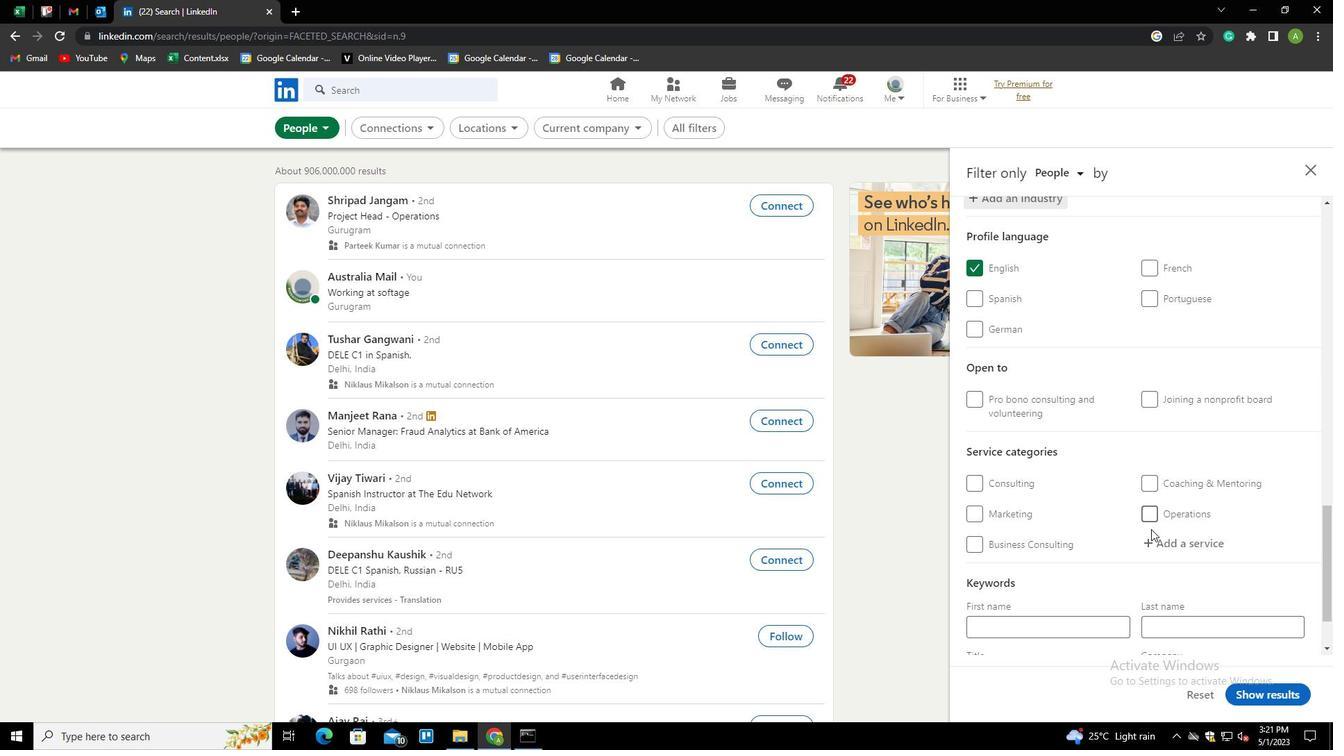
Action: Mouse pressed left at (1154, 537)
Screenshot: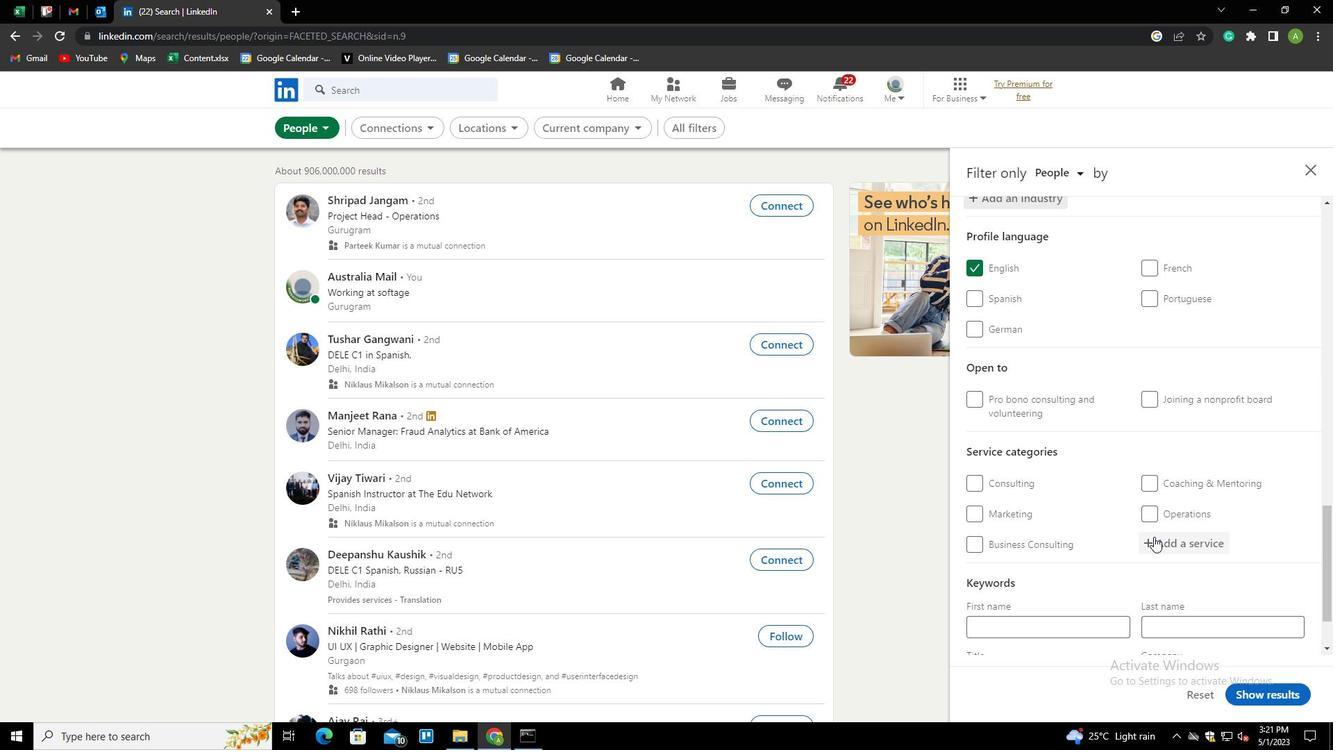 
Action: Mouse moved to (1164, 538)
Screenshot: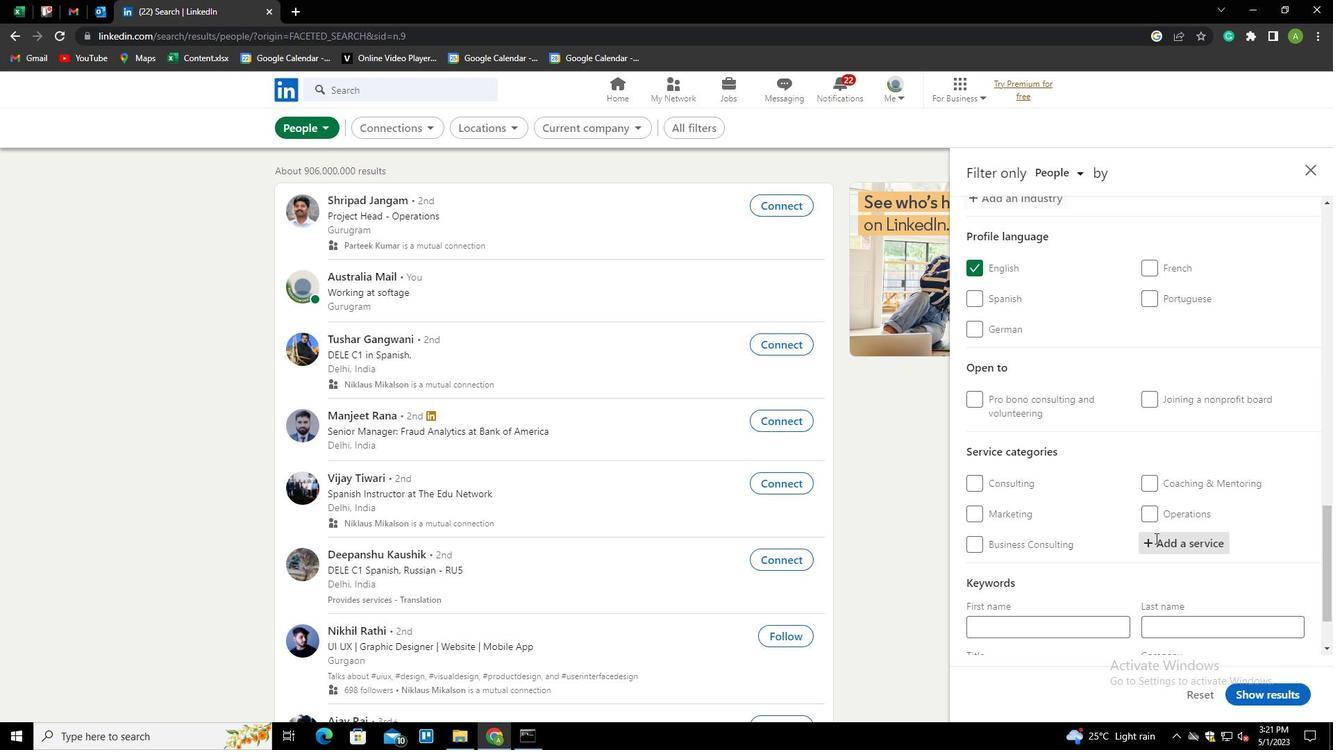 
Action: Mouse pressed left at (1164, 538)
Screenshot: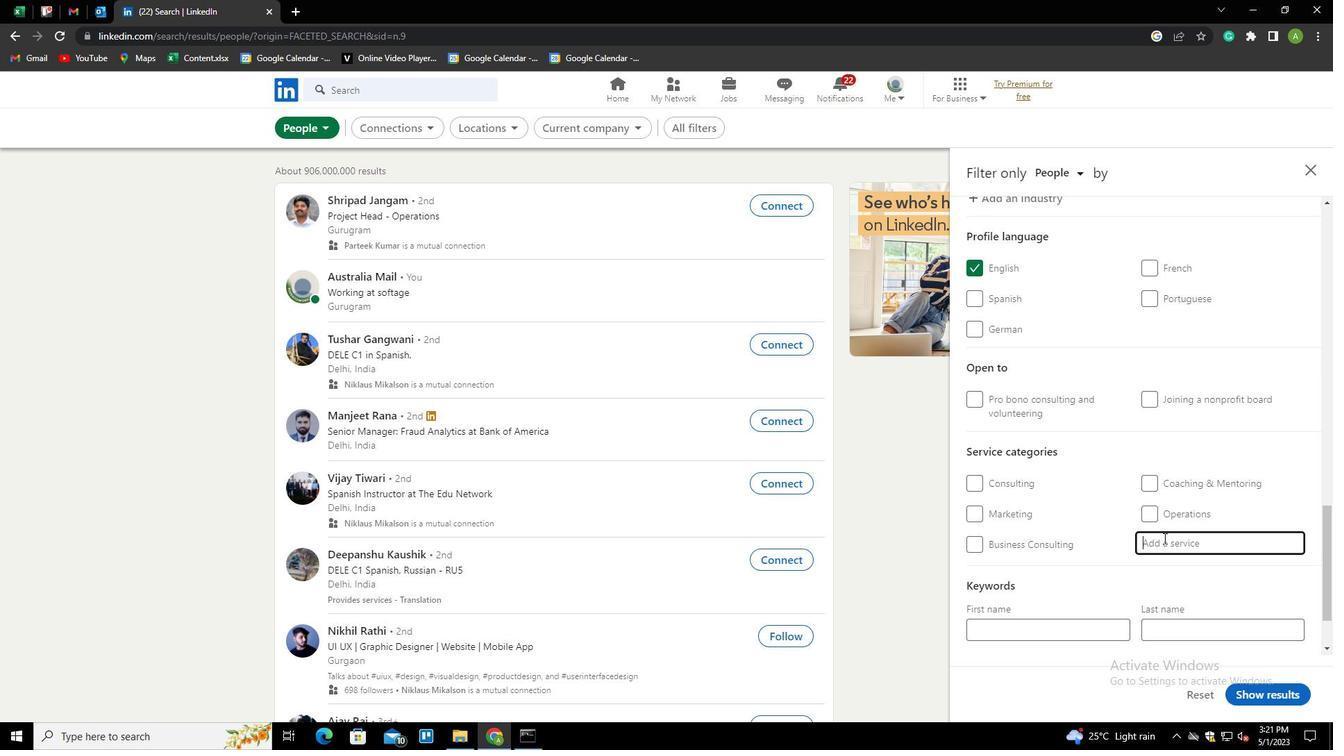 
Action: Key pressed <Key.shift>COACHIN<Key.down>G<Key.space><Key.shift>&<Key.space><Key.shift>MENTORING
Screenshot: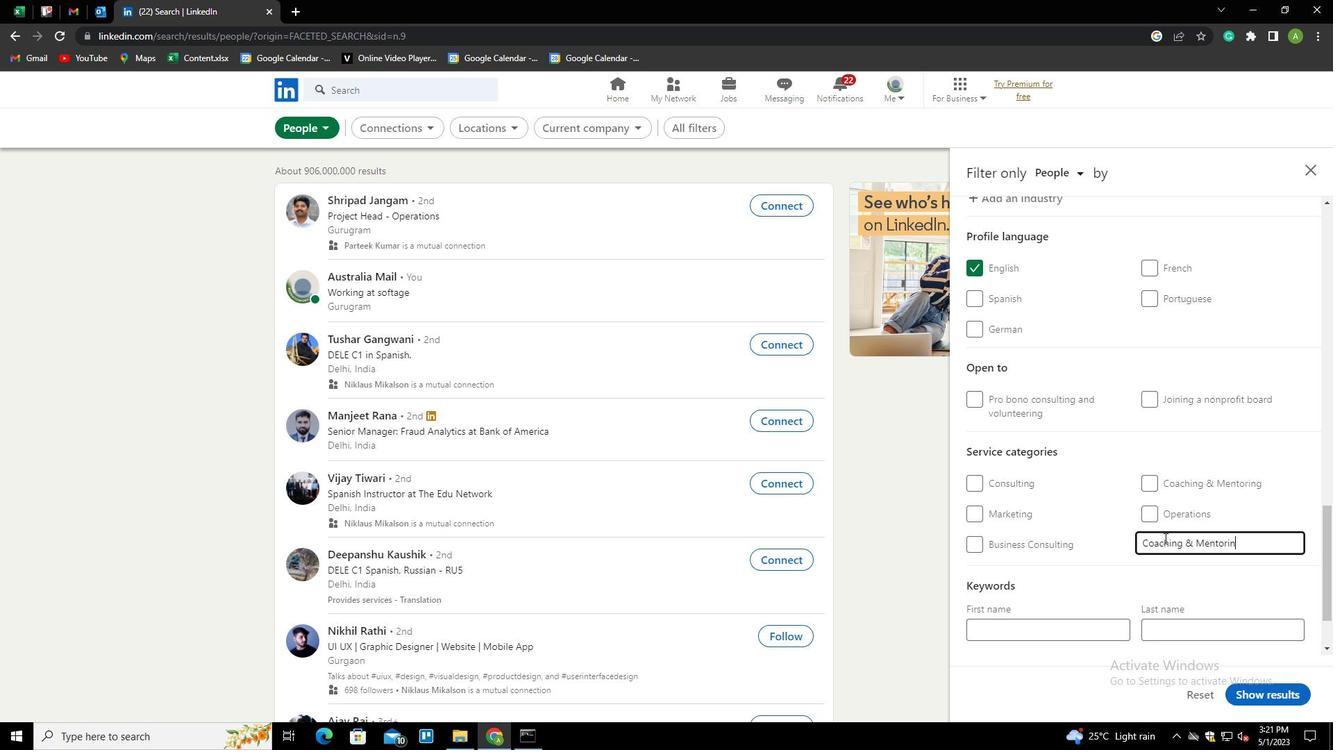 
Action: Mouse moved to (1186, 559)
Screenshot: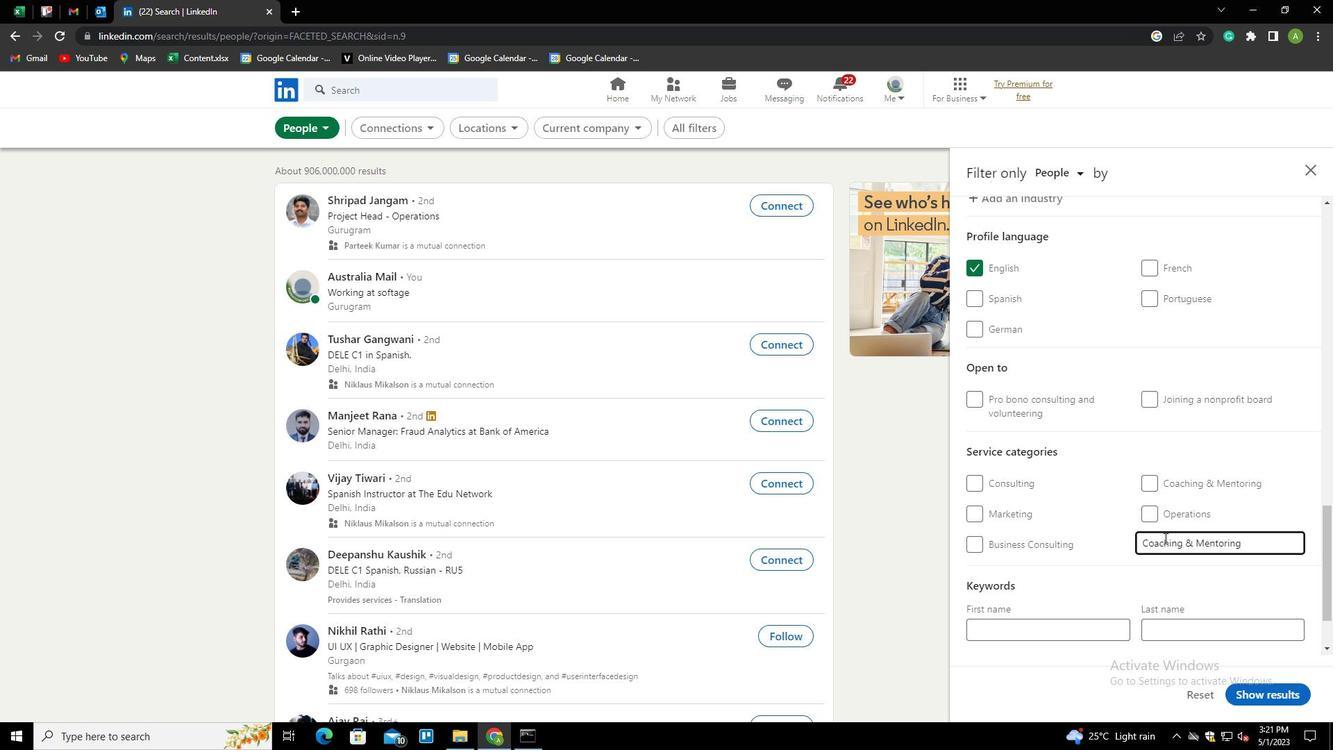 
Action: Mouse pressed left at (1186, 559)
Screenshot: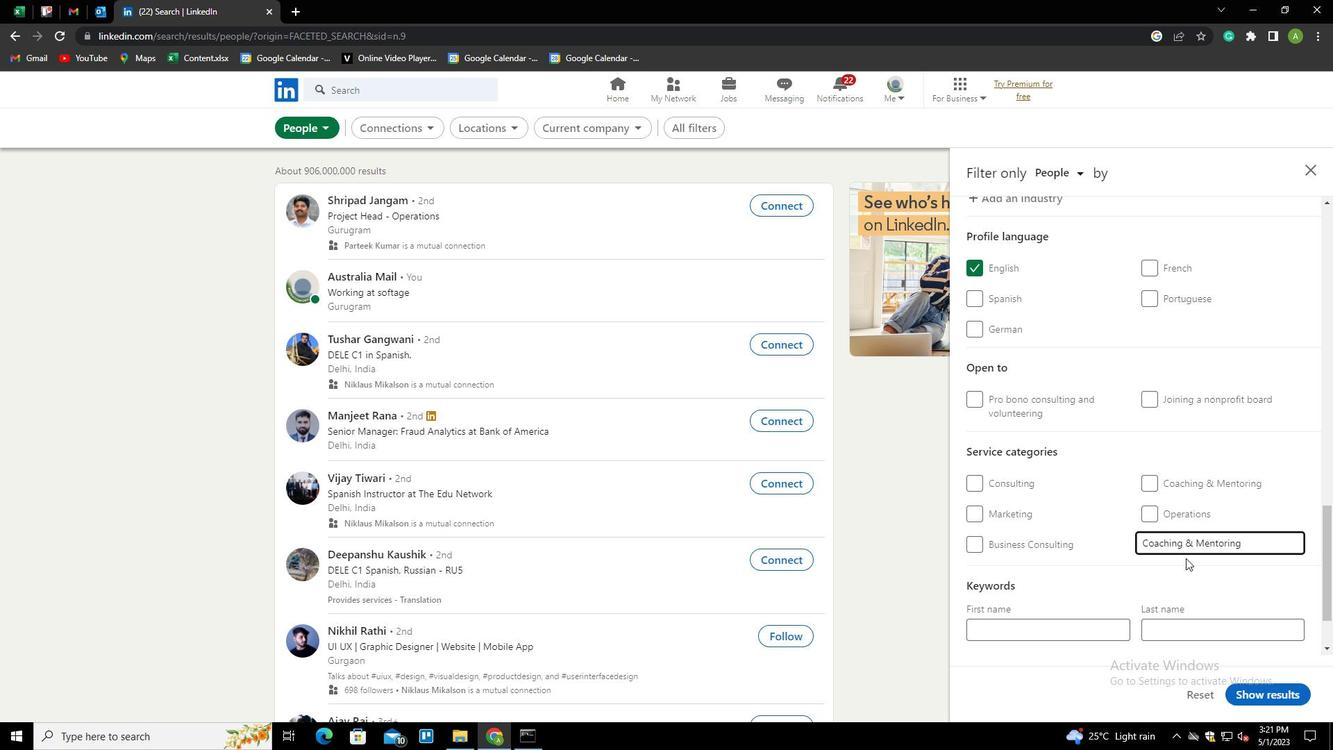 
Action: Mouse scrolled (1186, 558) with delta (0, 0)
Screenshot: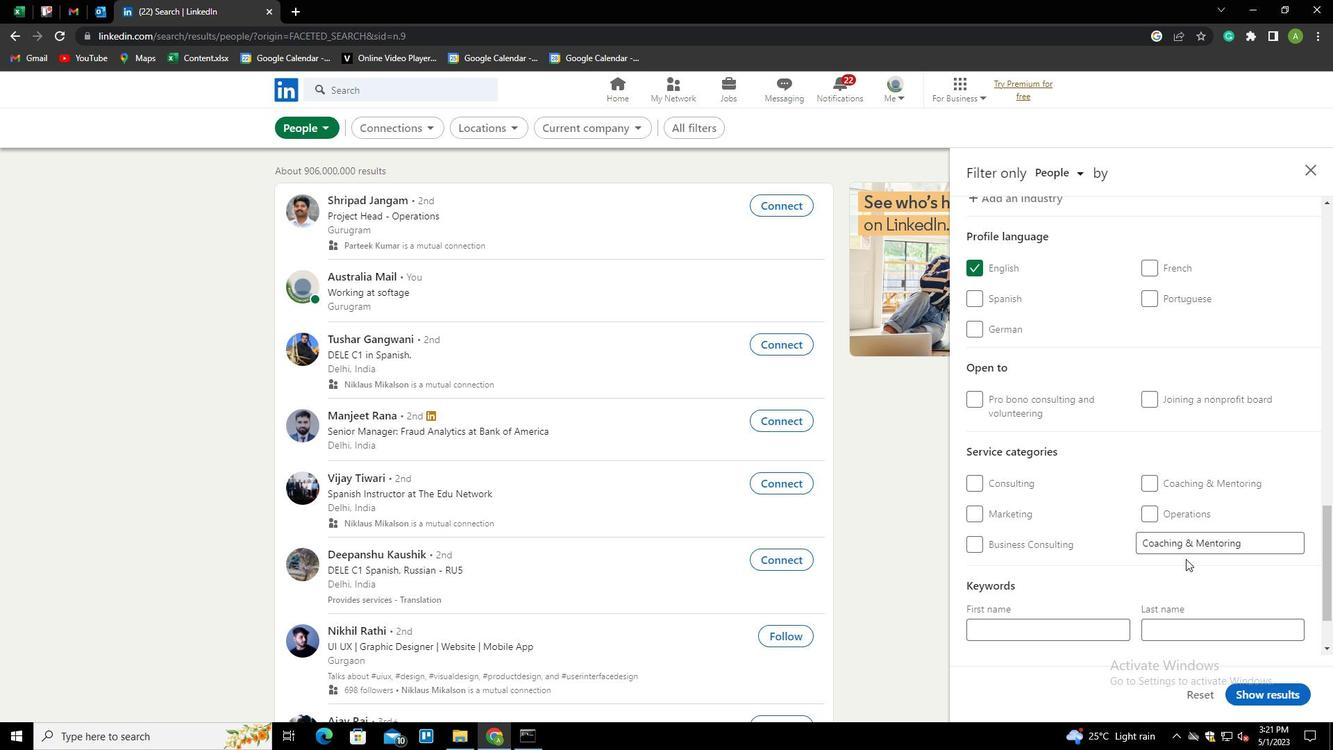
Action: Mouse scrolled (1186, 558) with delta (0, 0)
Screenshot: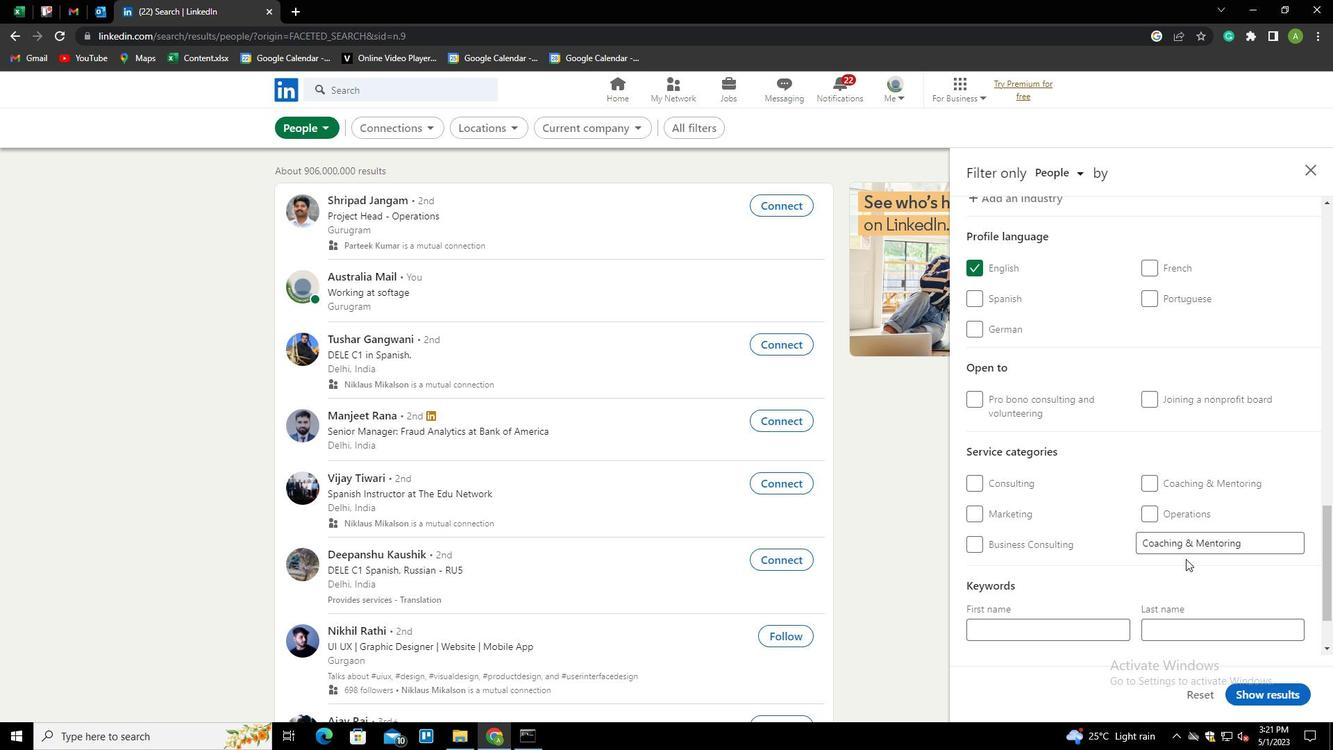 
Action: Mouse scrolled (1186, 558) with delta (0, 0)
Screenshot: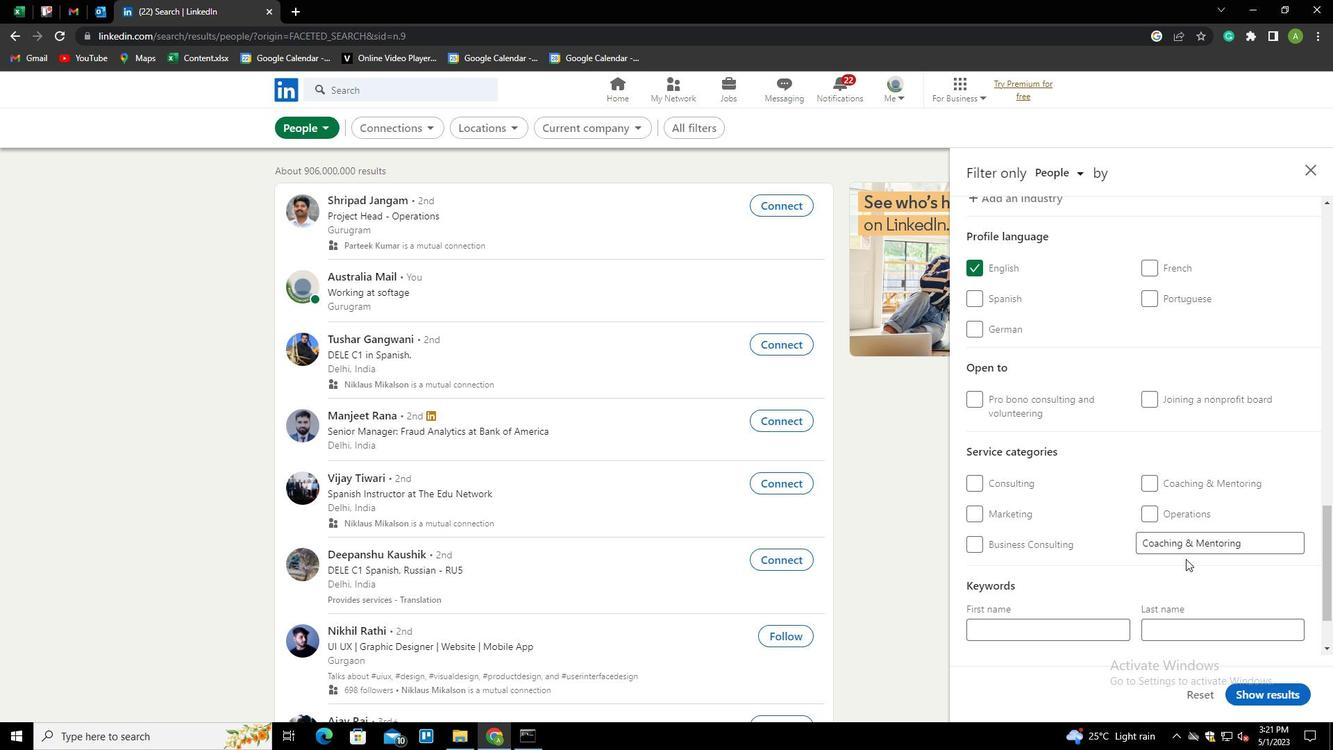 
Action: Mouse scrolled (1186, 558) with delta (0, 0)
Screenshot: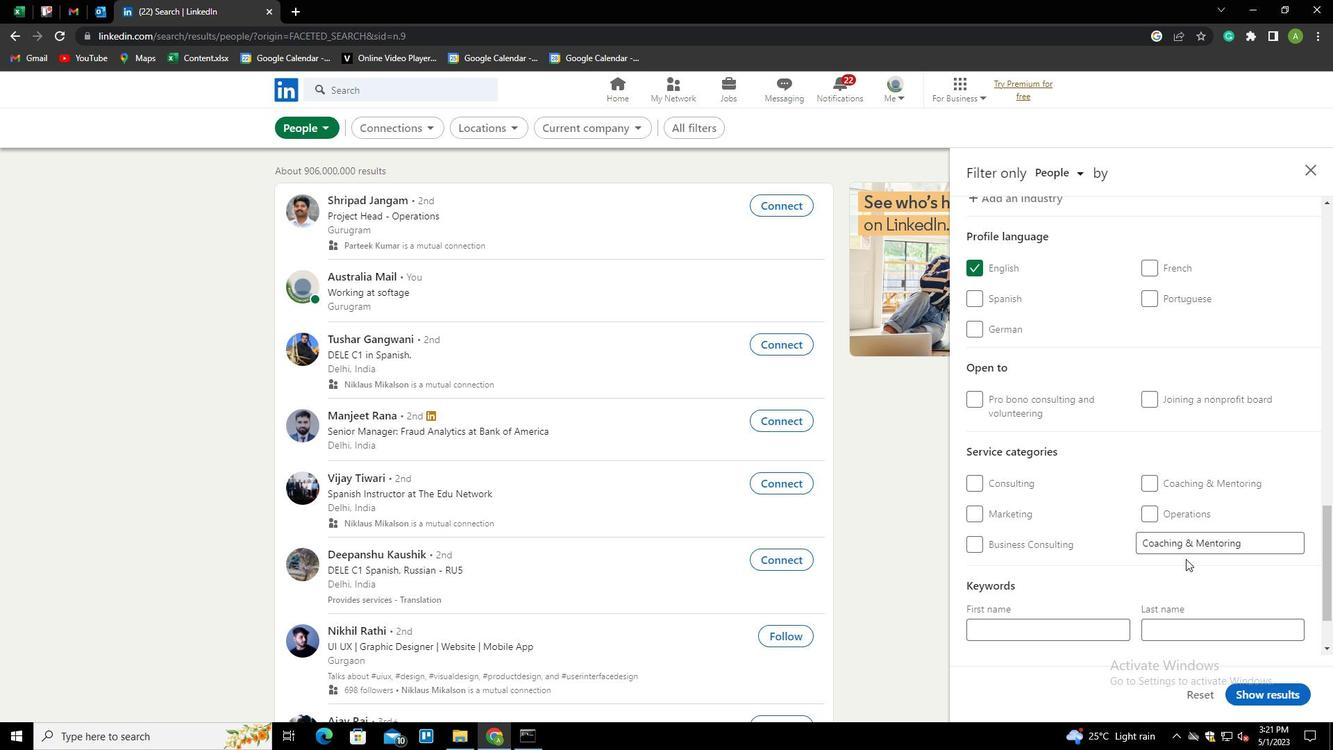 
Action: Mouse scrolled (1186, 558) with delta (0, 0)
Screenshot: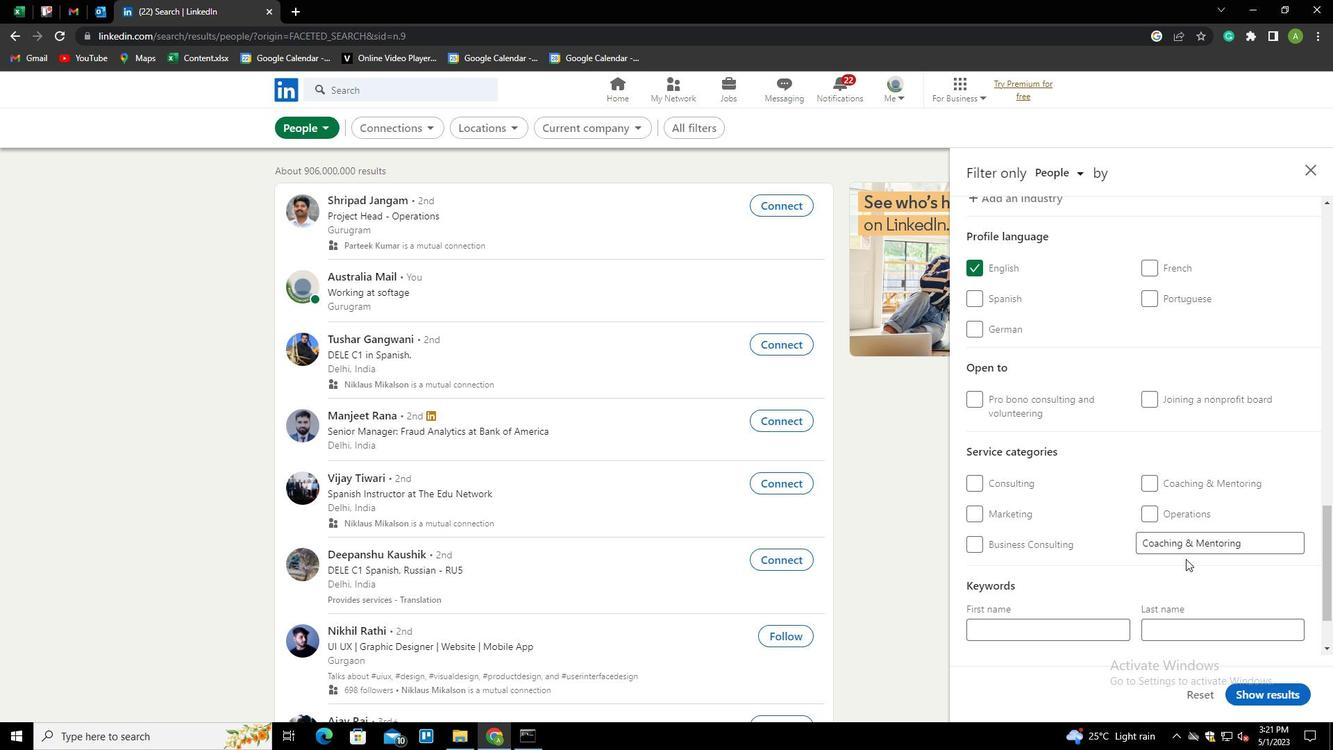 
Action: Mouse moved to (1065, 591)
Screenshot: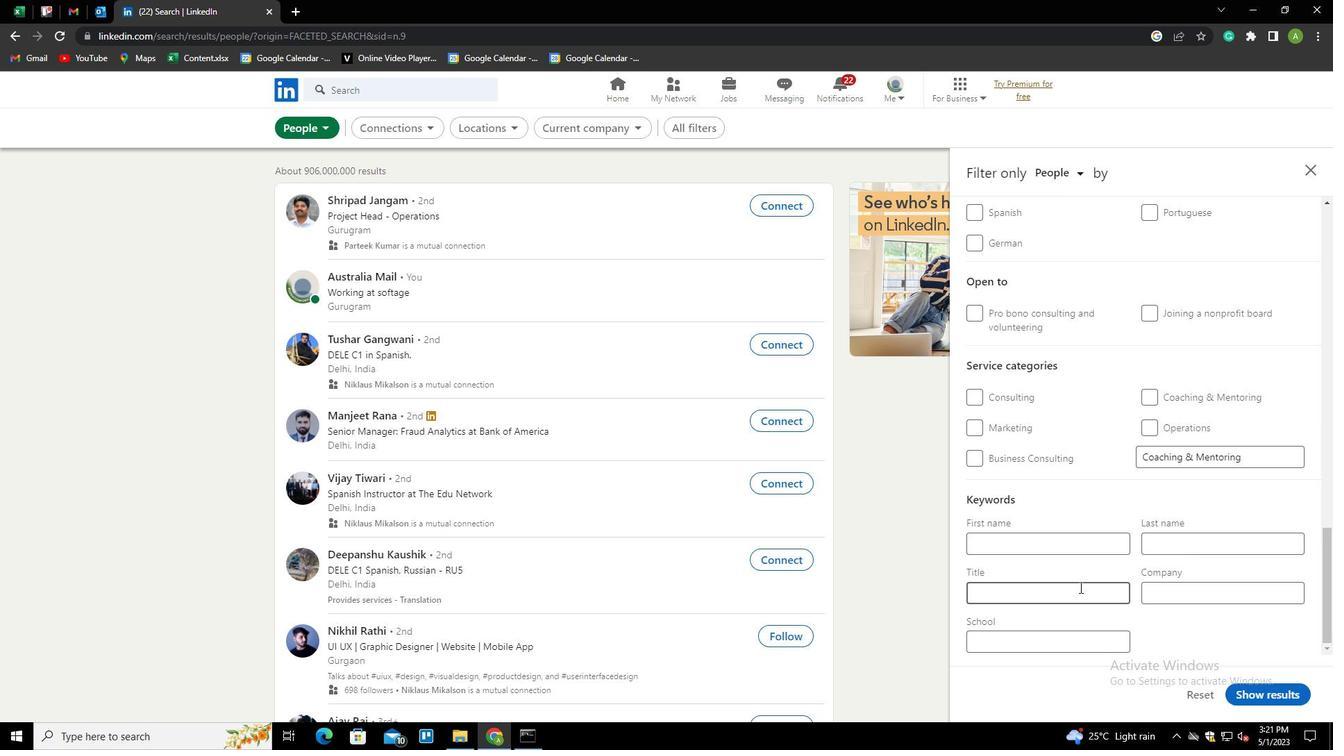 
Action: Mouse pressed left at (1065, 591)
Screenshot: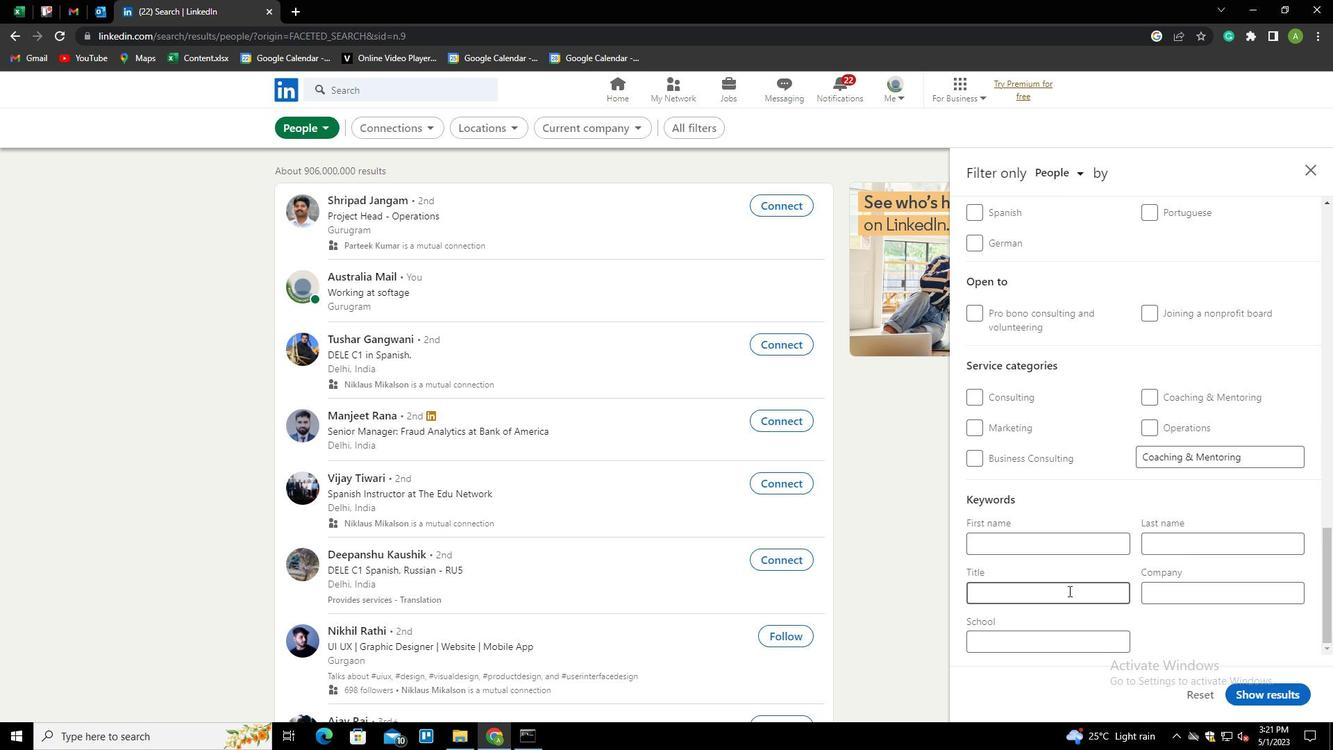 
Action: Mouse moved to (1064, 591)
Screenshot: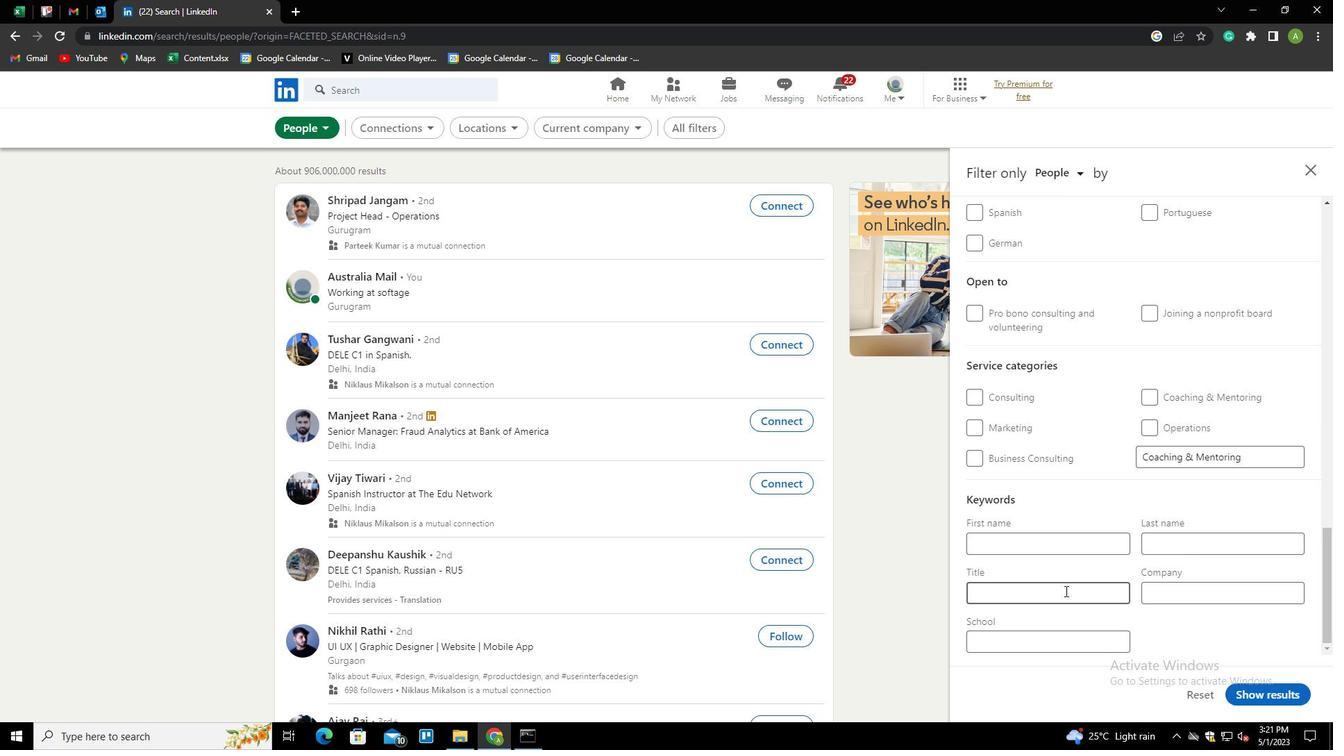 
Action: Key pressed <Key.shift>FOUNDER
Screenshot: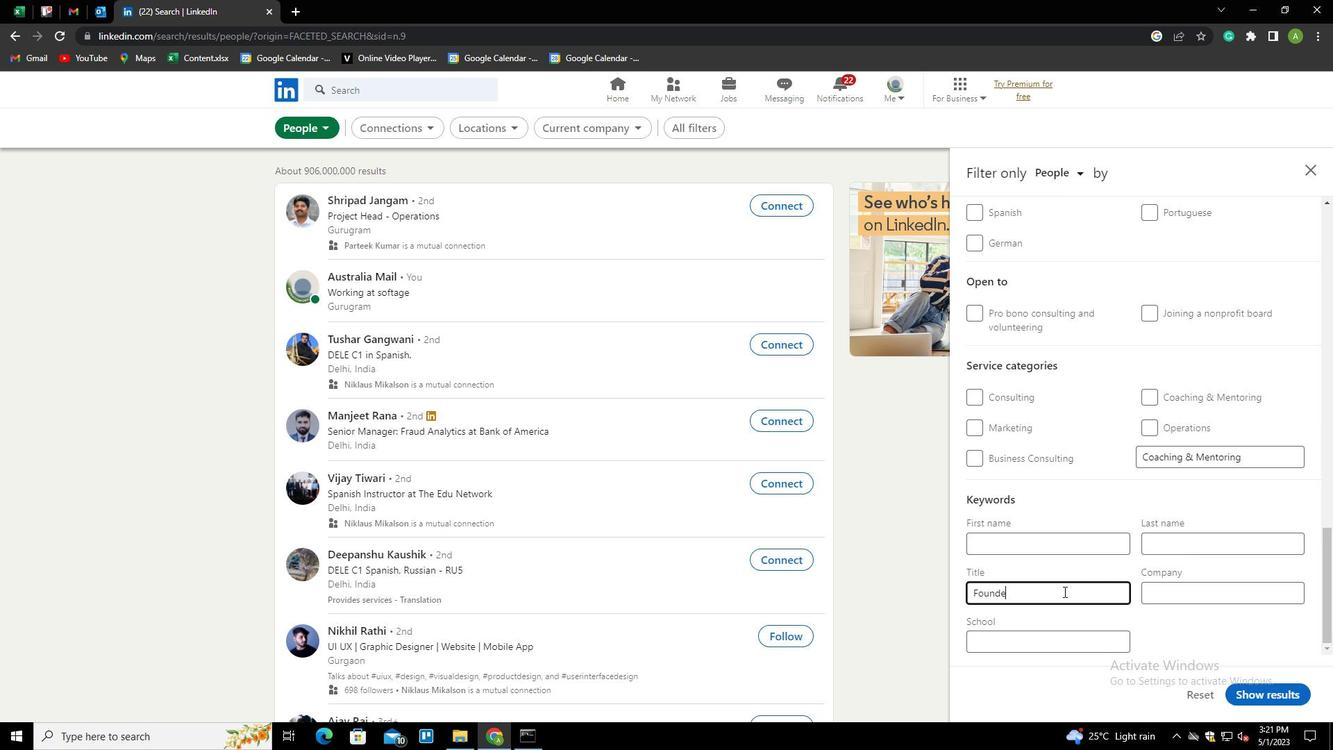 
Action: Mouse moved to (1194, 636)
Screenshot: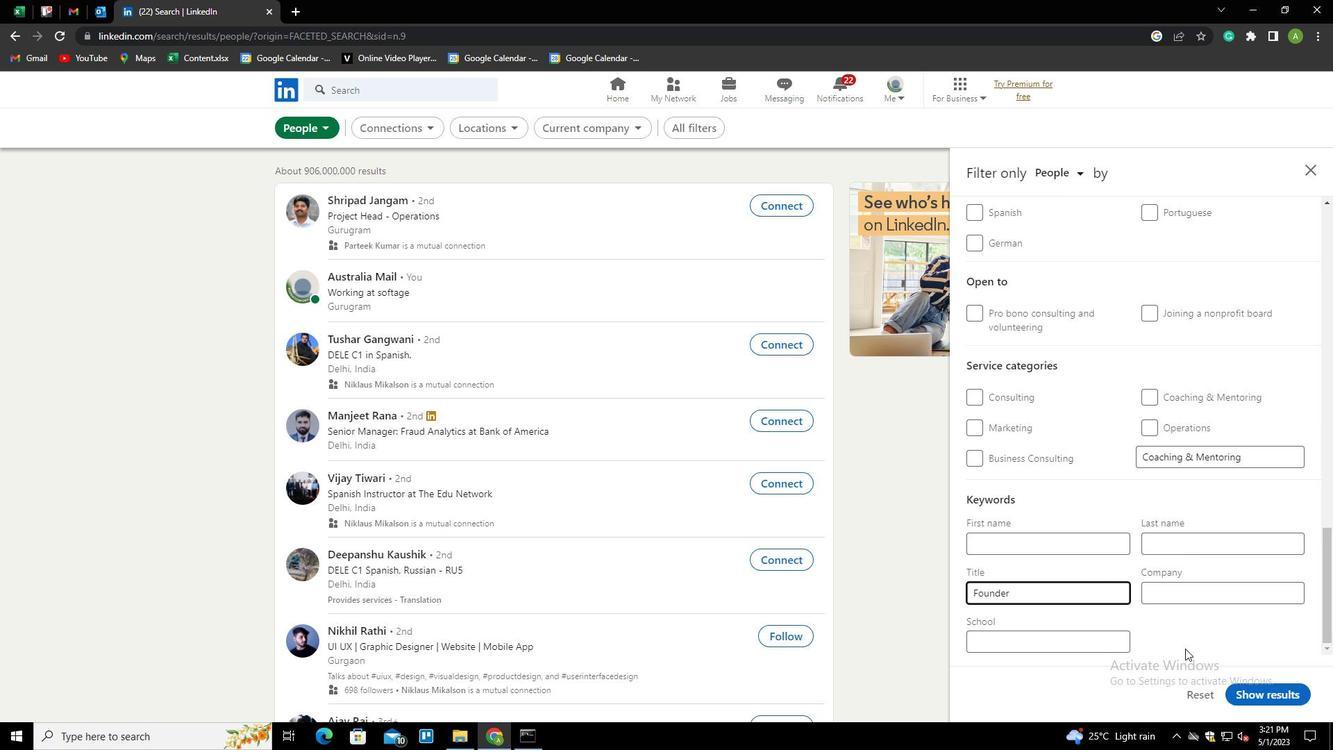 
Action: Mouse pressed left at (1194, 636)
Screenshot: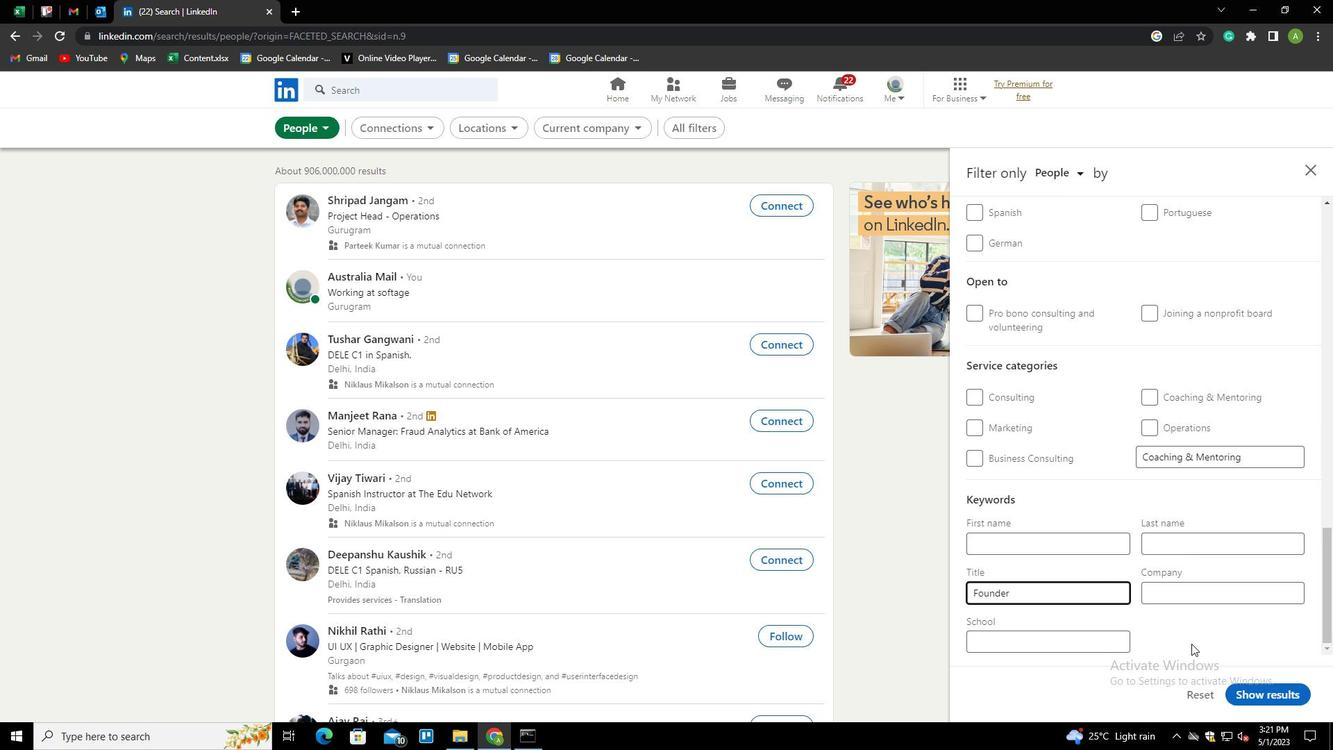 
Action: Mouse moved to (1251, 695)
Screenshot: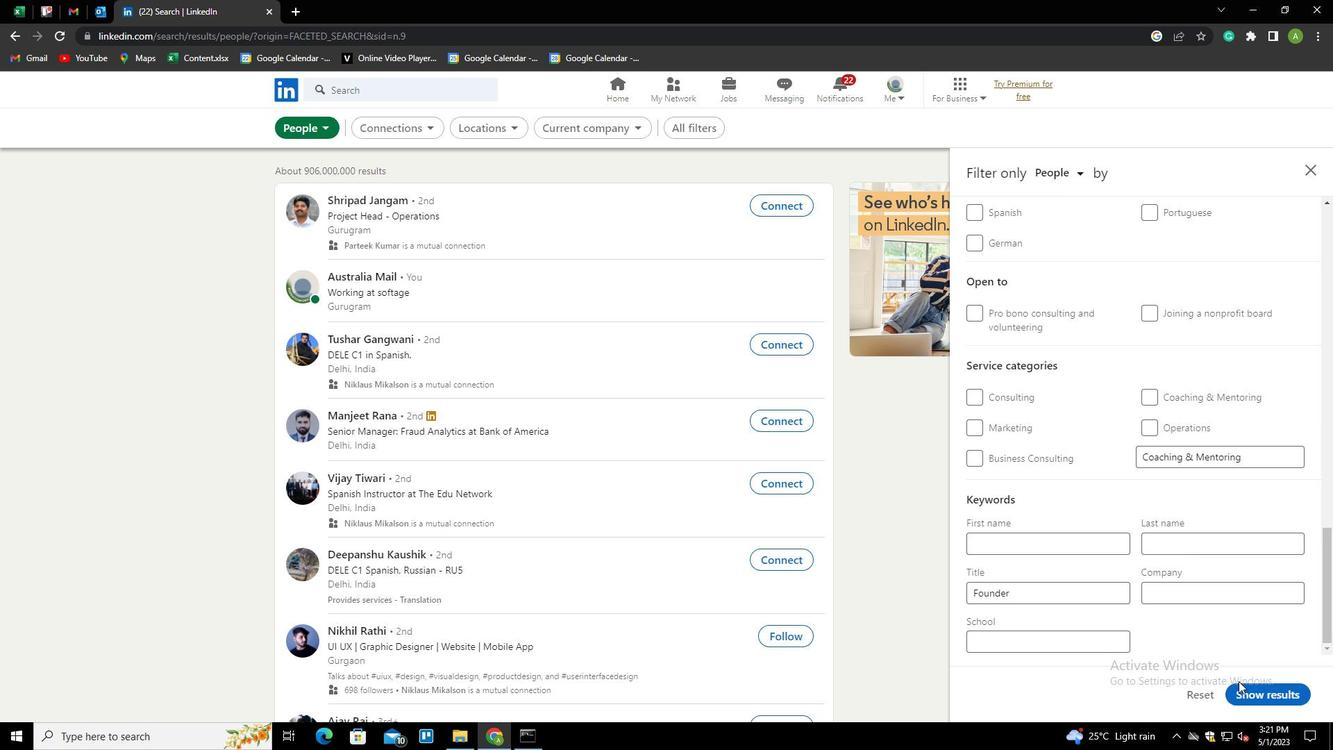 
Action: Mouse pressed left at (1251, 695)
Screenshot: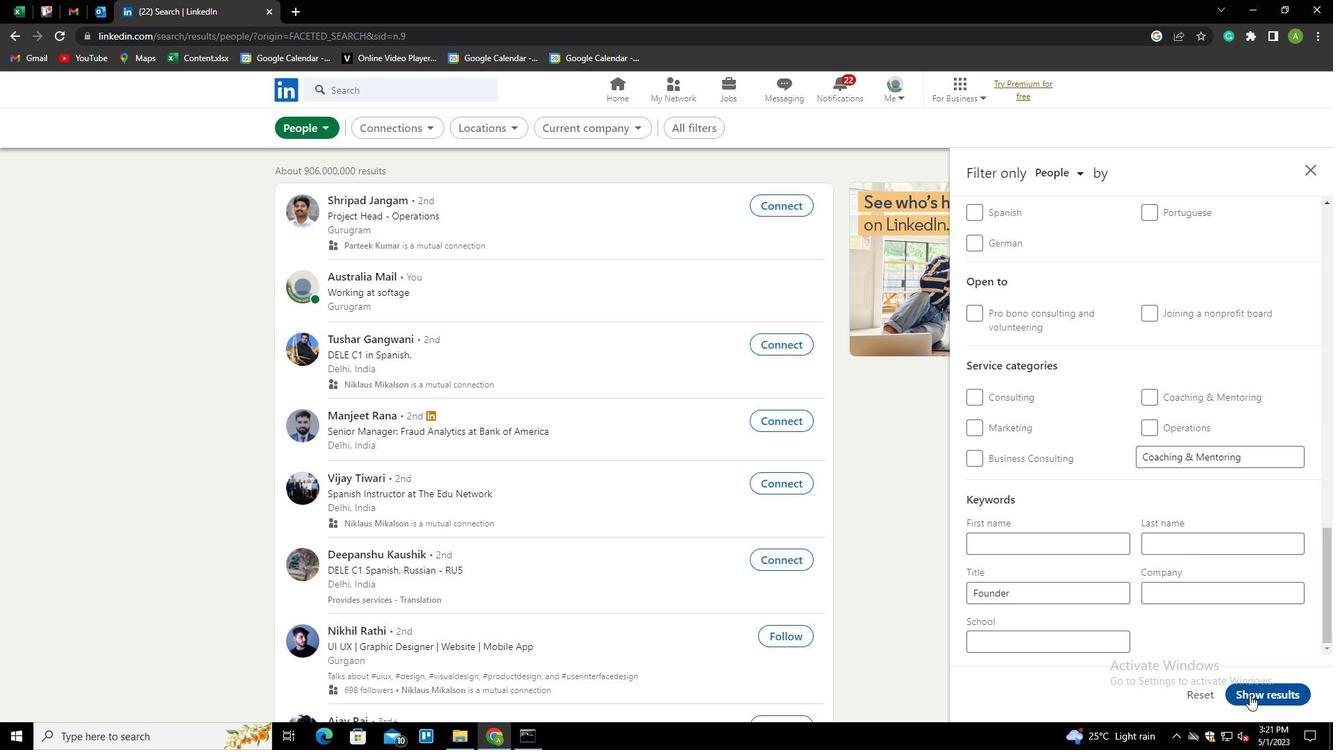 
